 Task: Open Card Product Launch Planning in Board Brand Personality Development and Branding Strategy to Workspace Financial Management Software and add a team member Softage.3@softage.net, a label Purple, a checklist Commodities Investing, an attachment from your onedrive, a color Purple and finally, add a card description 'Plan and execute company team-building retreat with a focus on personal development' and a comment 'Given the potential impact of this task, let us ensure that we have a clear understanding of the consequences of our actions.'. Add a start date 'Jan 03, 1900' with a due date 'Jan 10, 1900'
Action: Mouse moved to (76, 342)
Screenshot: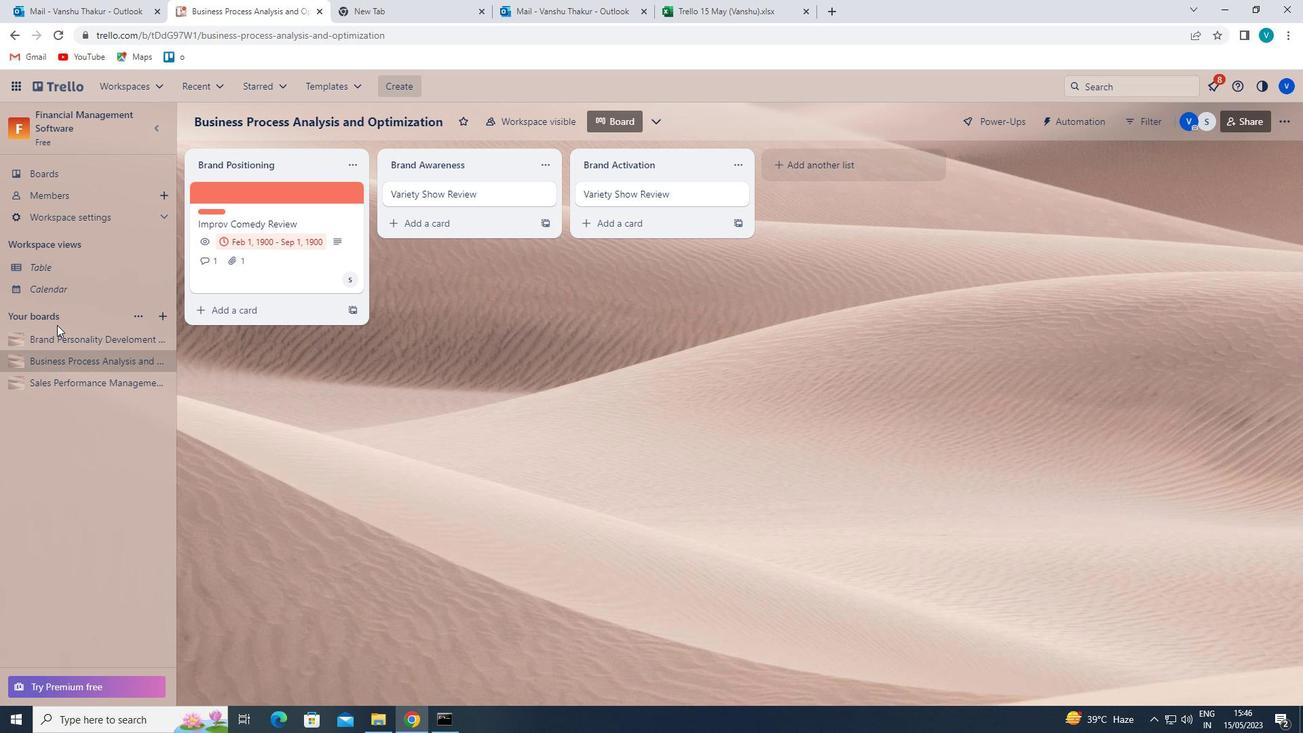 
Action: Mouse pressed left at (76, 342)
Screenshot: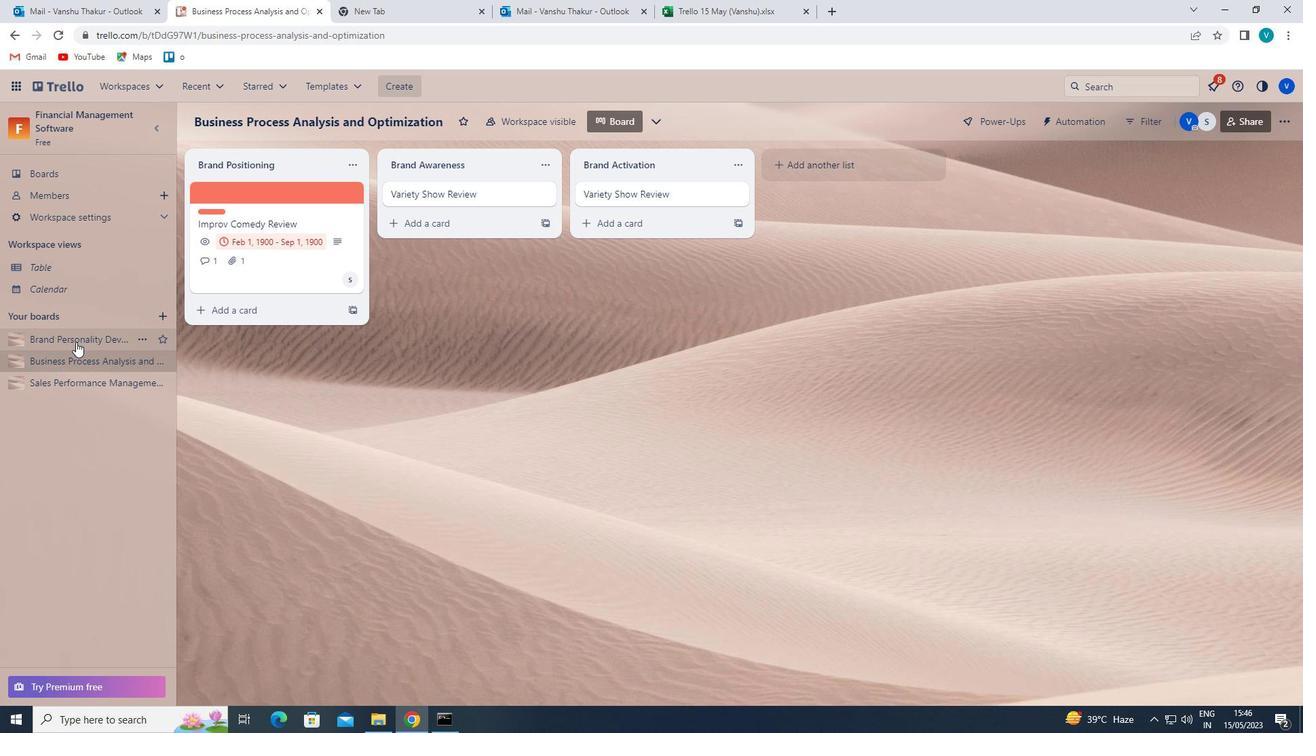
Action: Mouse moved to (237, 196)
Screenshot: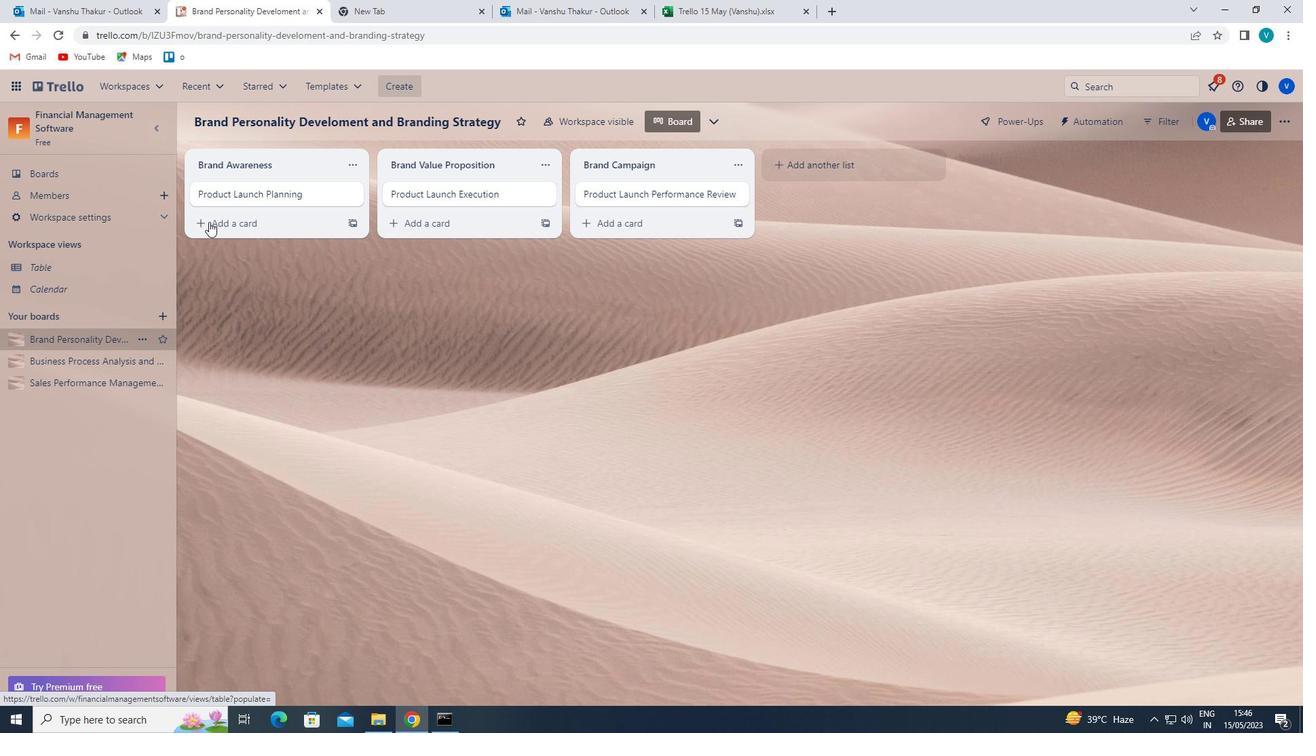 
Action: Mouse pressed left at (237, 196)
Screenshot: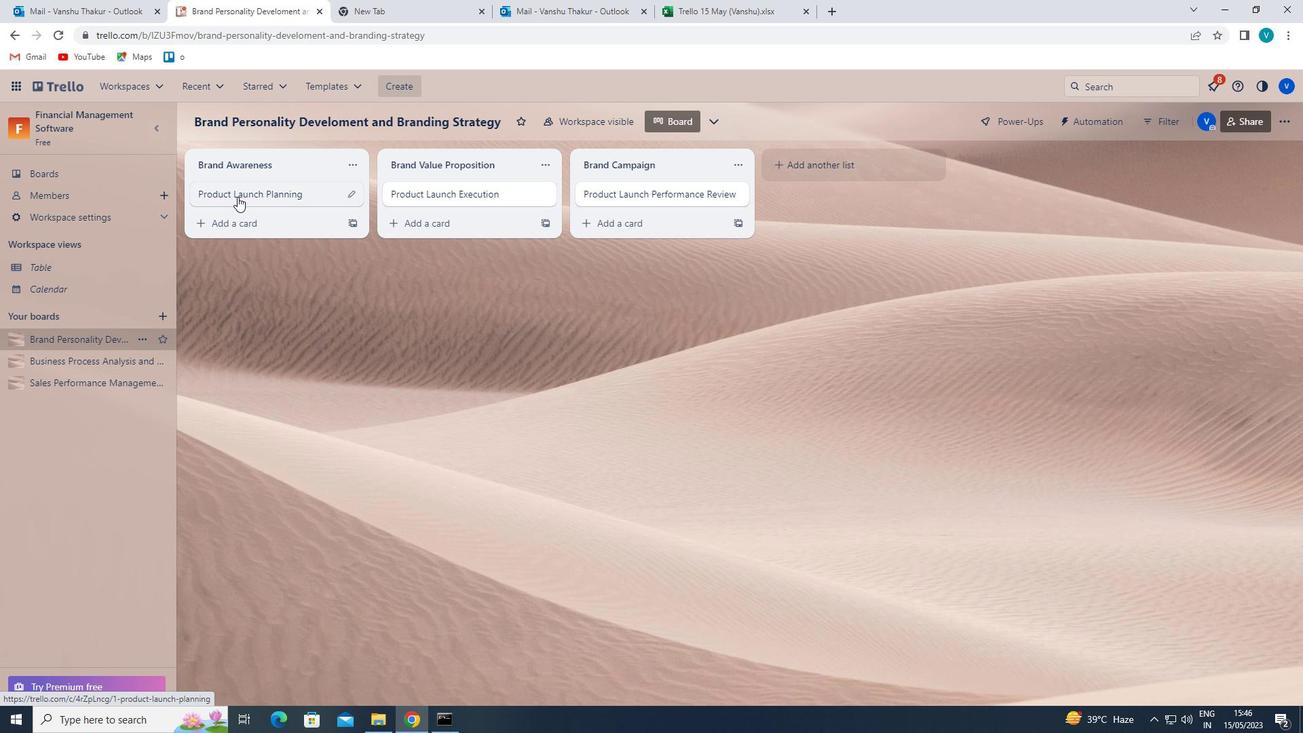 
Action: Mouse moved to (811, 193)
Screenshot: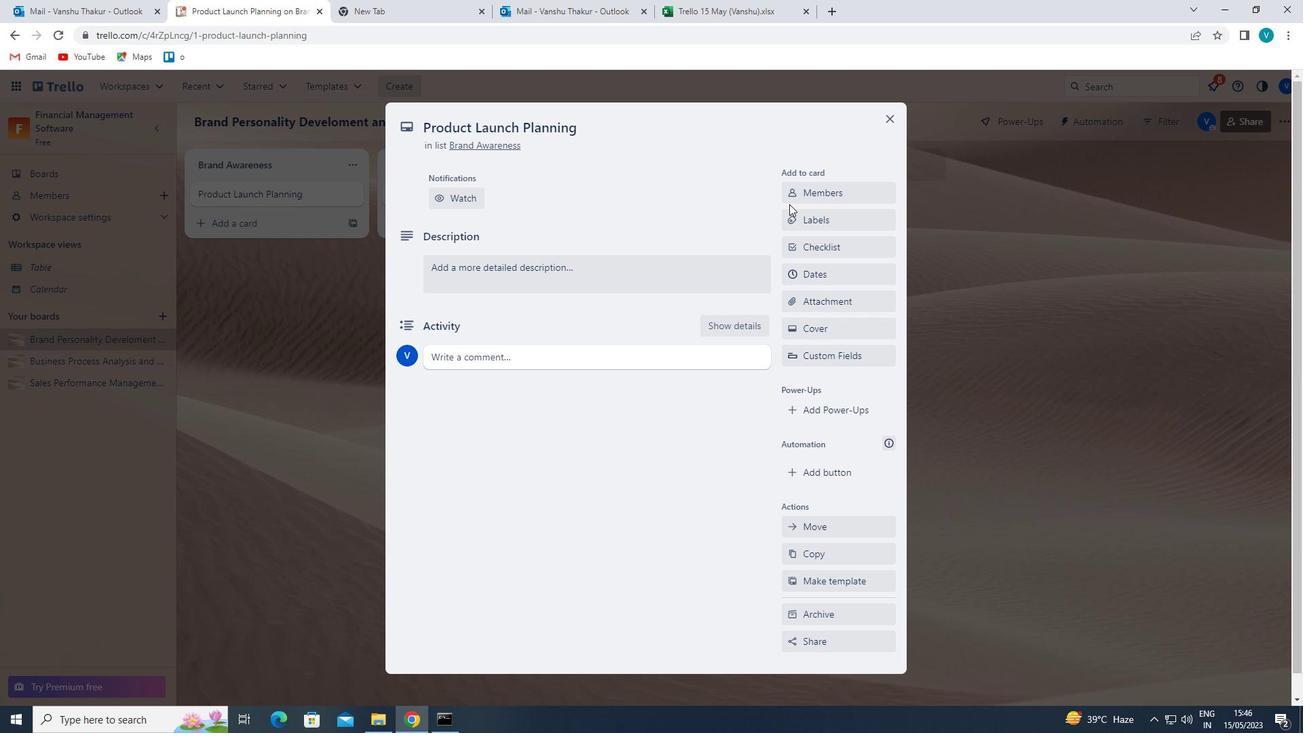
Action: Mouse pressed left at (811, 193)
Screenshot: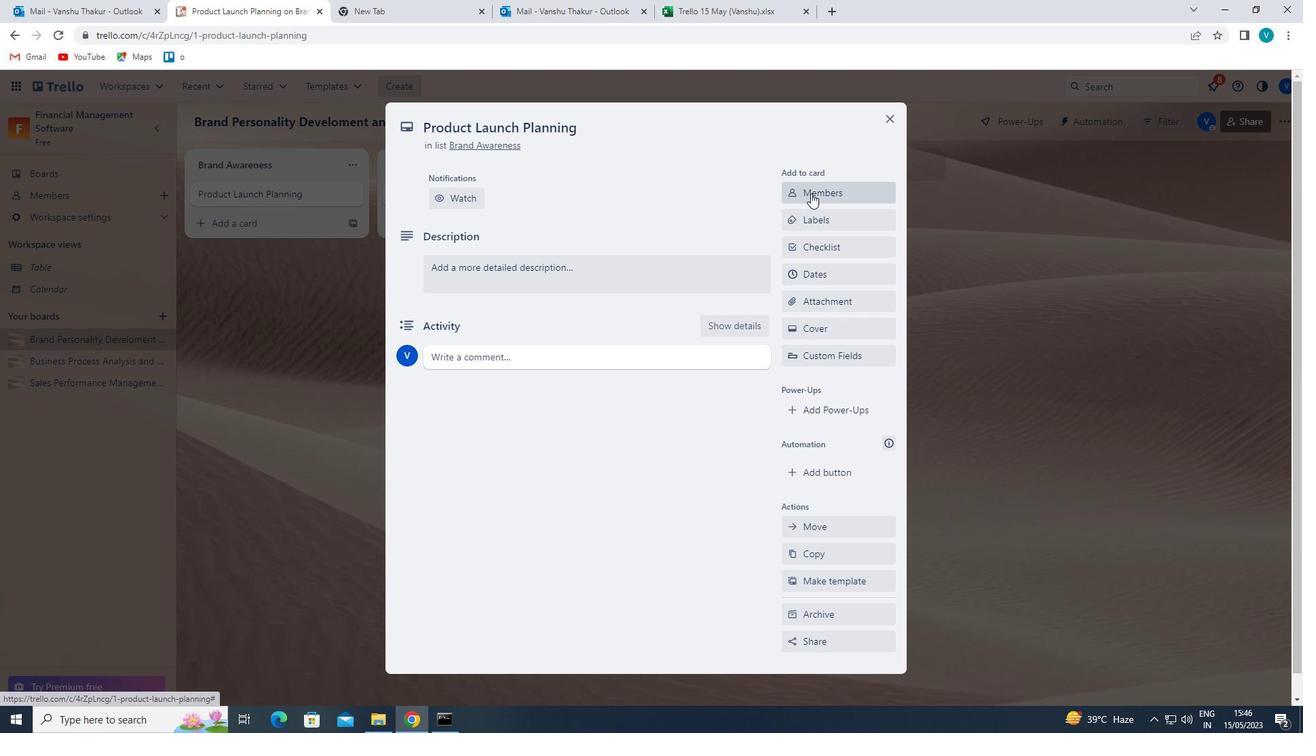 
Action: Mouse moved to (822, 249)
Screenshot: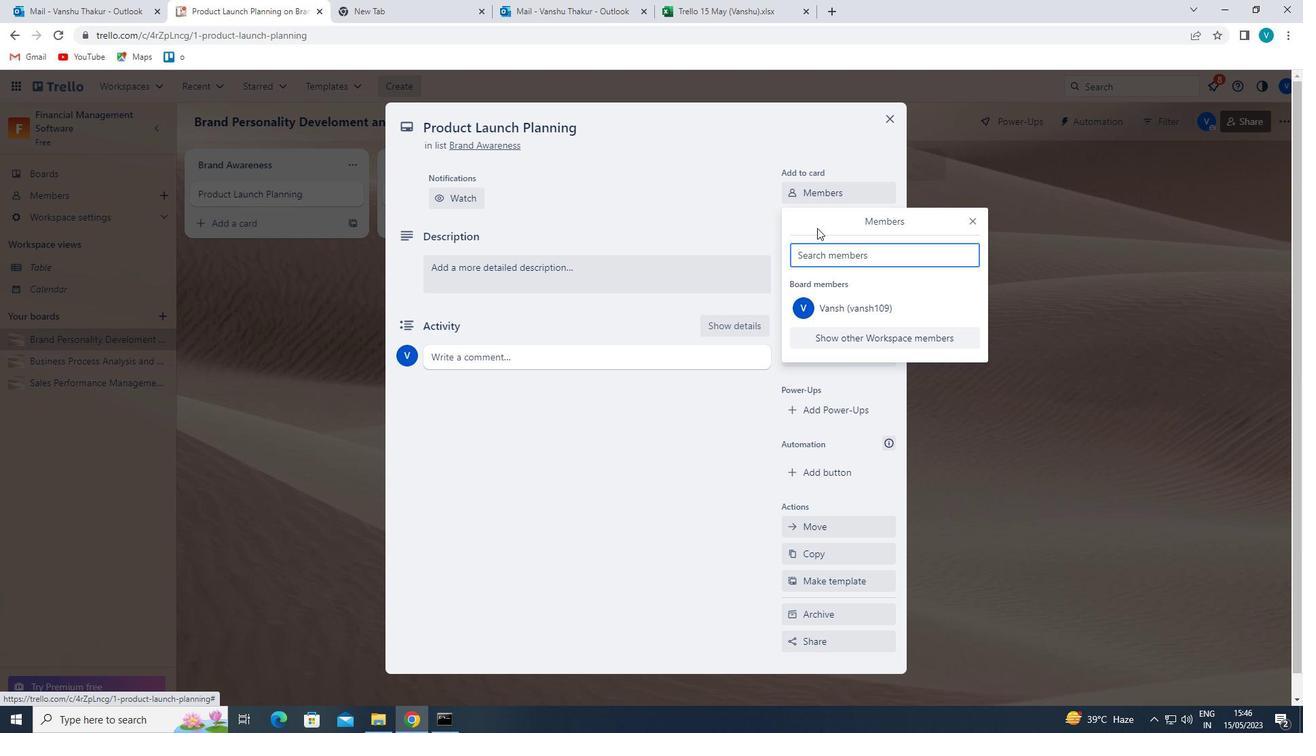 
Action: Mouse pressed left at (822, 249)
Screenshot: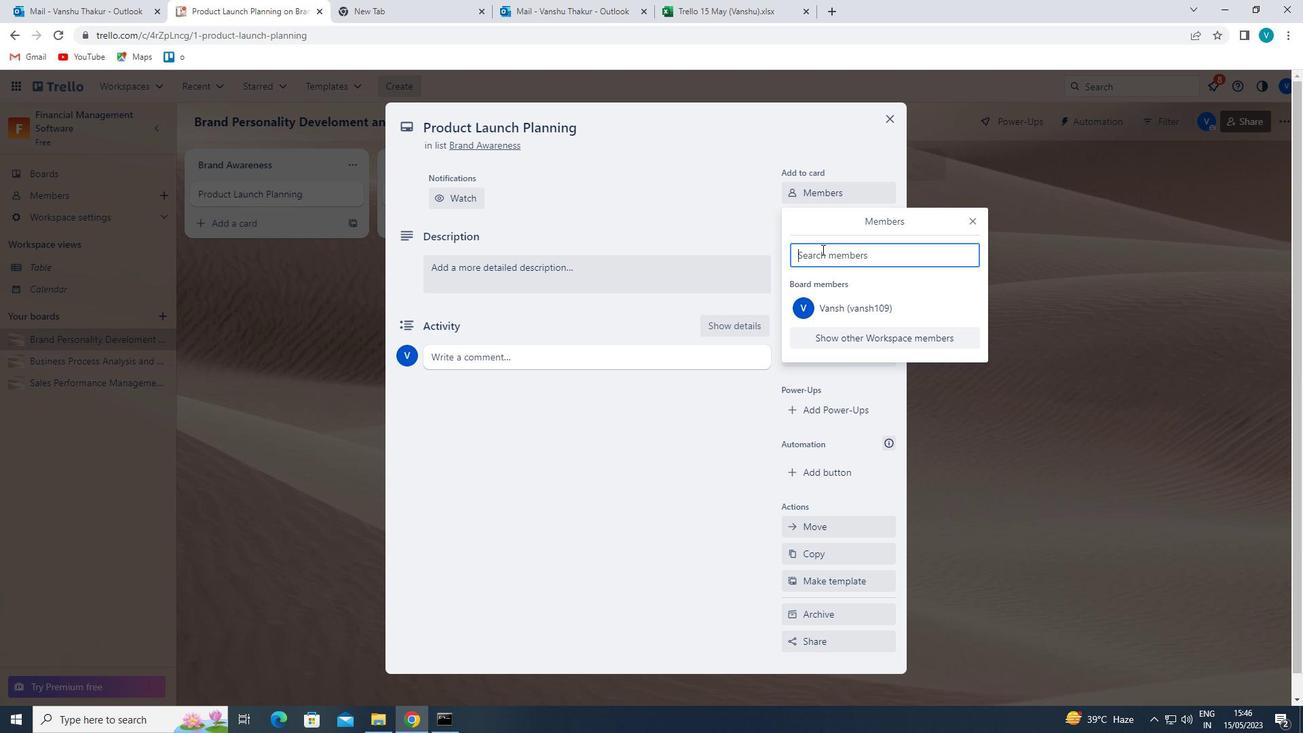
Action: Key pressed <Key.shift>SOFT
Screenshot: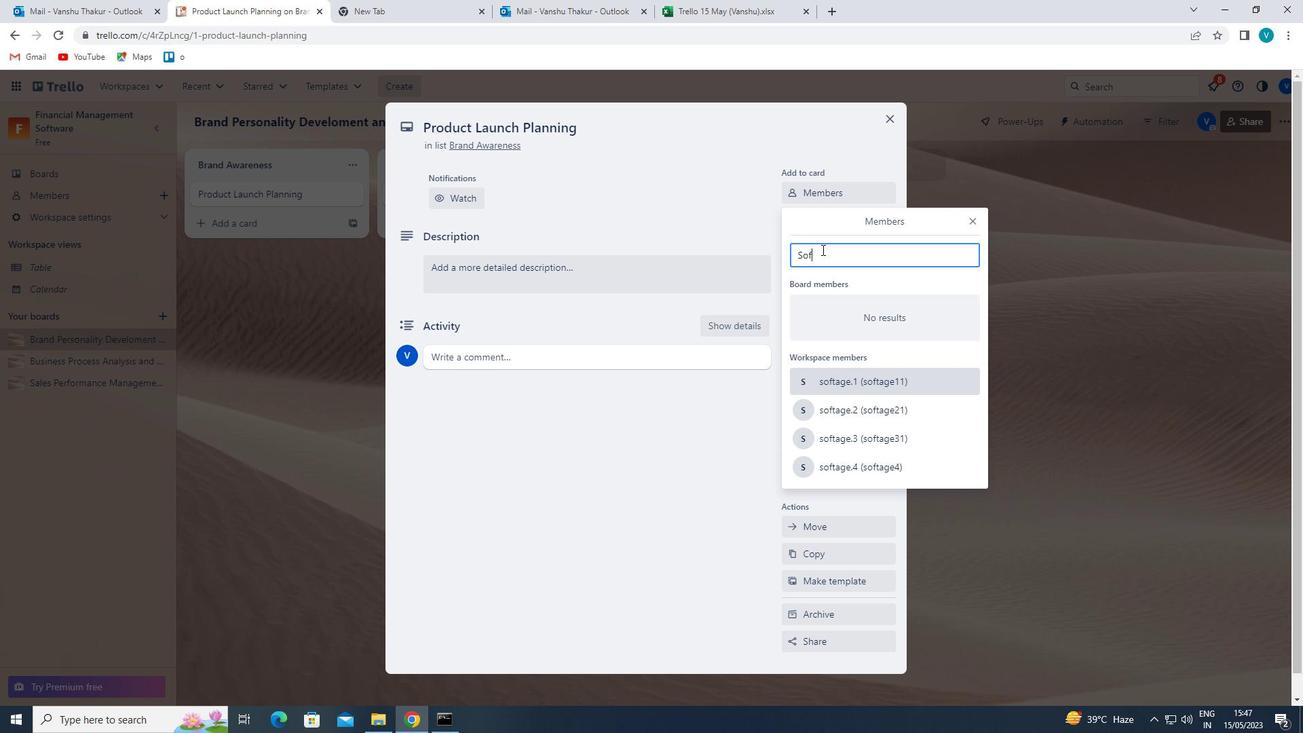 
Action: Mouse moved to (842, 442)
Screenshot: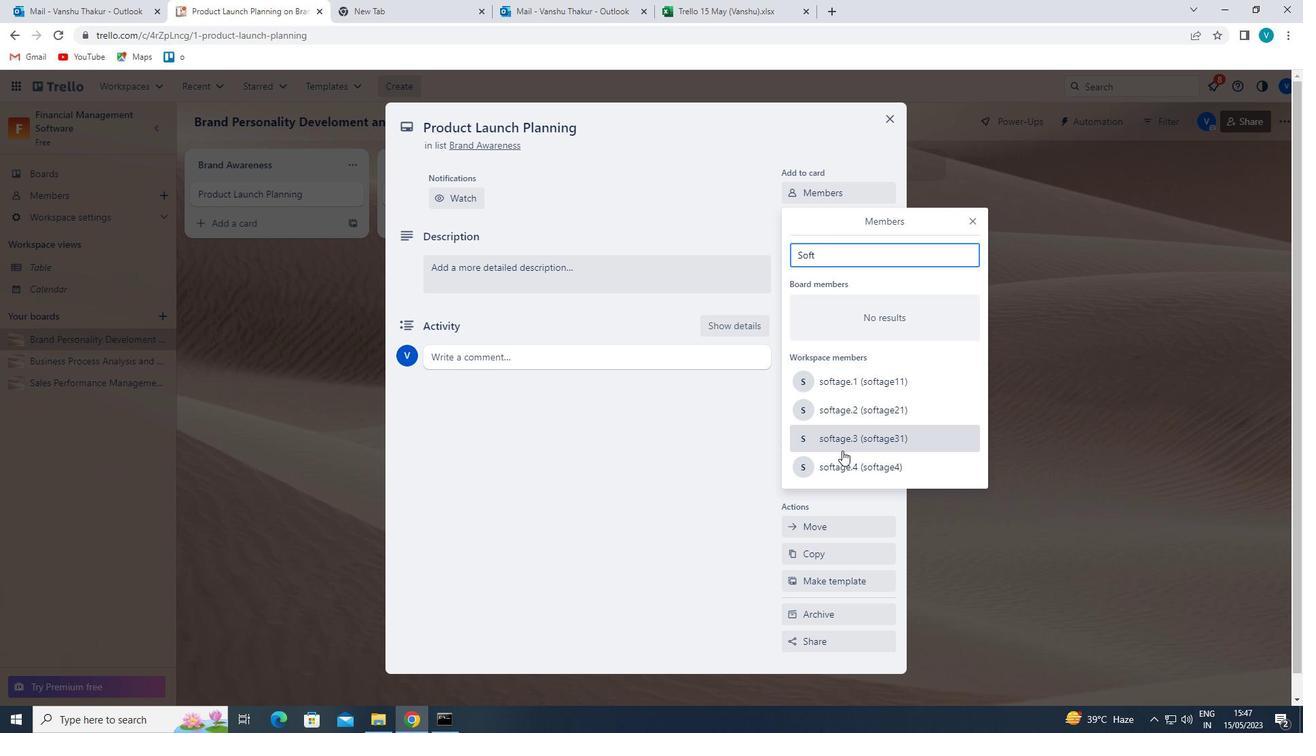 
Action: Mouse pressed left at (842, 442)
Screenshot: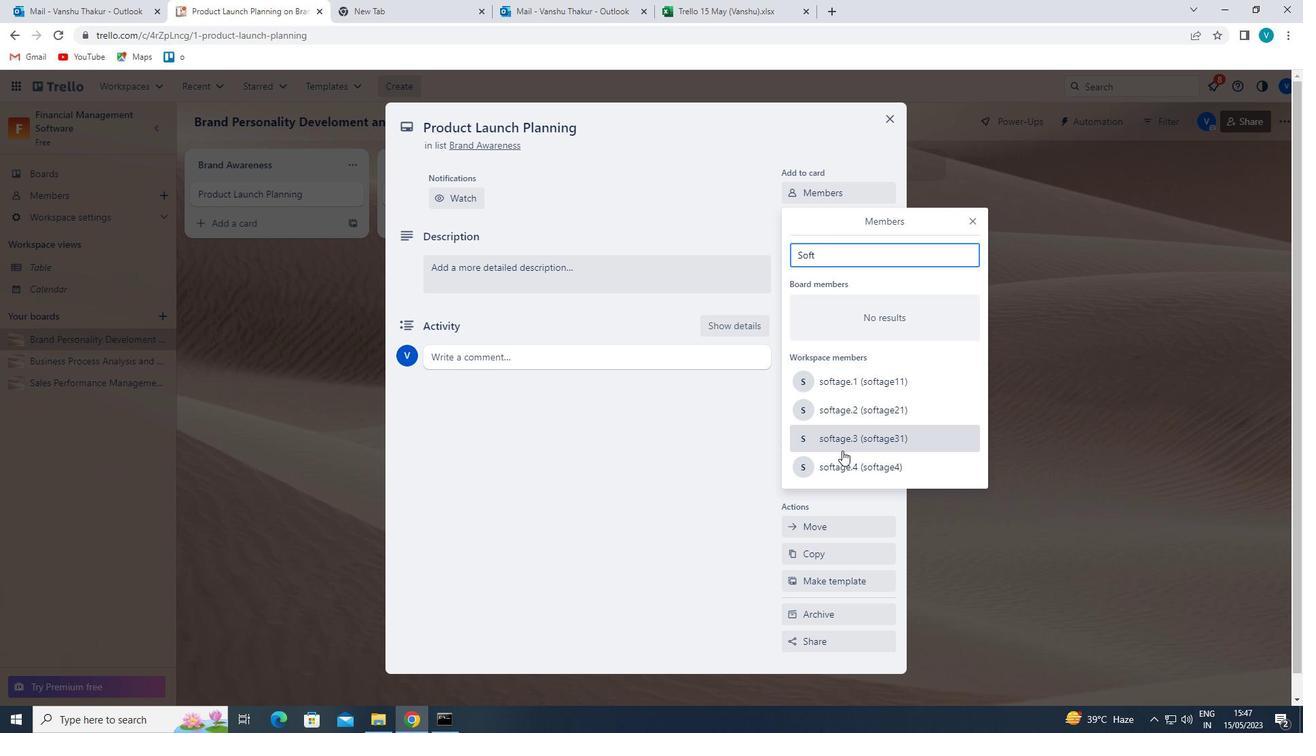 
Action: Mouse moved to (969, 219)
Screenshot: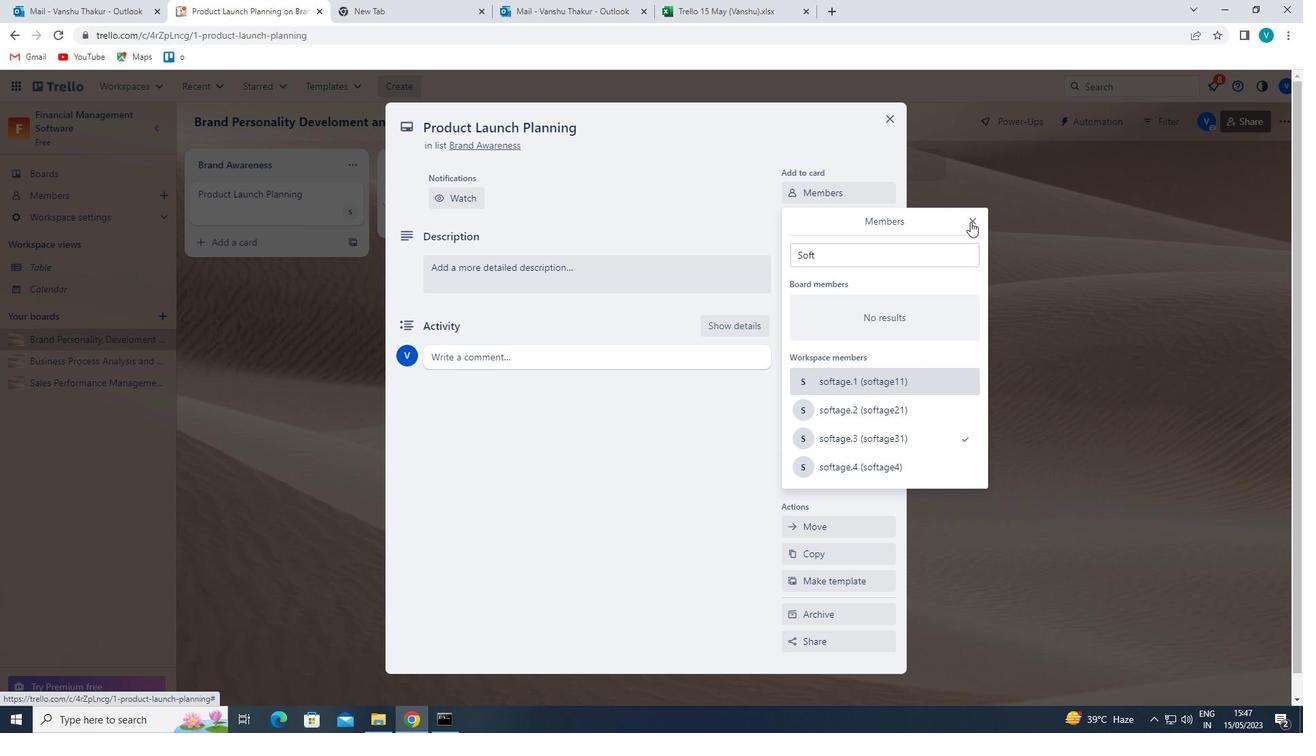 
Action: Mouse pressed left at (969, 219)
Screenshot: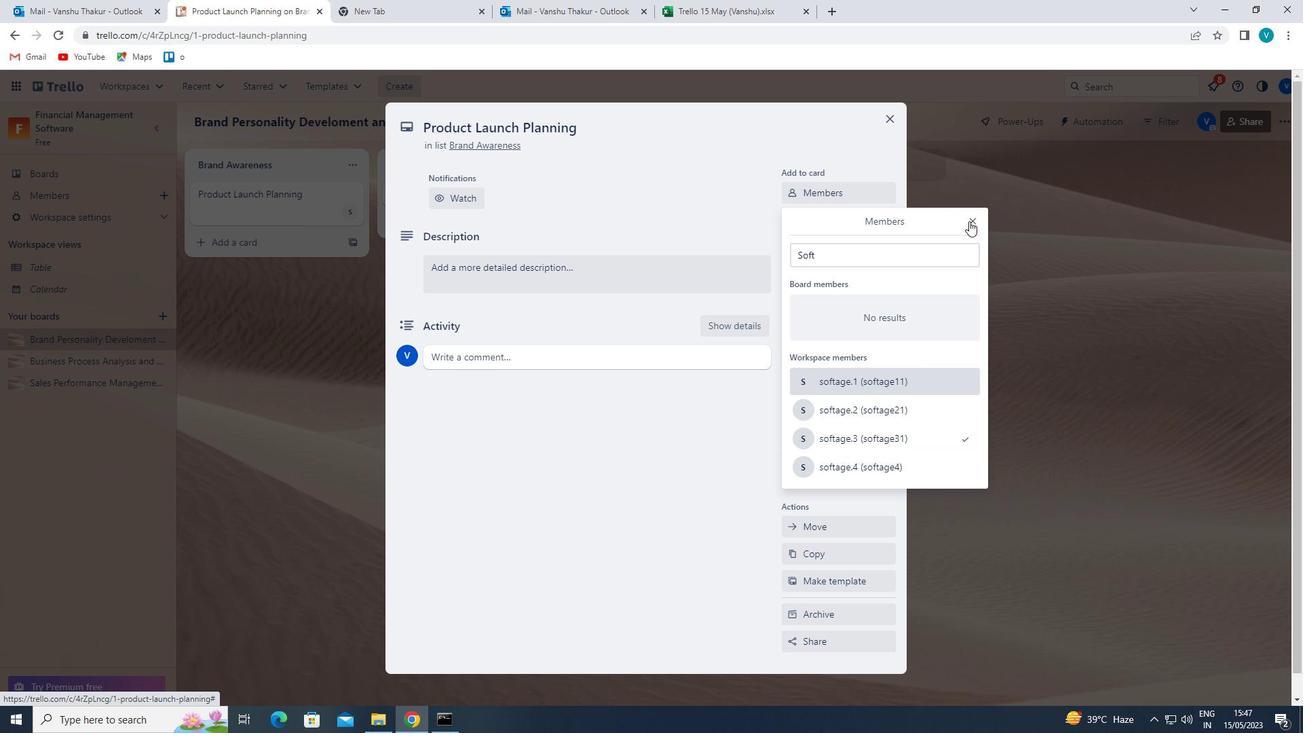 
Action: Mouse moved to (842, 279)
Screenshot: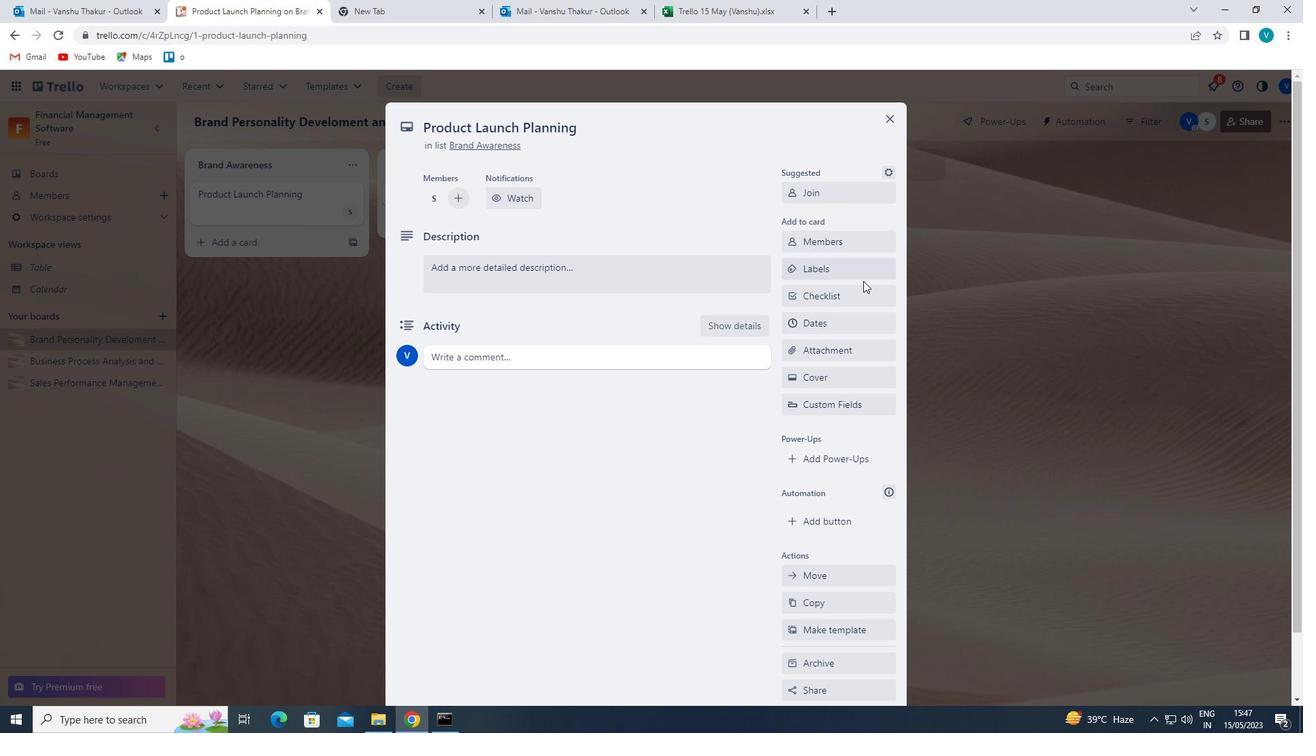 
Action: Mouse pressed left at (842, 279)
Screenshot: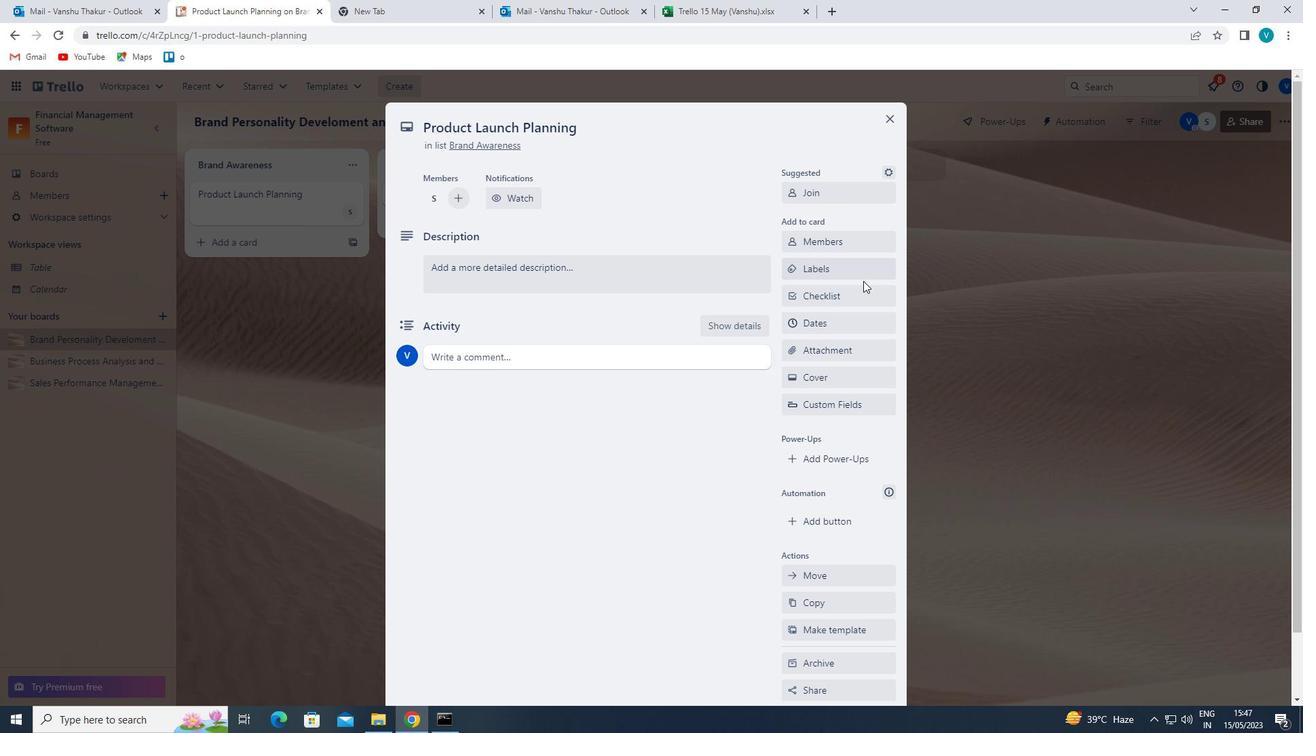 
Action: Mouse moved to (849, 267)
Screenshot: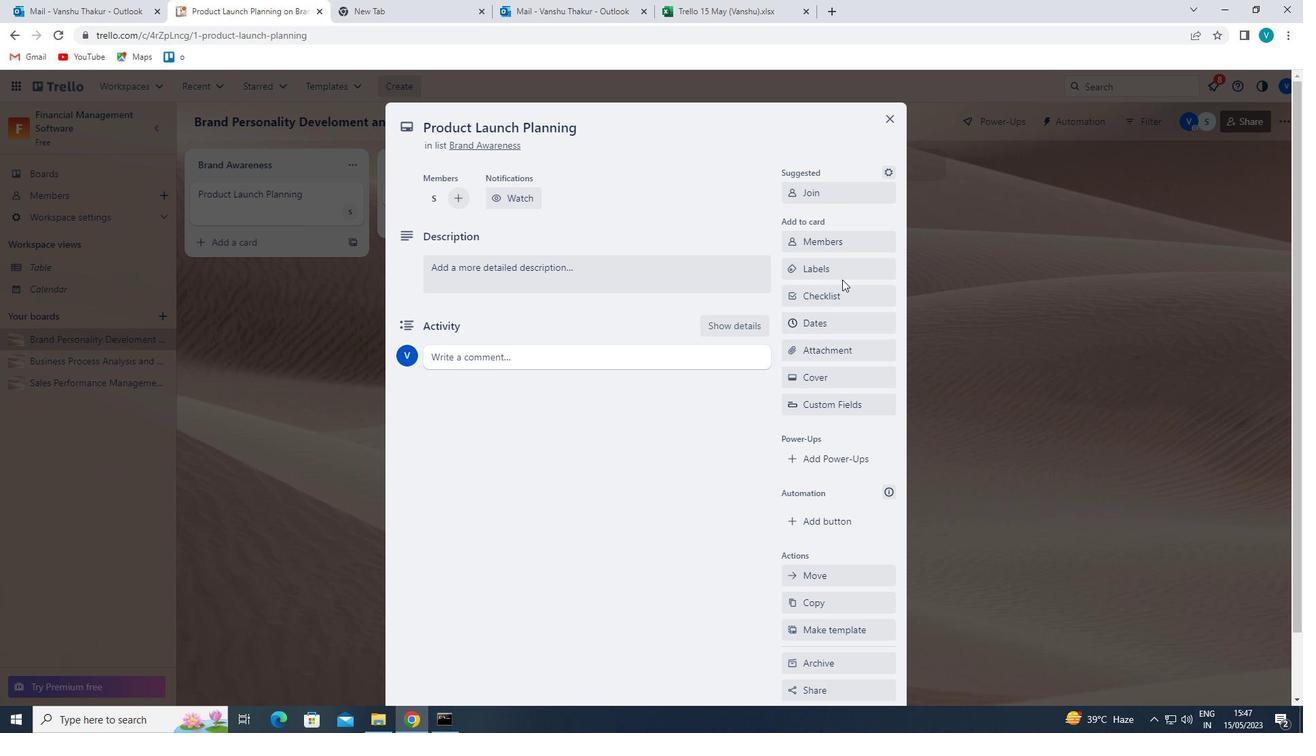 
Action: Mouse pressed left at (849, 267)
Screenshot: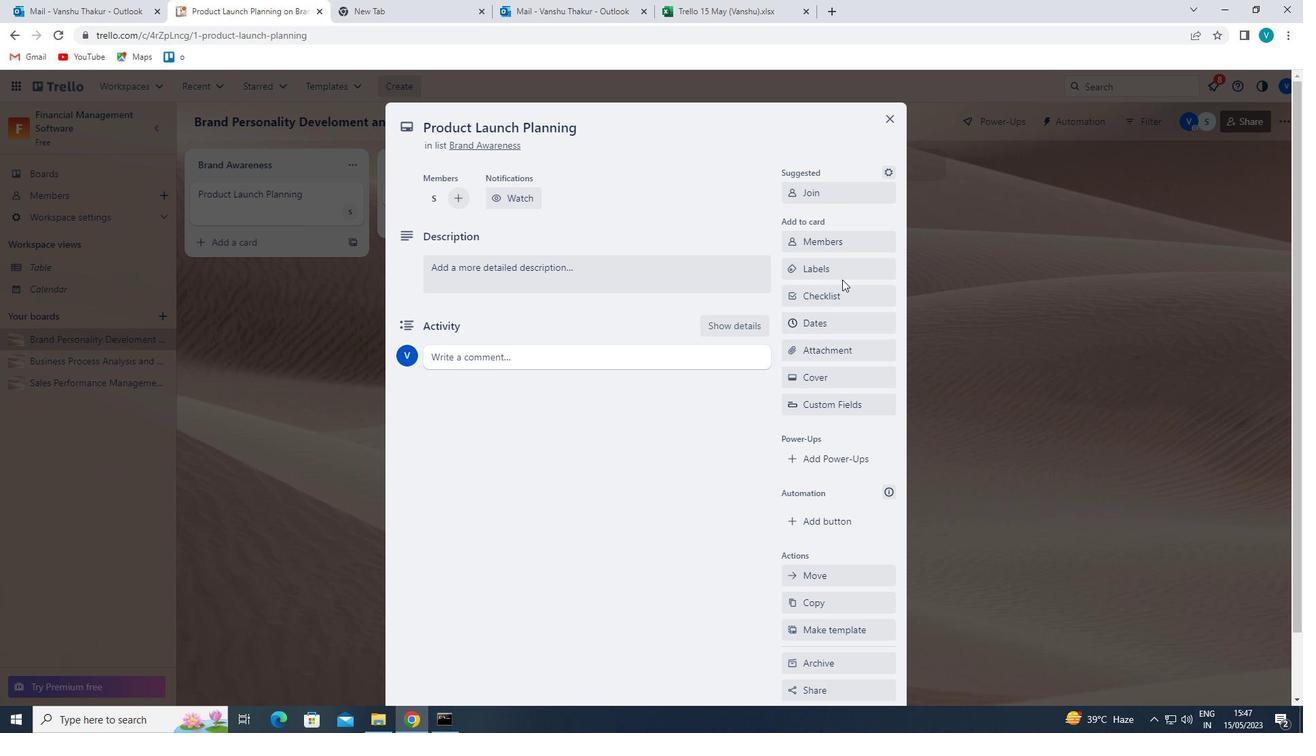 
Action: Mouse moved to (858, 475)
Screenshot: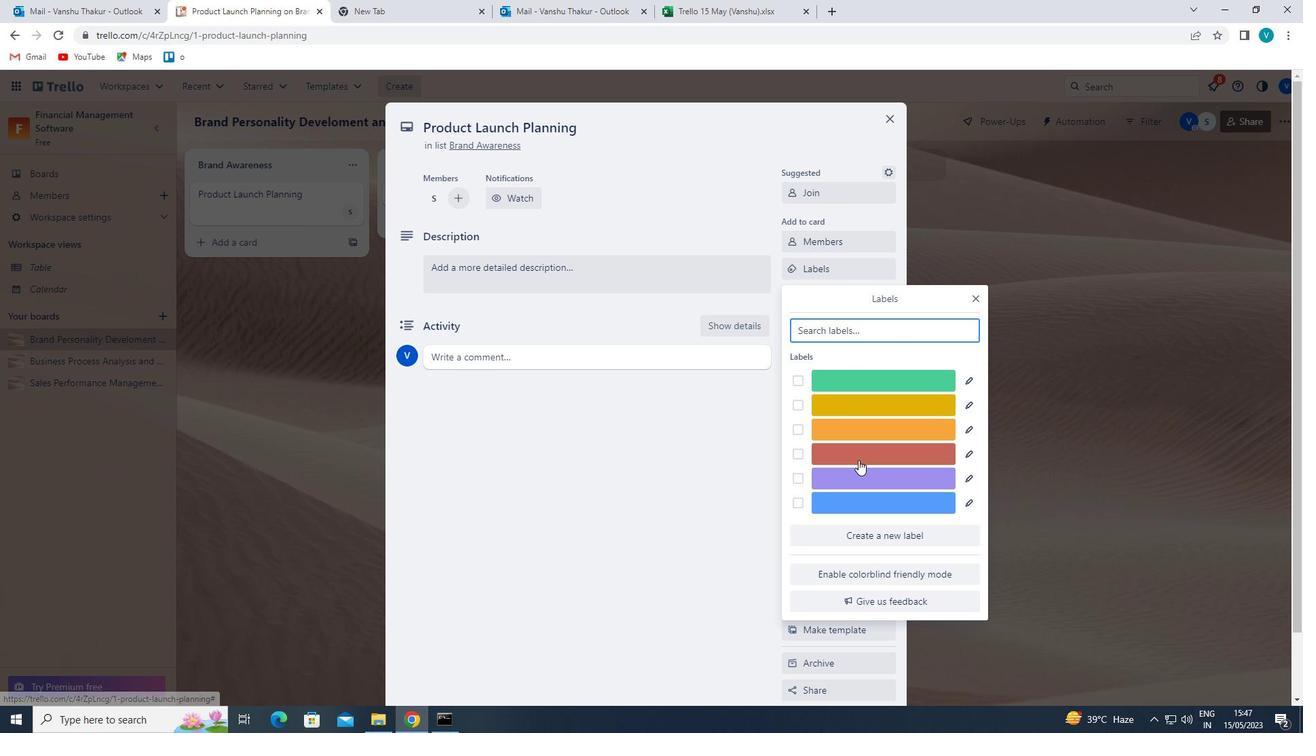 
Action: Mouse pressed left at (858, 475)
Screenshot: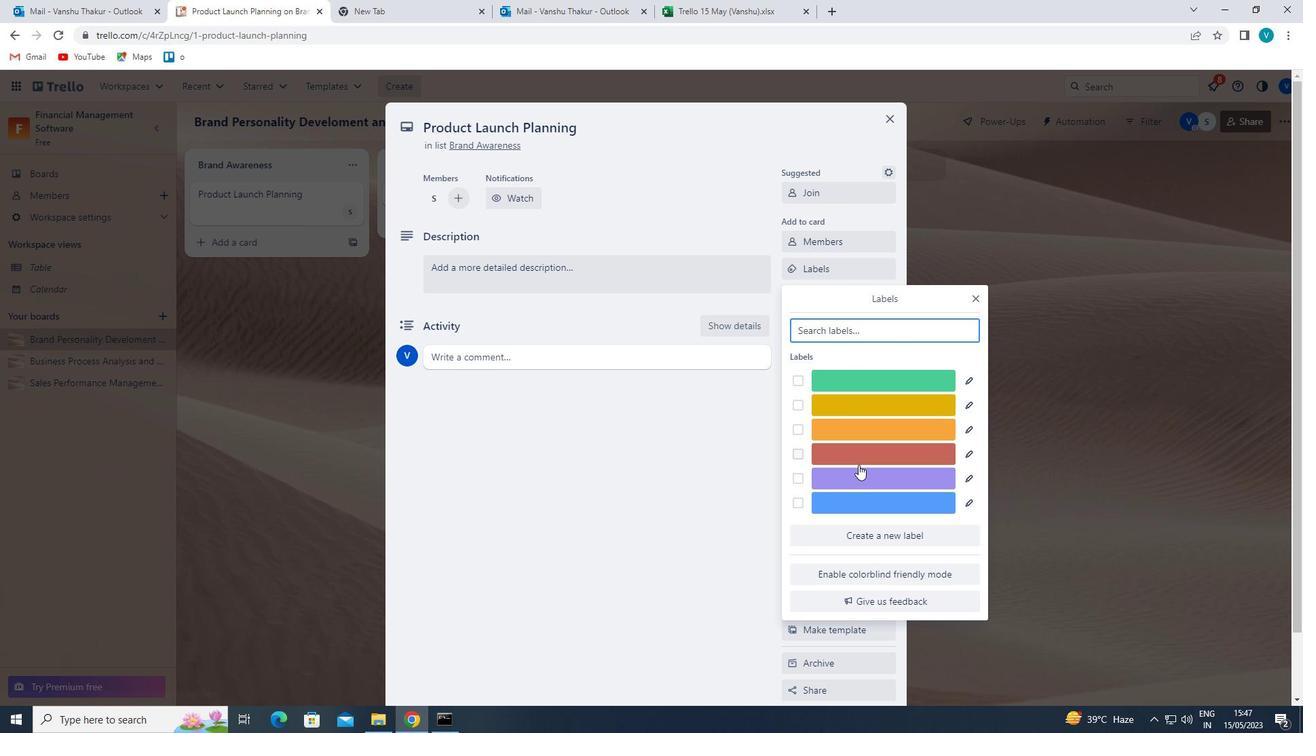 
Action: Mouse moved to (977, 294)
Screenshot: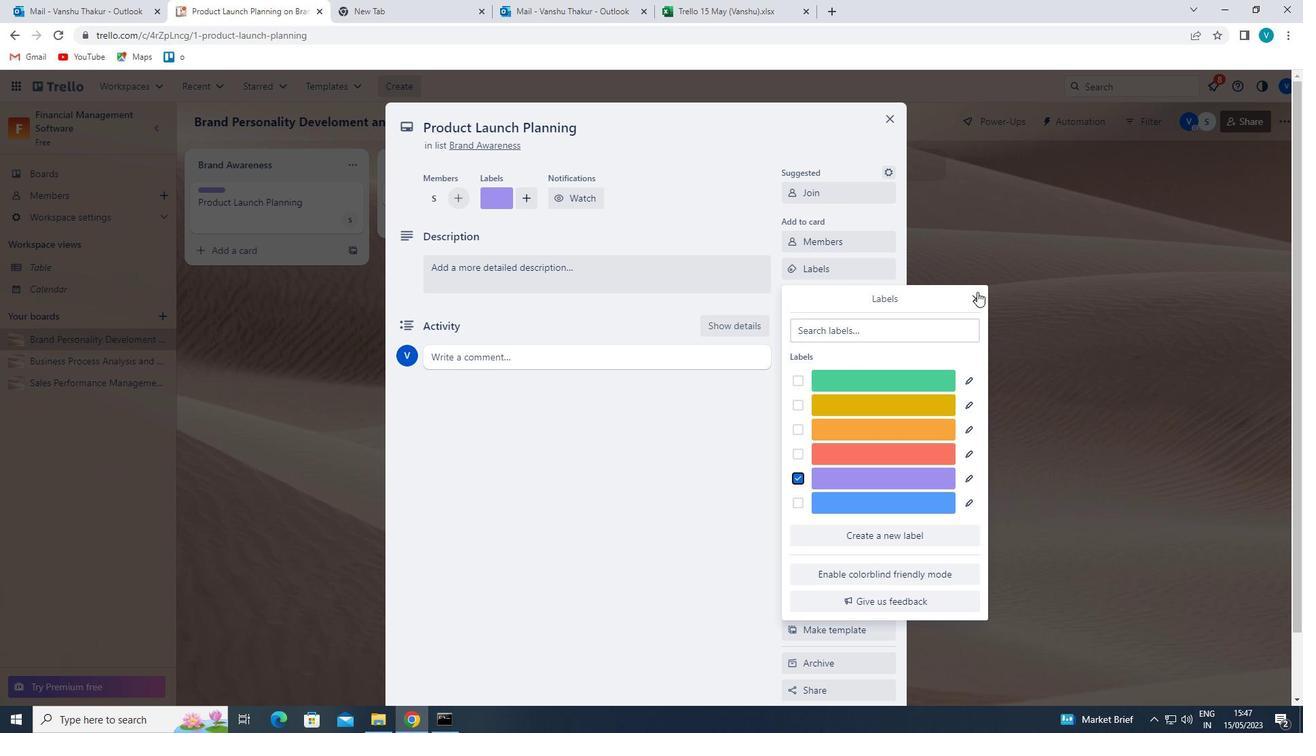 
Action: Mouse pressed left at (977, 294)
Screenshot: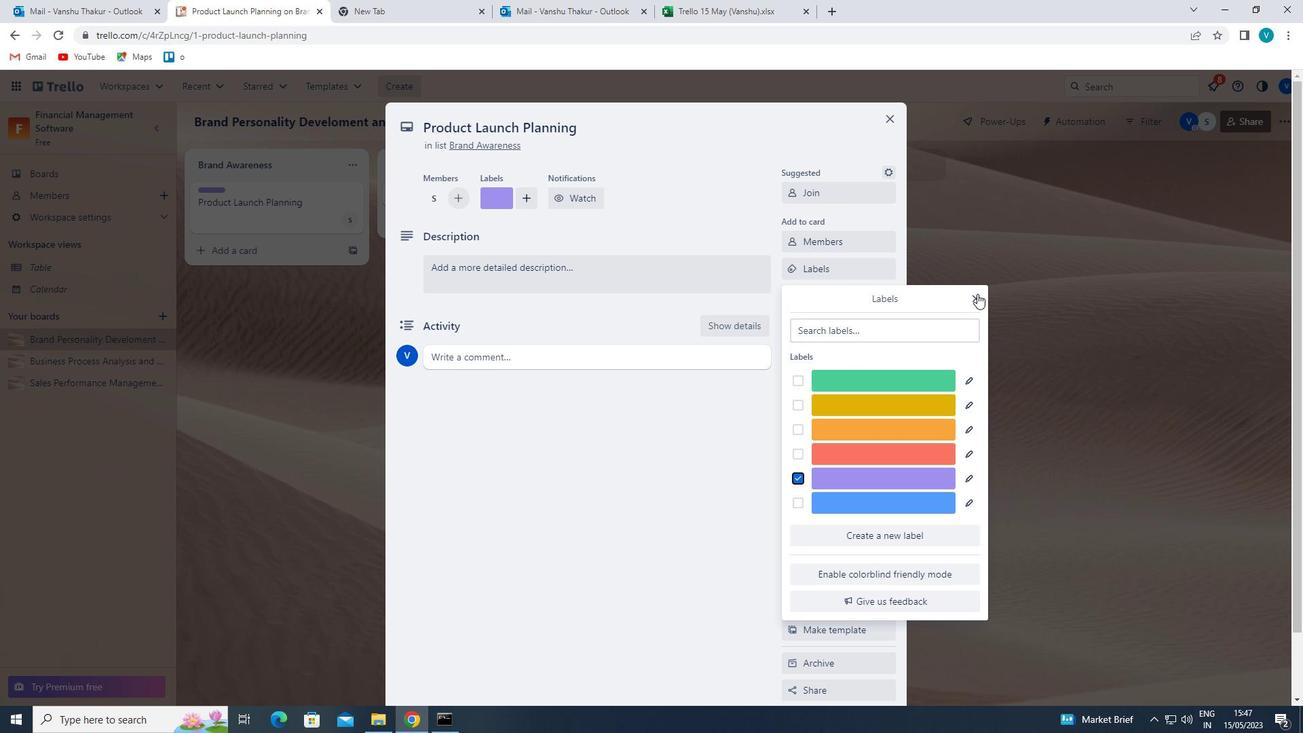 
Action: Mouse moved to (819, 289)
Screenshot: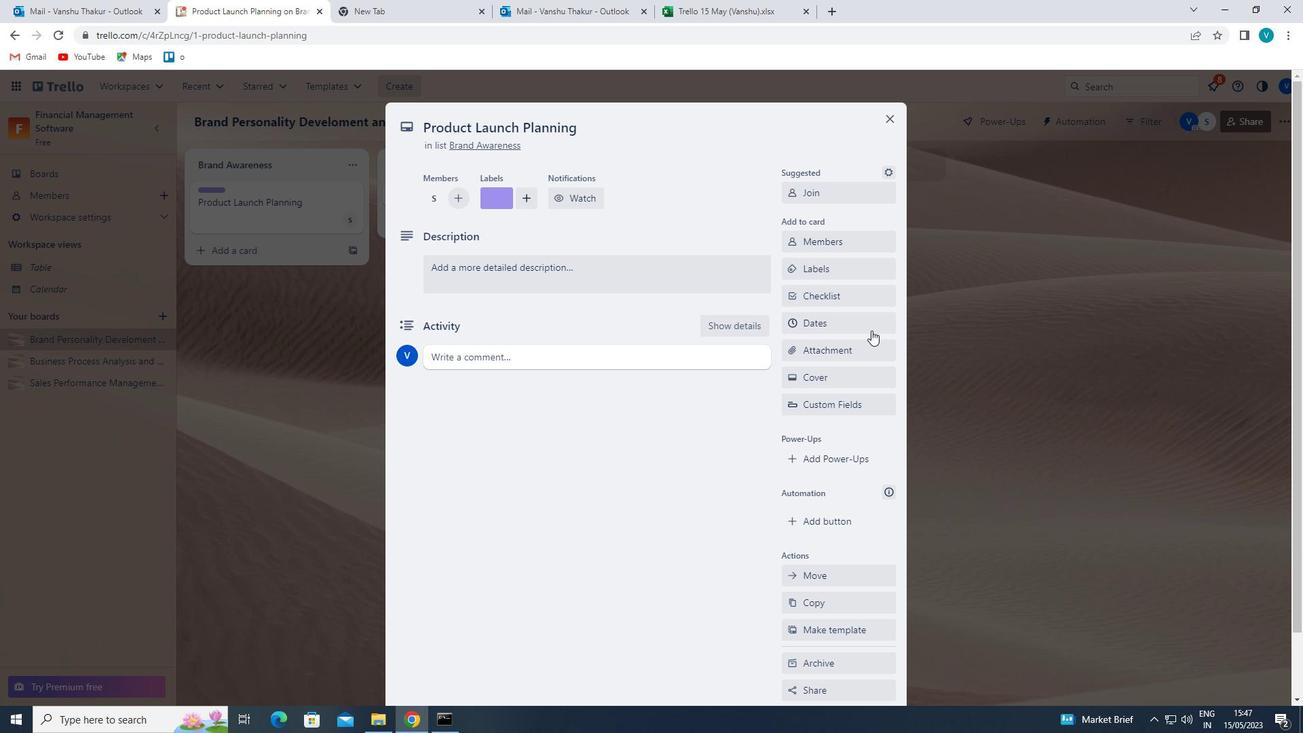 
Action: Mouse pressed left at (819, 289)
Screenshot: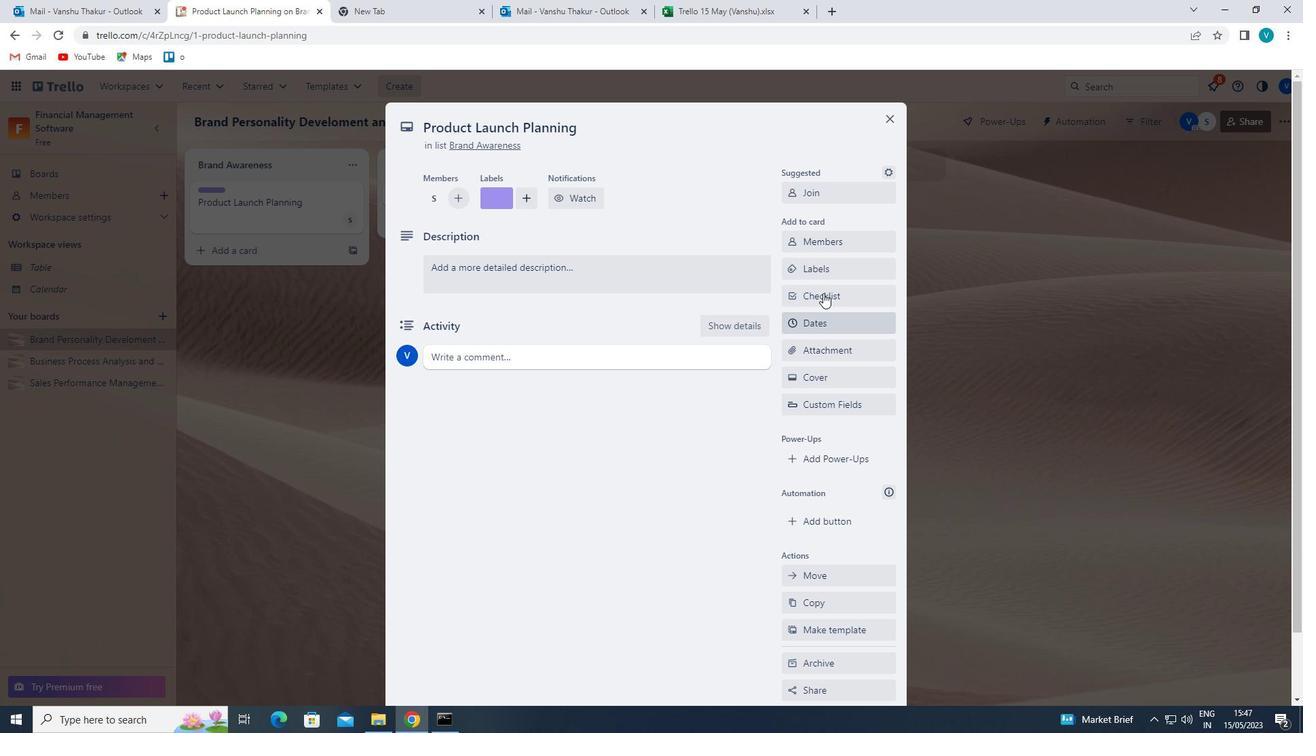 
Action: Key pressed <Key.shift>COMMODITIES
Screenshot: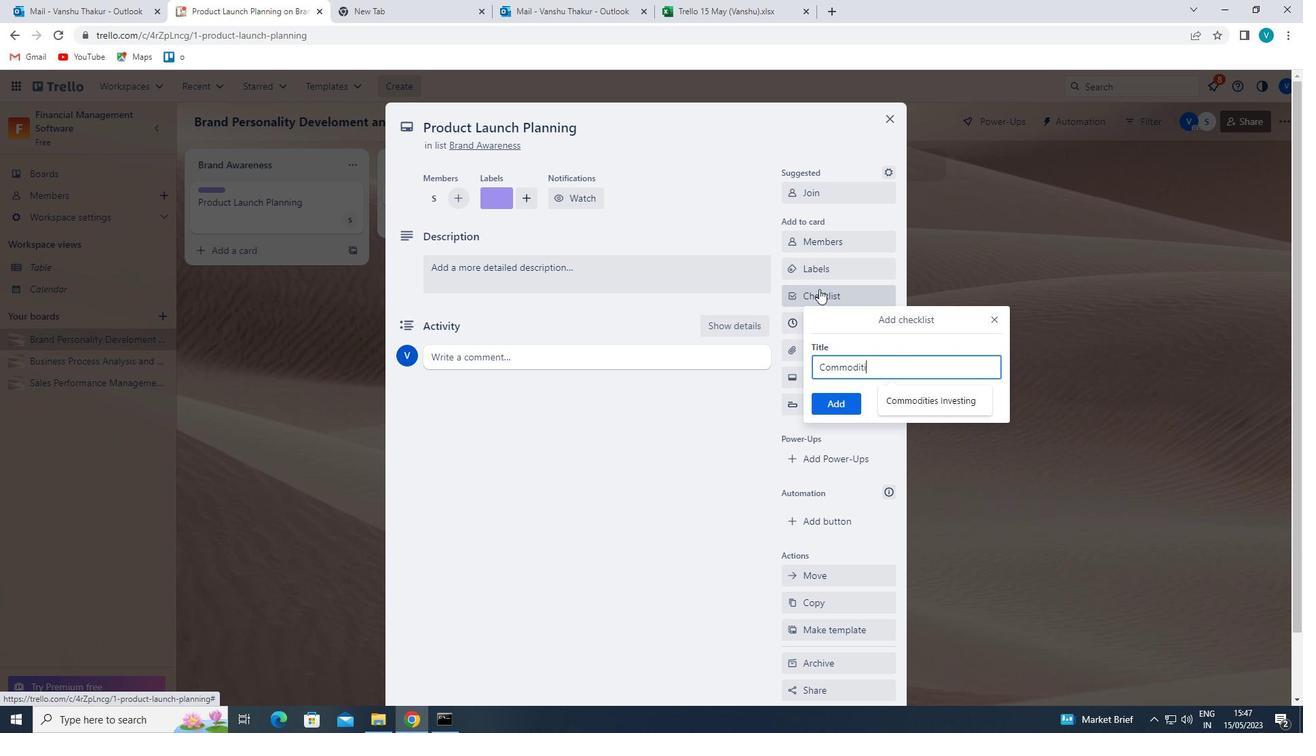 
Action: Mouse moved to (913, 408)
Screenshot: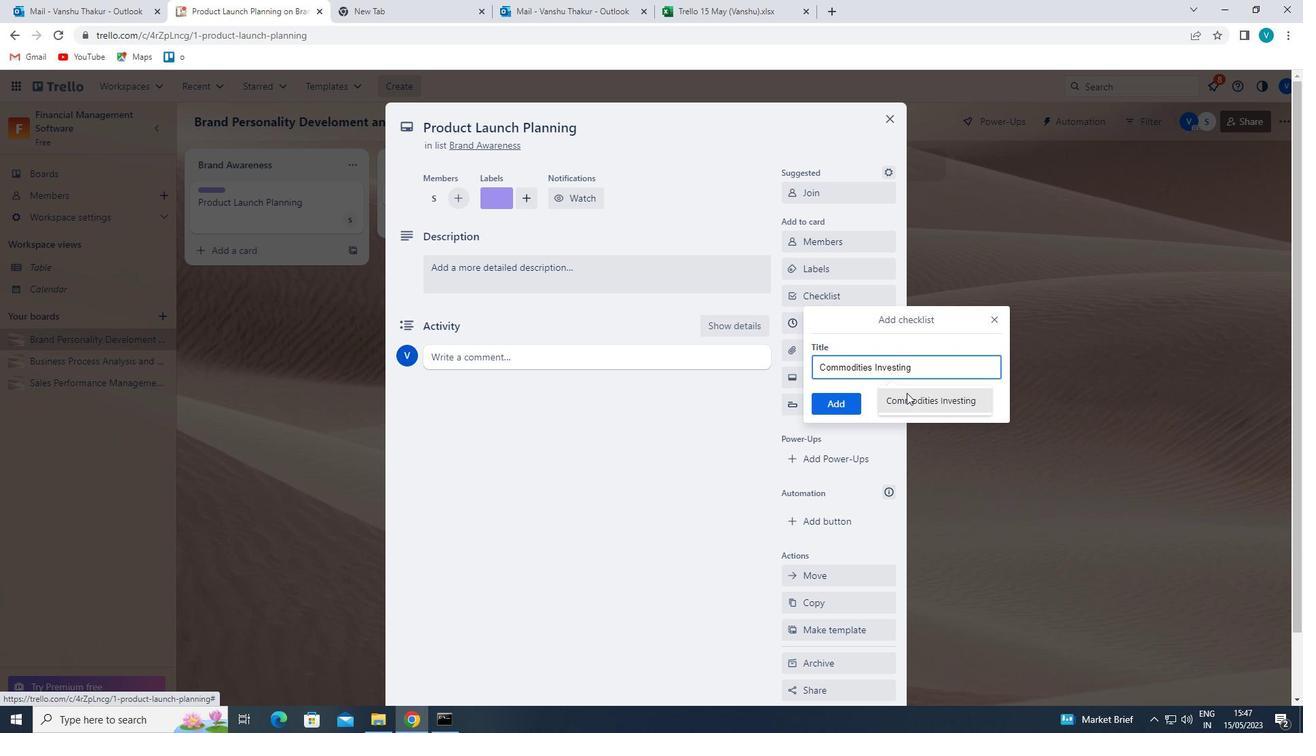 
Action: Mouse pressed left at (913, 408)
Screenshot: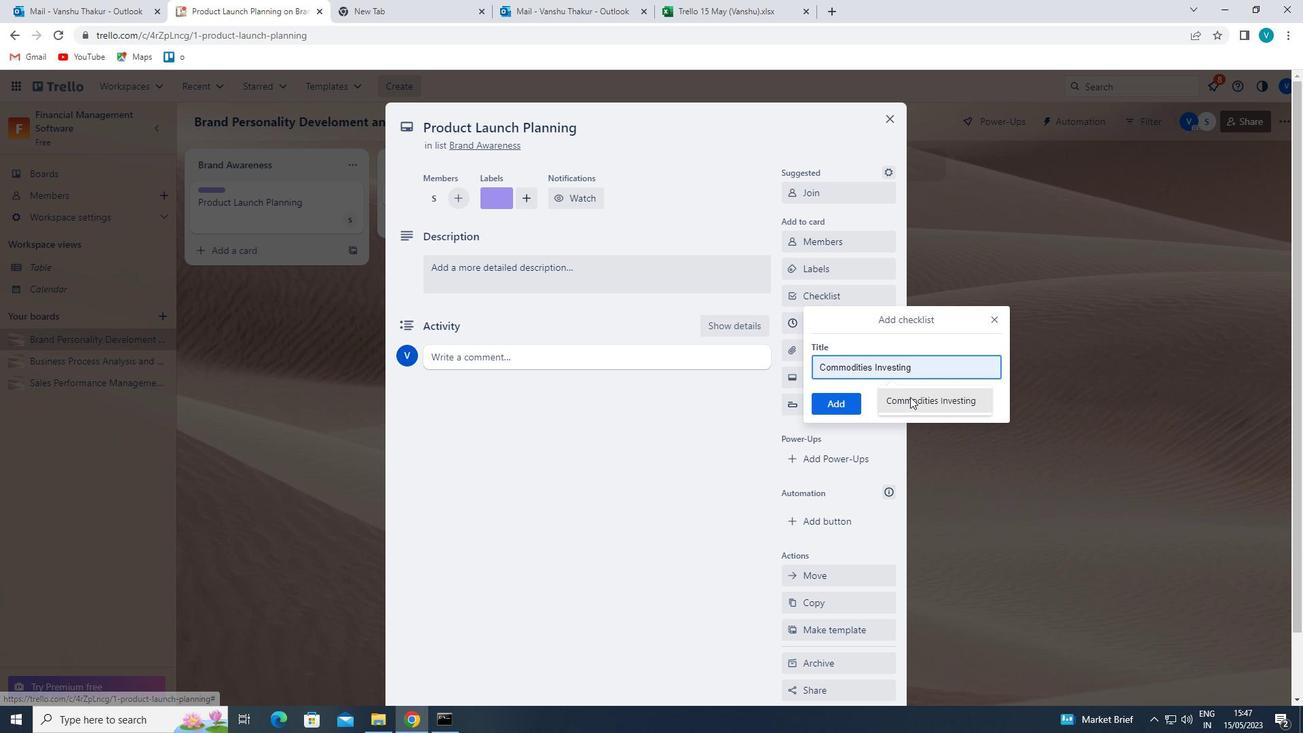 
Action: Mouse moved to (835, 407)
Screenshot: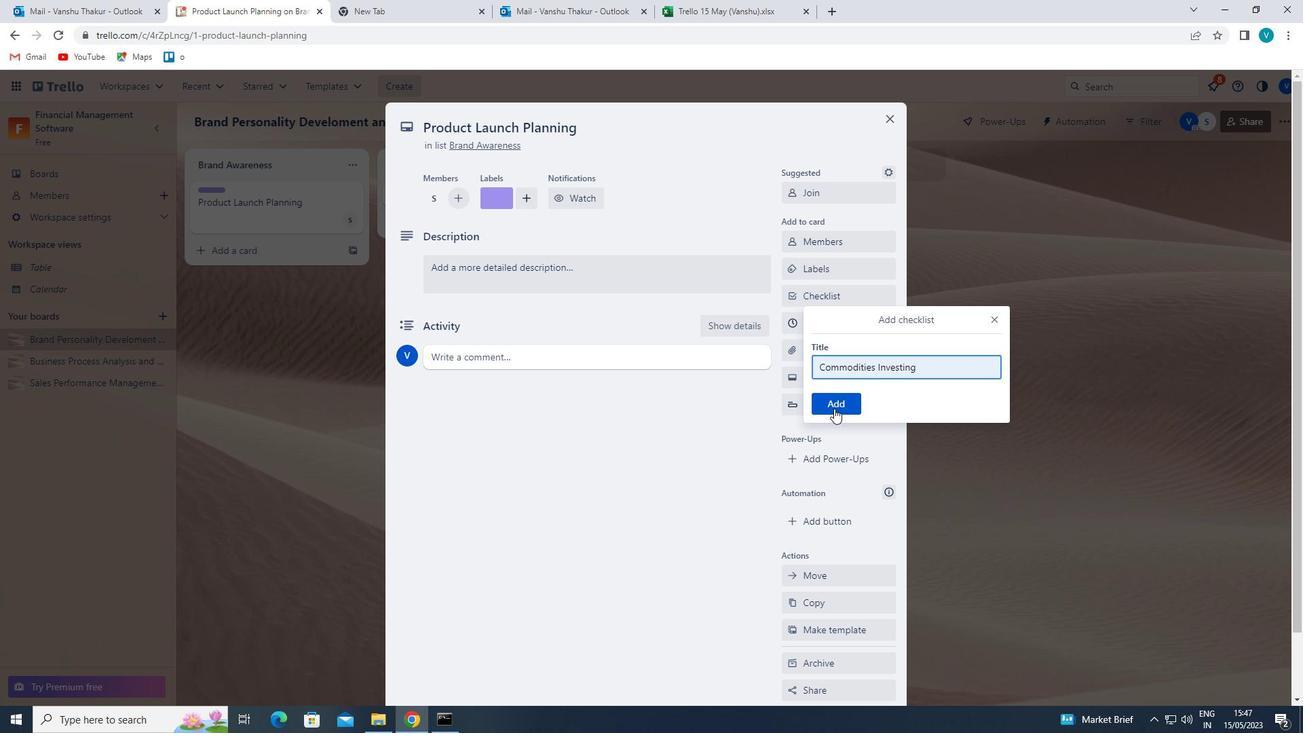 
Action: Mouse pressed left at (835, 407)
Screenshot: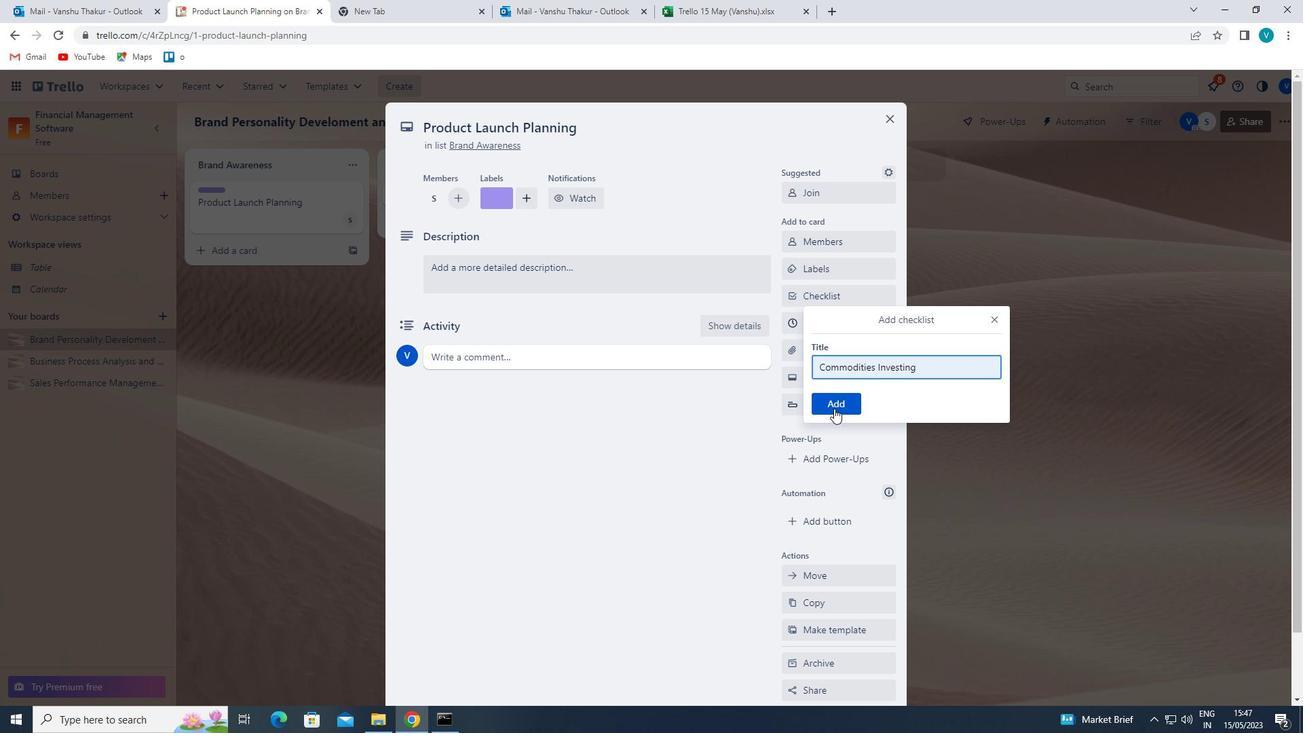 
Action: Mouse moved to (844, 358)
Screenshot: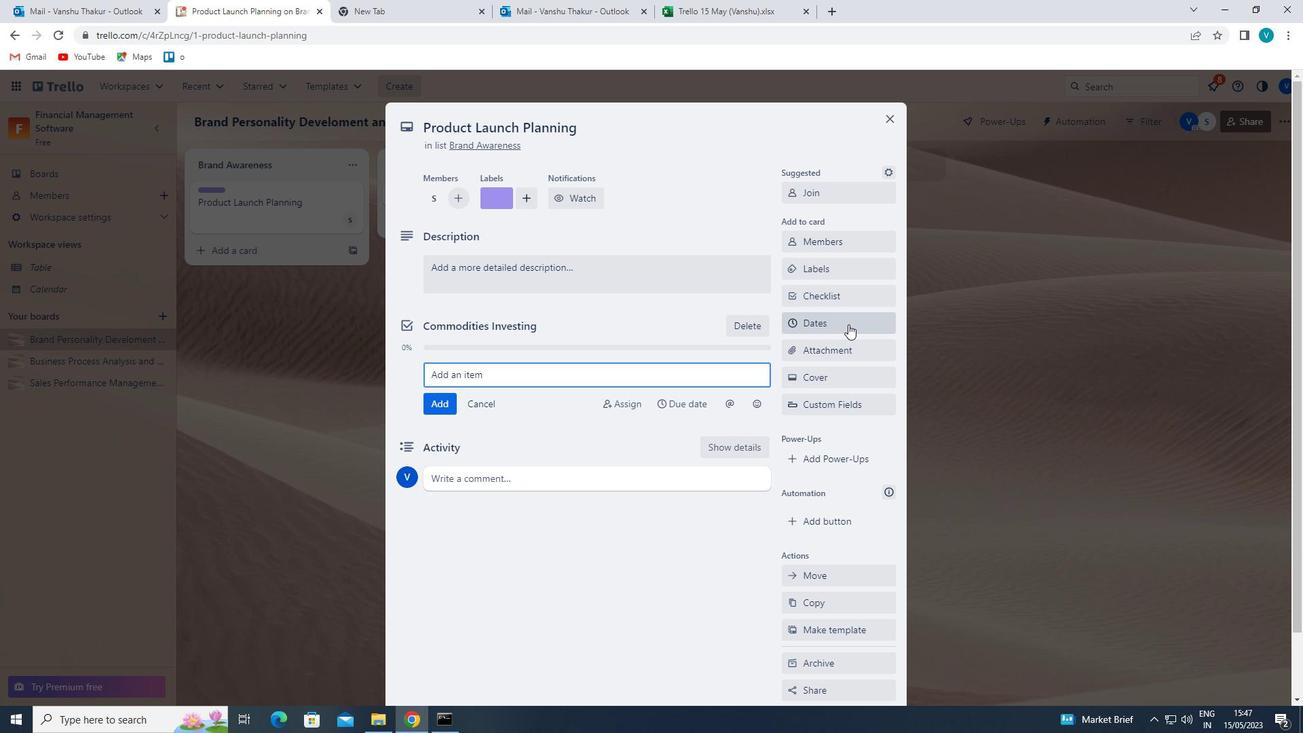 
Action: Mouse pressed left at (844, 358)
Screenshot: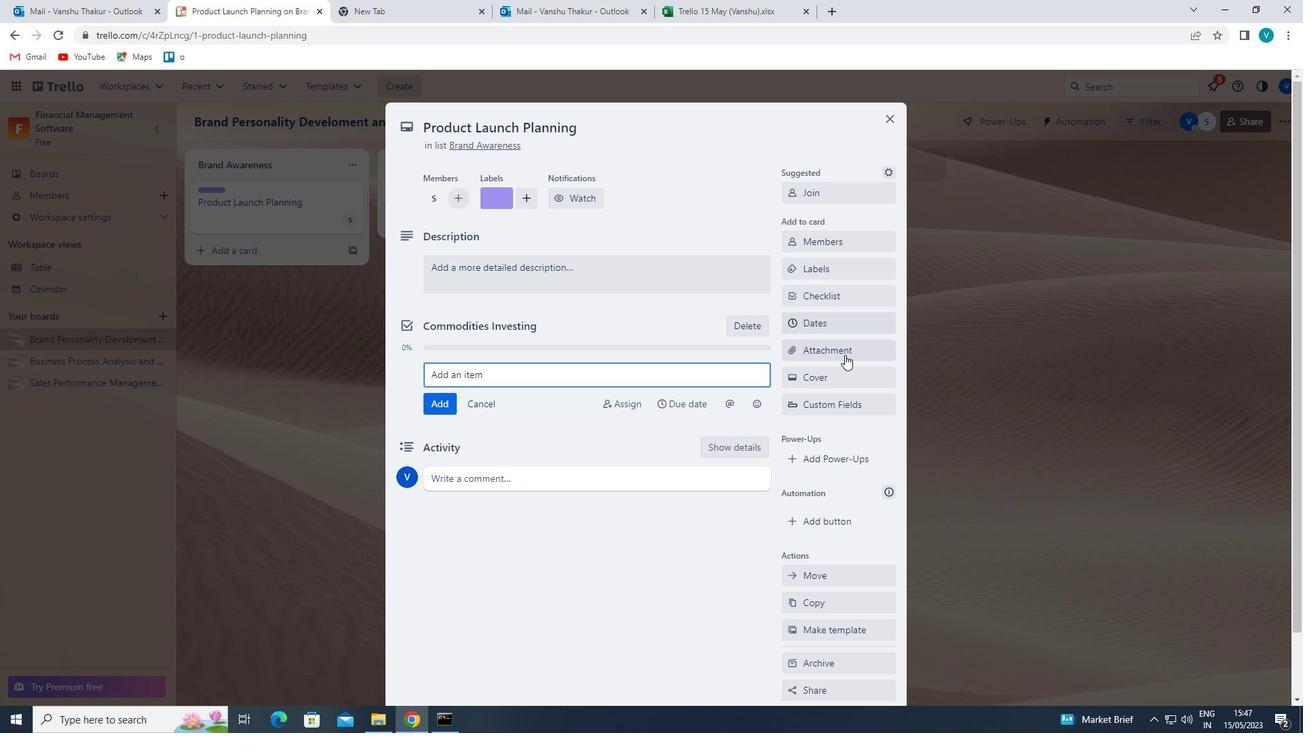 
Action: Mouse moved to (811, 518)
Screenshot: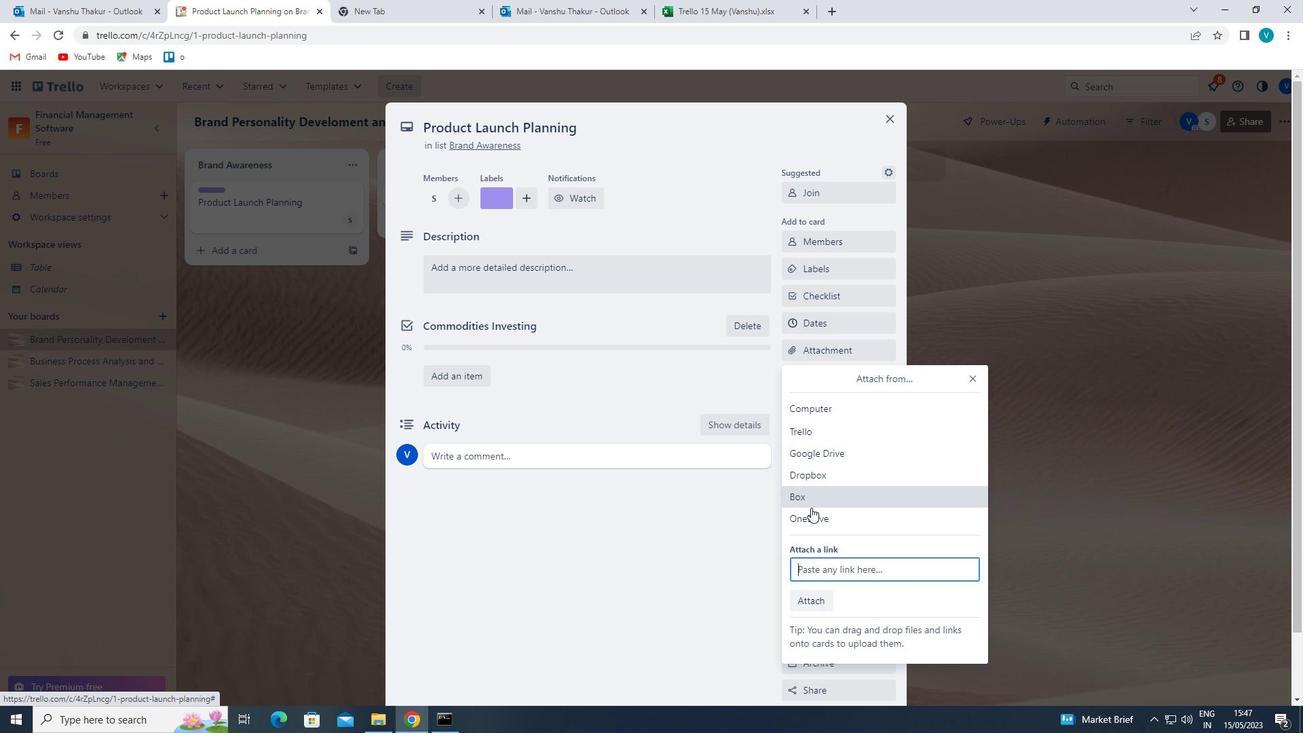 
Action: Mouse pressed left at (811, 518)
Screenshot: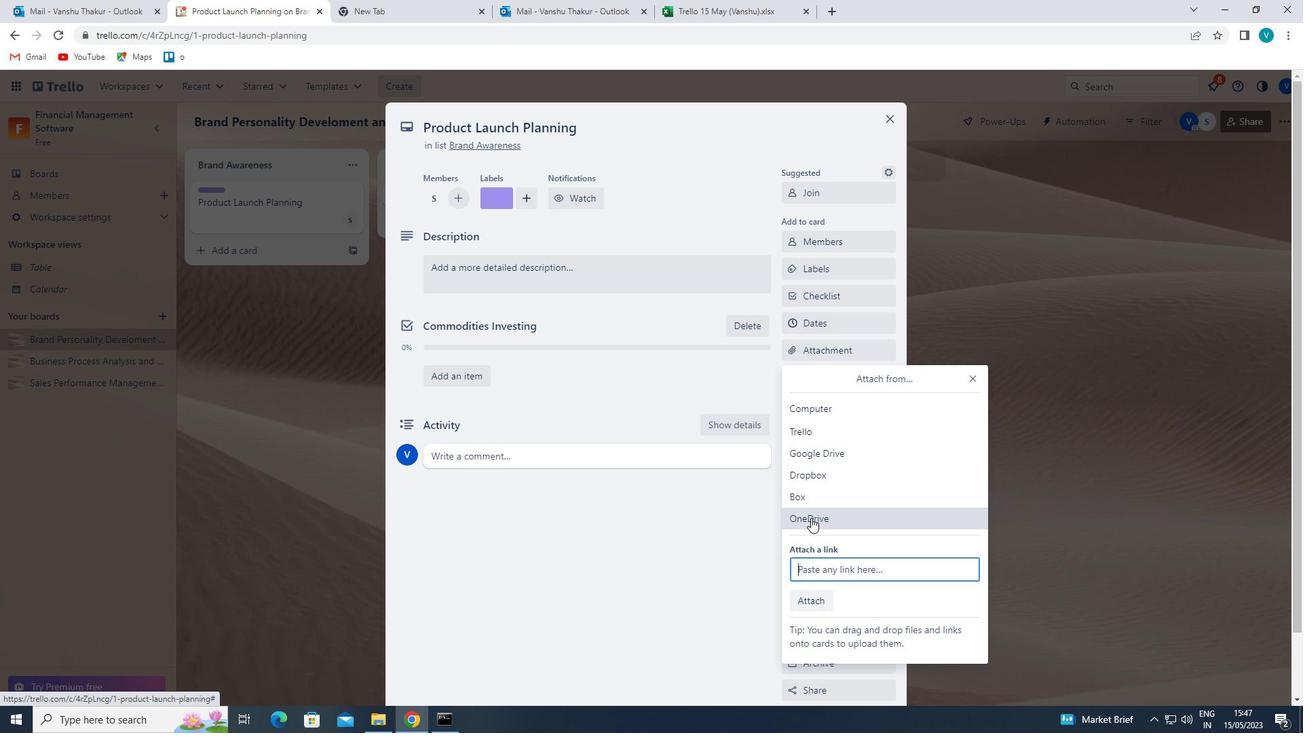 
Action: Mouse moved to (475, 264)
Screenshot: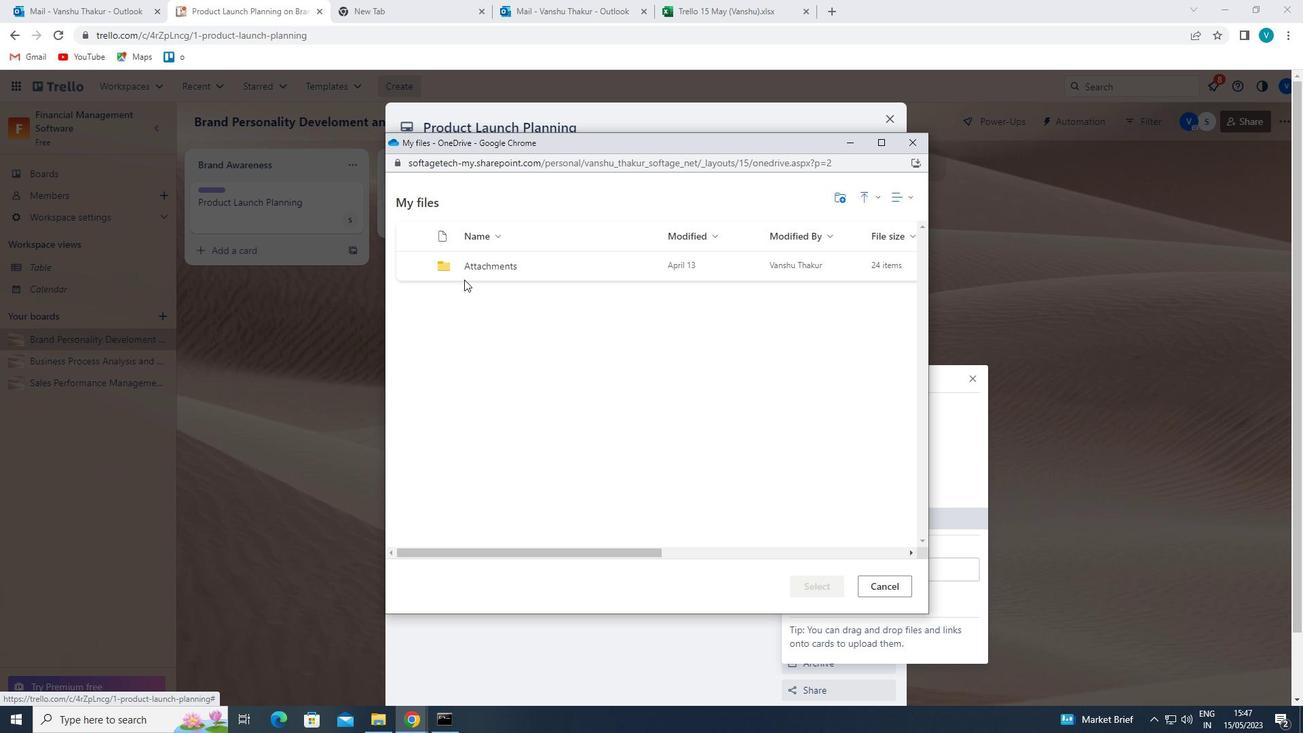 
Action: Mouse pressed left at (475, 264)
Screenshot: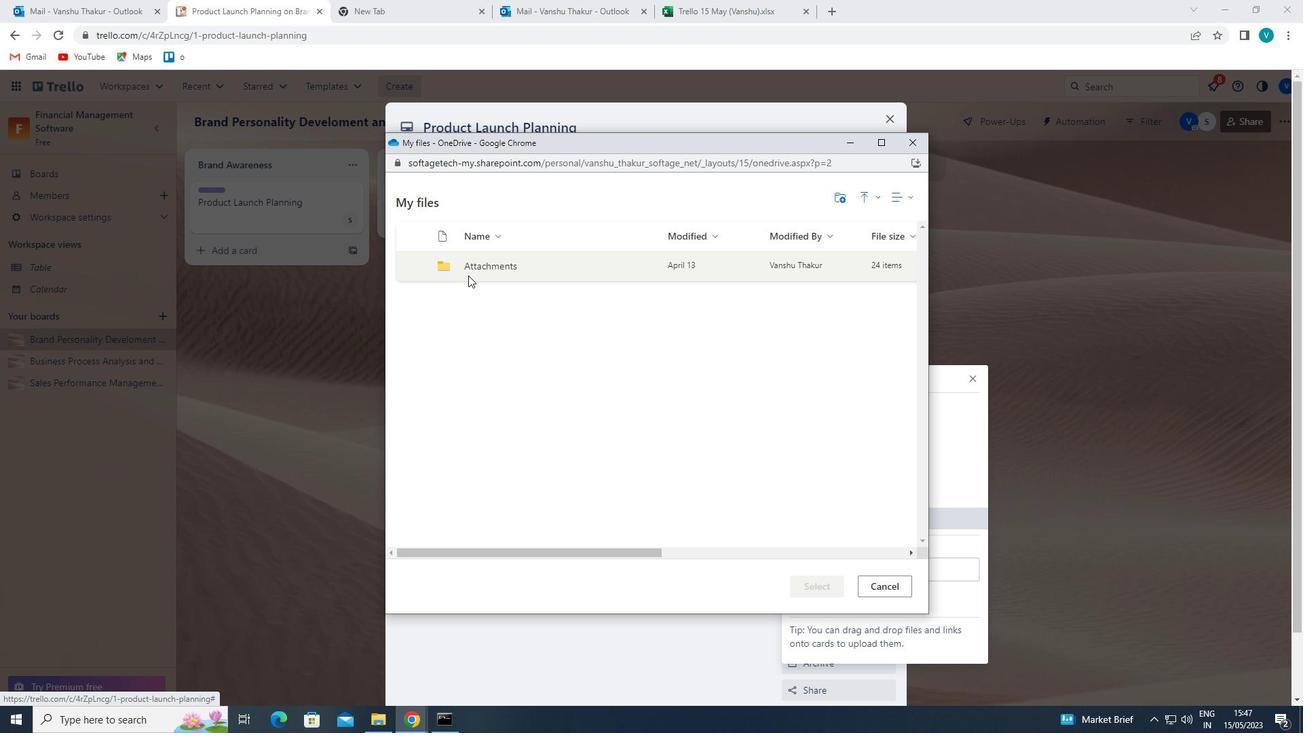 
Action: Mouse moved to (613, 365)
Screenshot: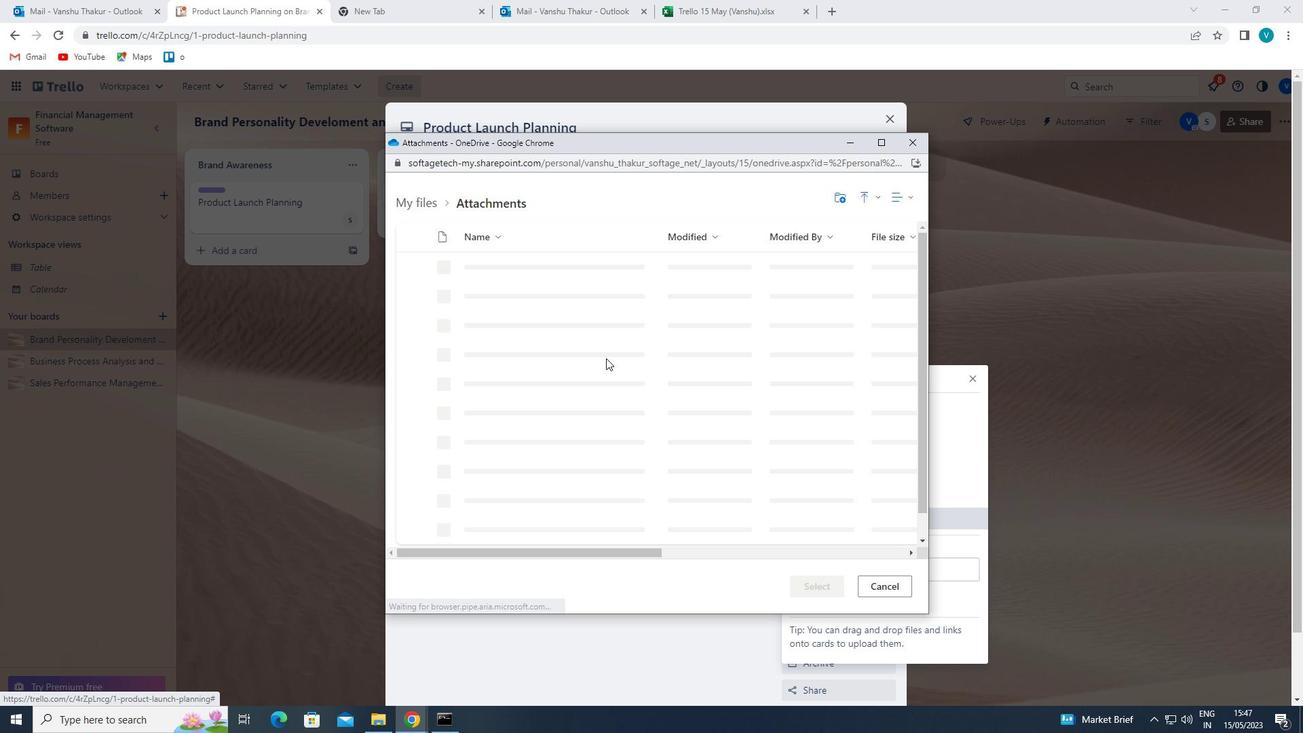 
Action: Mouse pressed left at (613, 365)
Screenshot: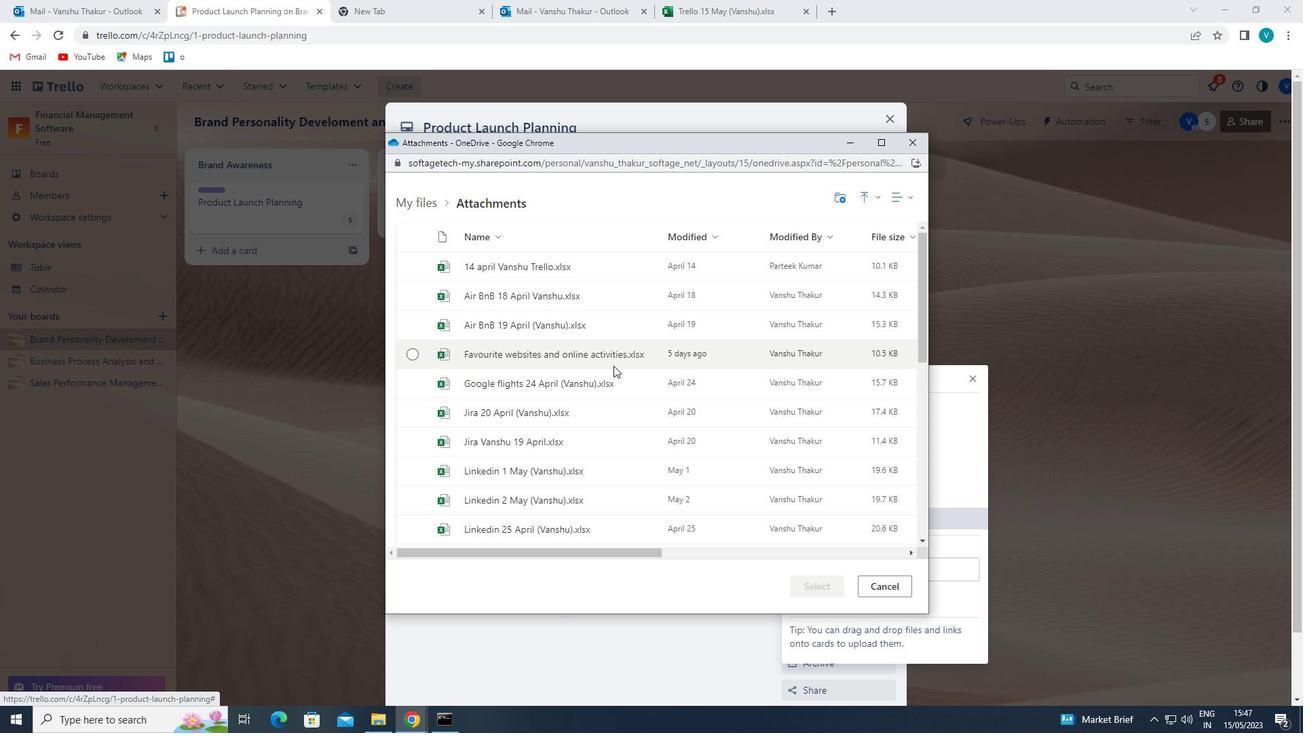 
Action: Mouse moved to (797, 577)
Screenshot: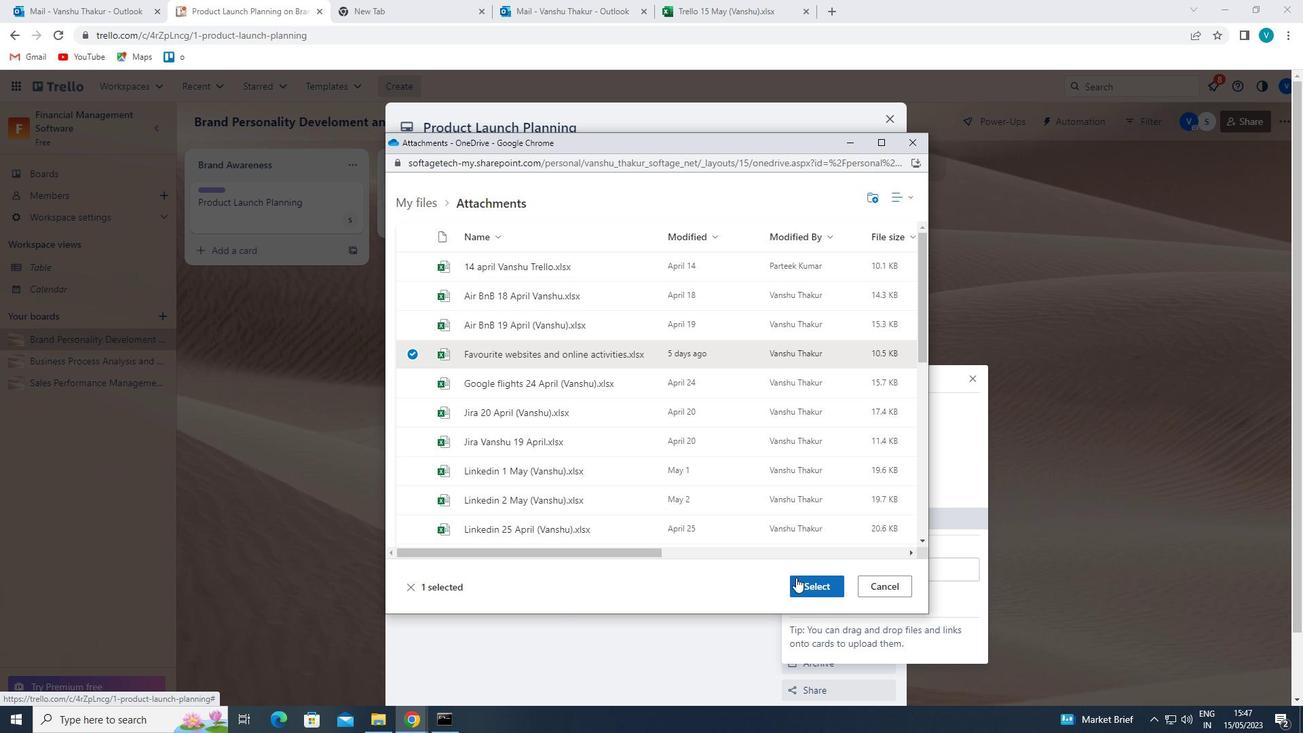 
Action: Mouse pressed left at (797, 577)
Screenshot: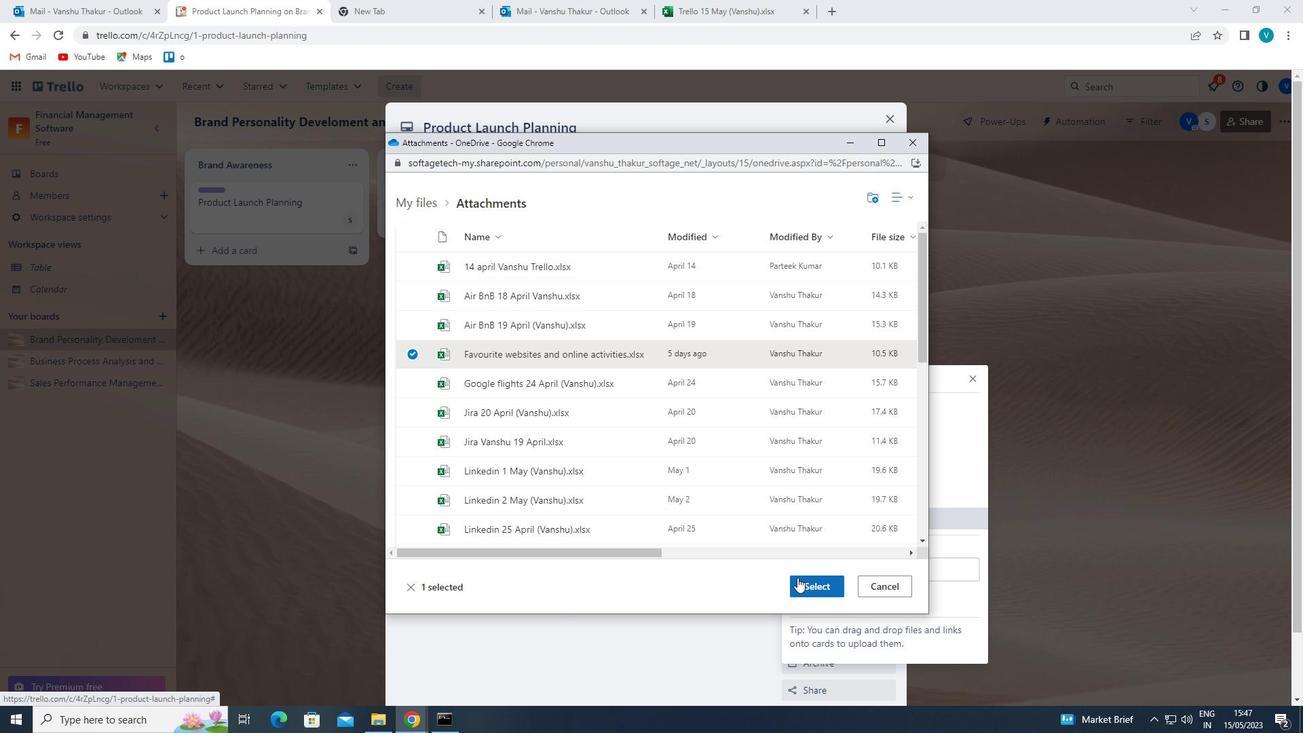 
Action: Mouse moved to (821, 383)
Screenshot: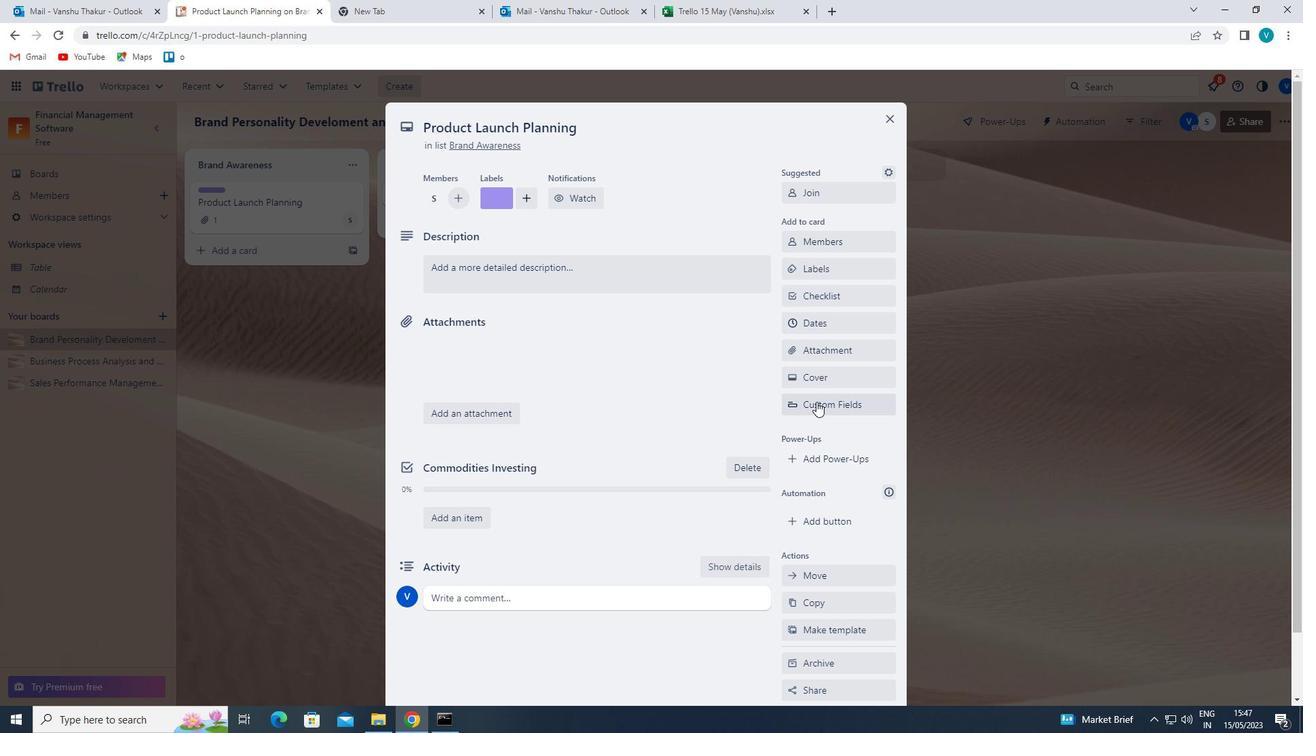 
Action: Mouse pressed left at (821, 383)
Screenshot: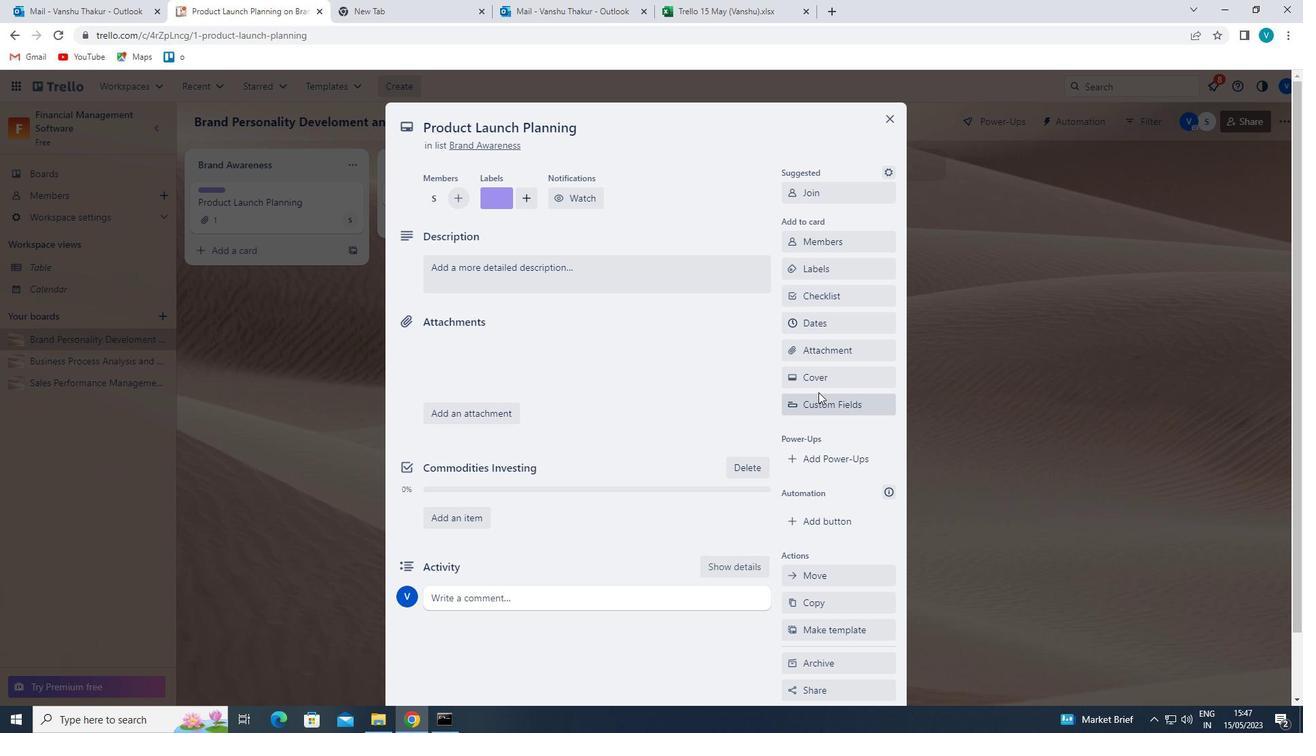 
Action: Mouse moved to (963, 429)
Screenshot: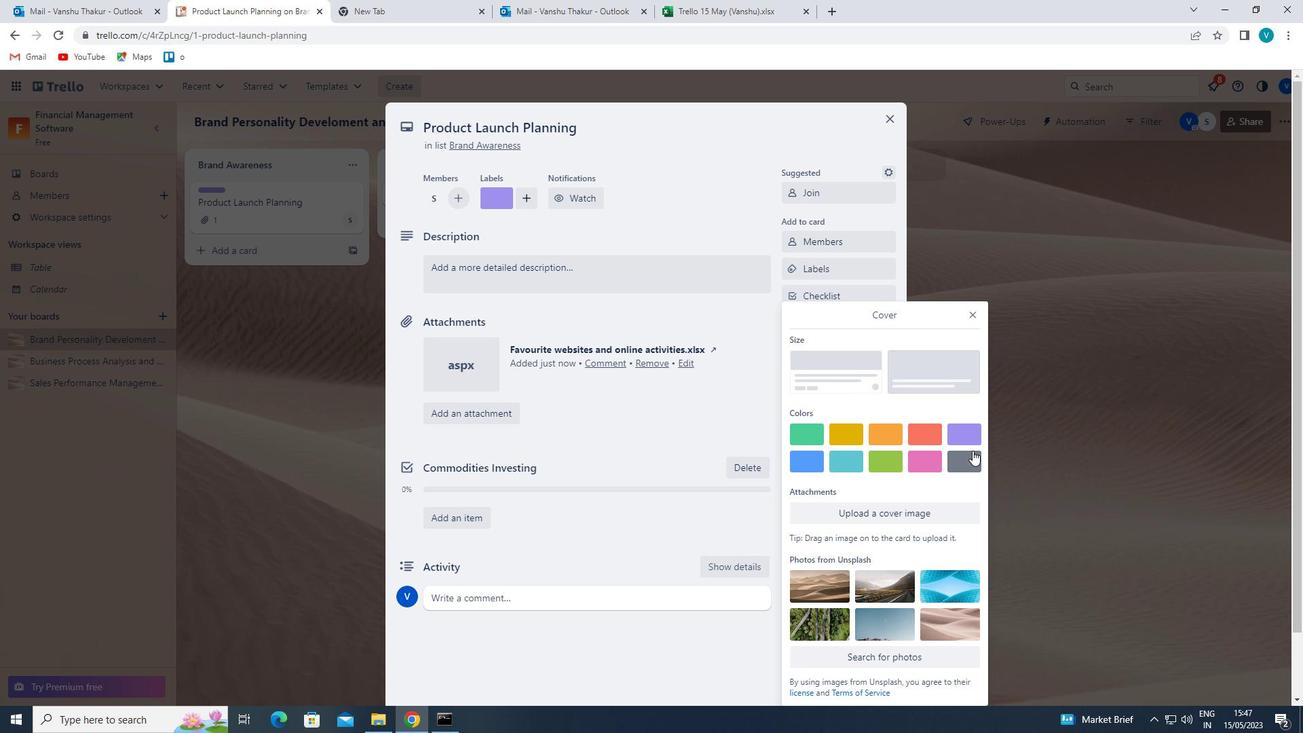 
Action: Mouse pressed left at (963, 429)
Screenshot: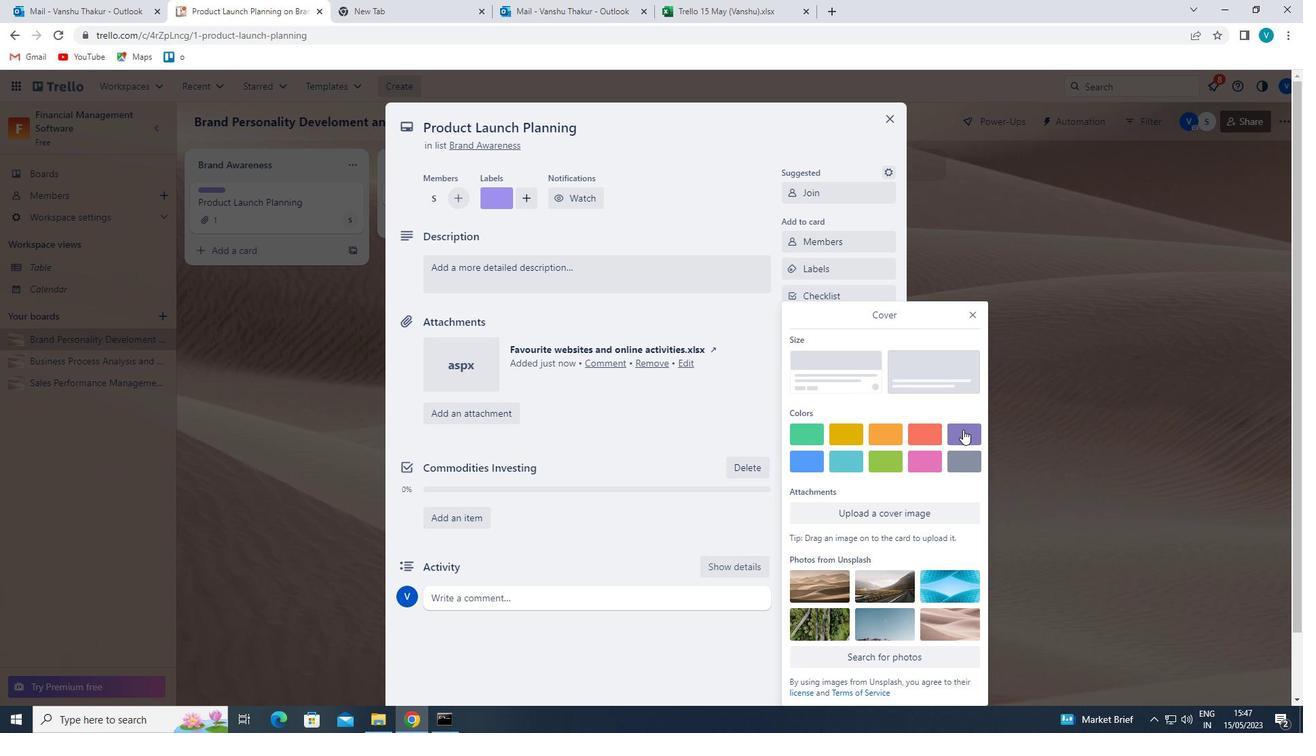 
Action: Mouse moved to (975, 288)
Screenshot: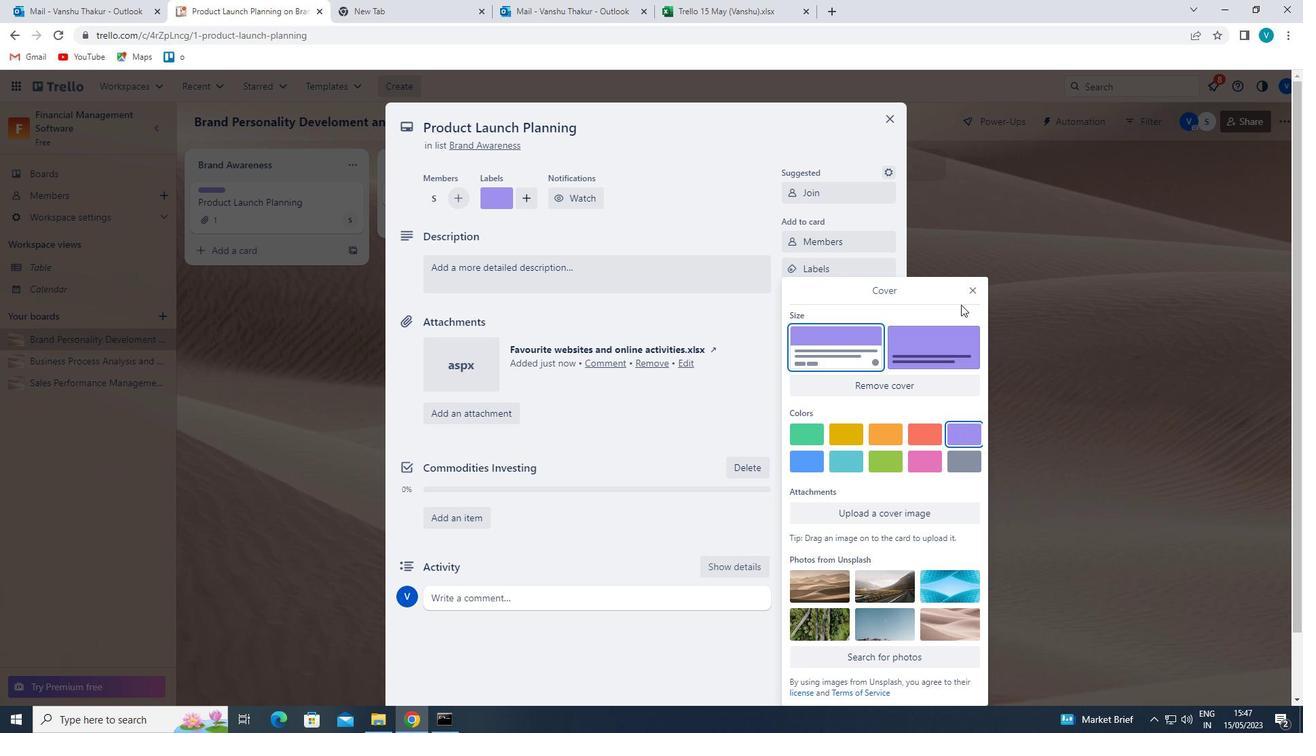 
Action: Mouse pressed left at (975, 288)
Screenshot: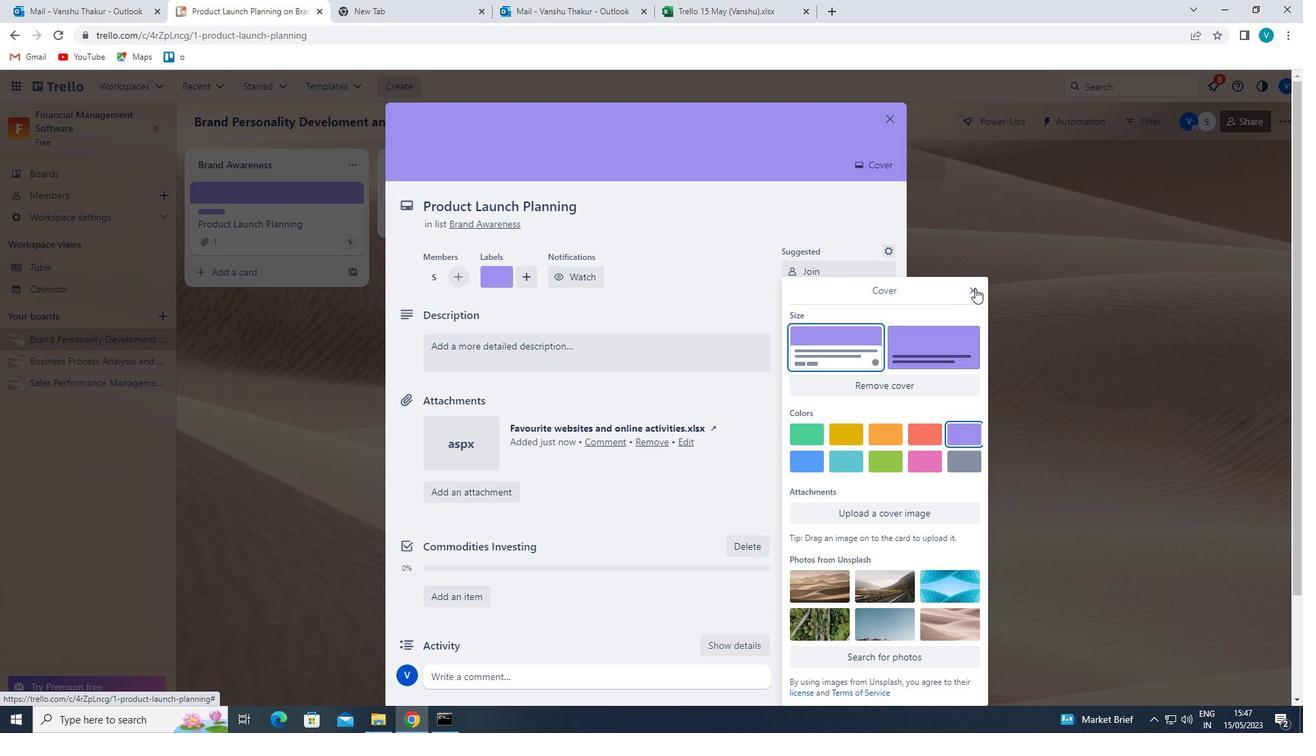
Action: Mouse moved to (618, 353)
Screenshot: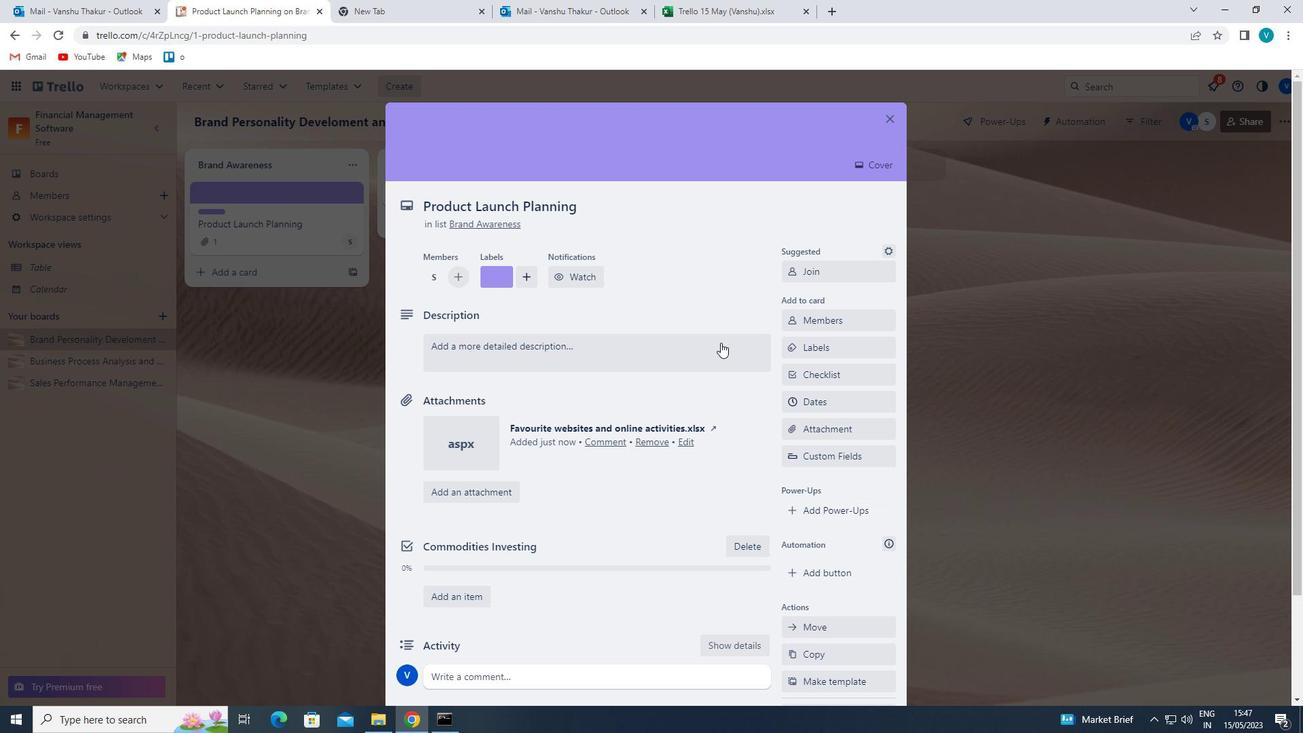 
Action: Mouse pressed left at (618, 353)
Screenshot: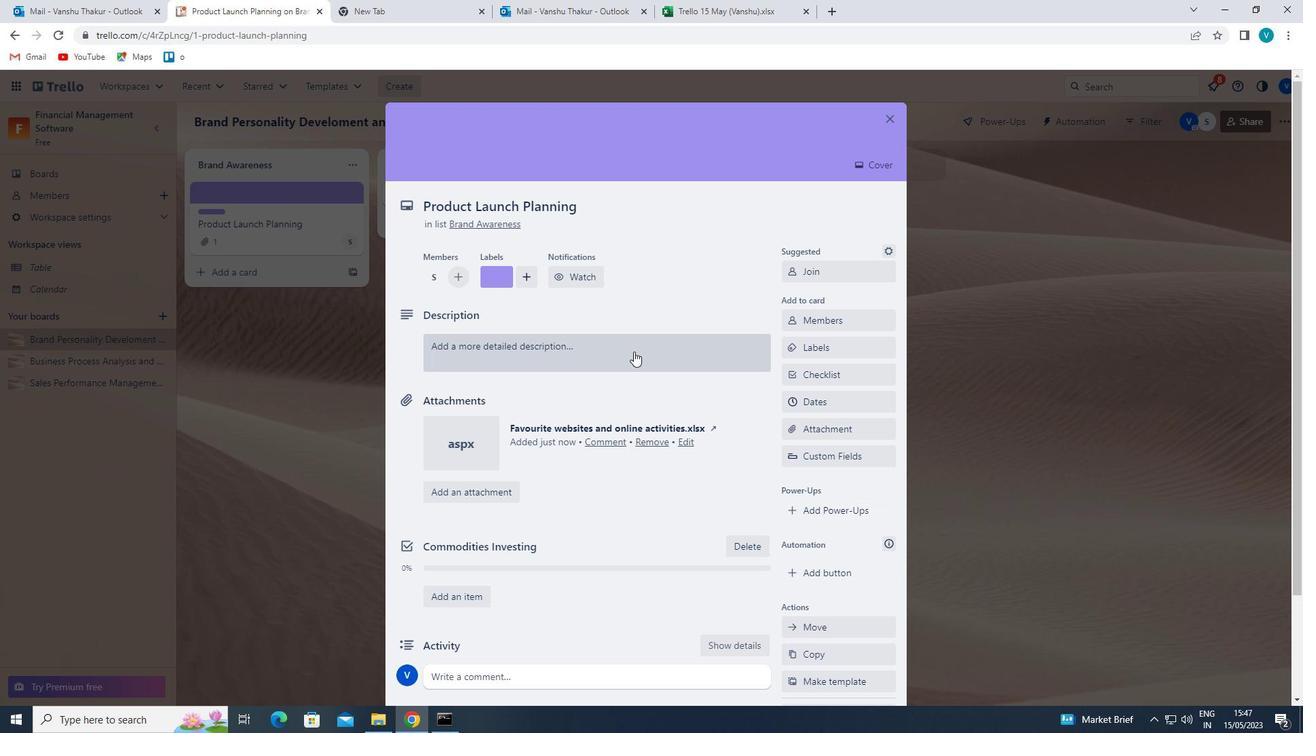 
Action: Mouse moved to (621, 351)
Screenshot: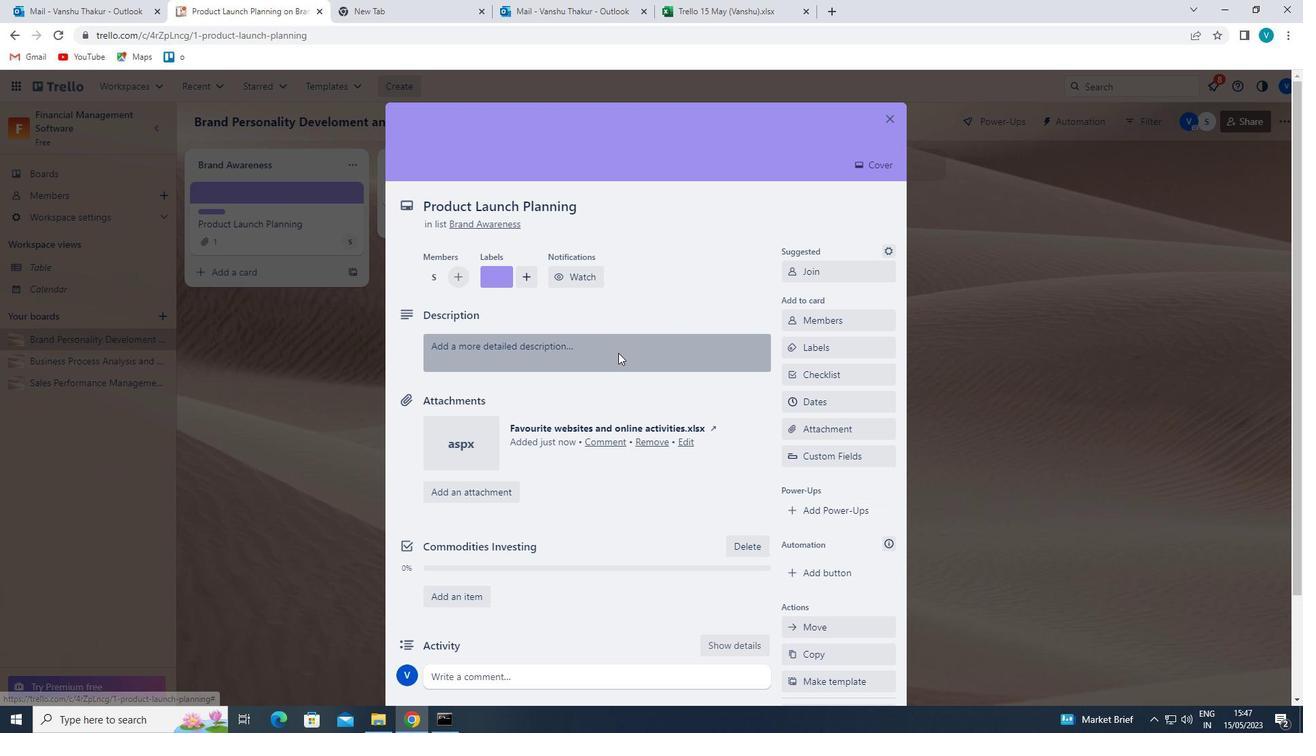 
Action: Key pressed '<Key.shift>PLAN<Key.space>AND<Key.space>EXECUTE<Key.space>COMPANY<Key.space>TEAM-BUILDING<Key.space>RE<Key.backspace>ETREAT<Key.space>WITH<Key.space>A<Key.space>FOCUS<Key.space>ON<Key.space>PERSONAL<Key.space>DEVELOPMENT'
Screenshot: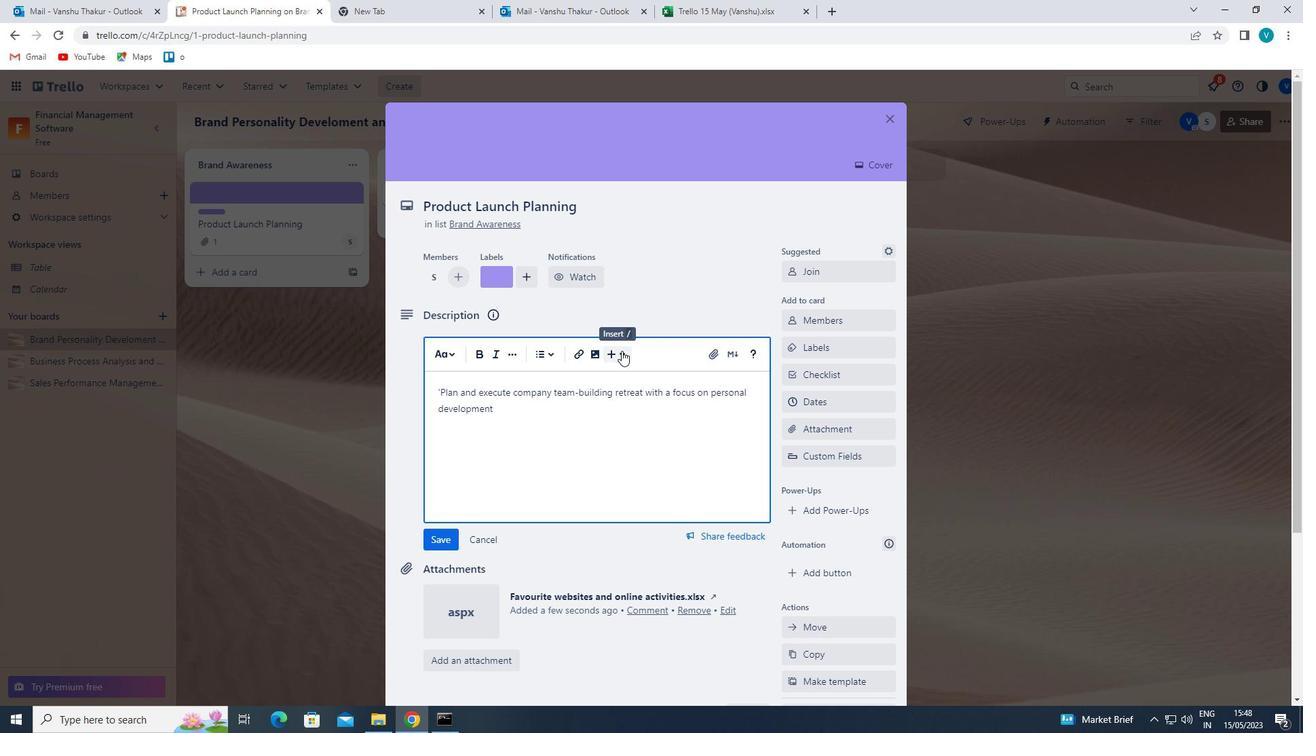 
Action: Mouse moved to (448, 532)
Screenshot: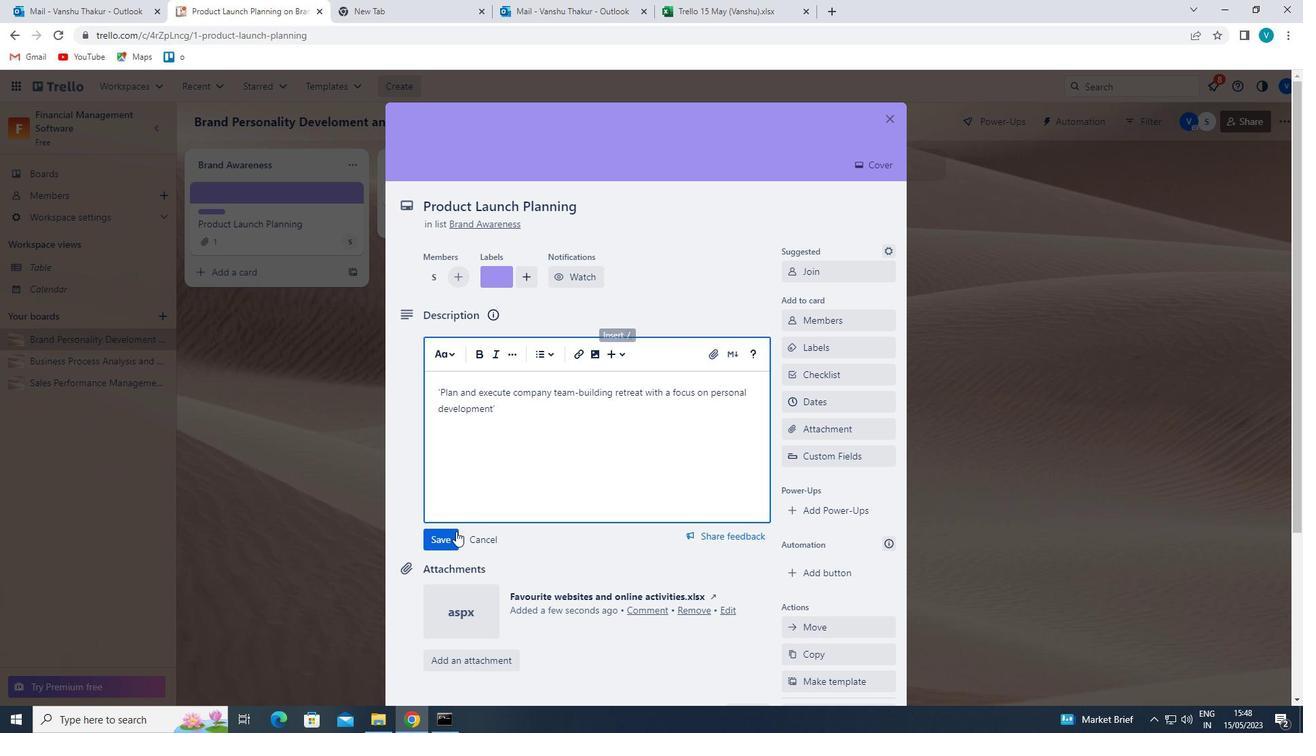
Action: Mouse pressed left at (448, 532)
Screenshot: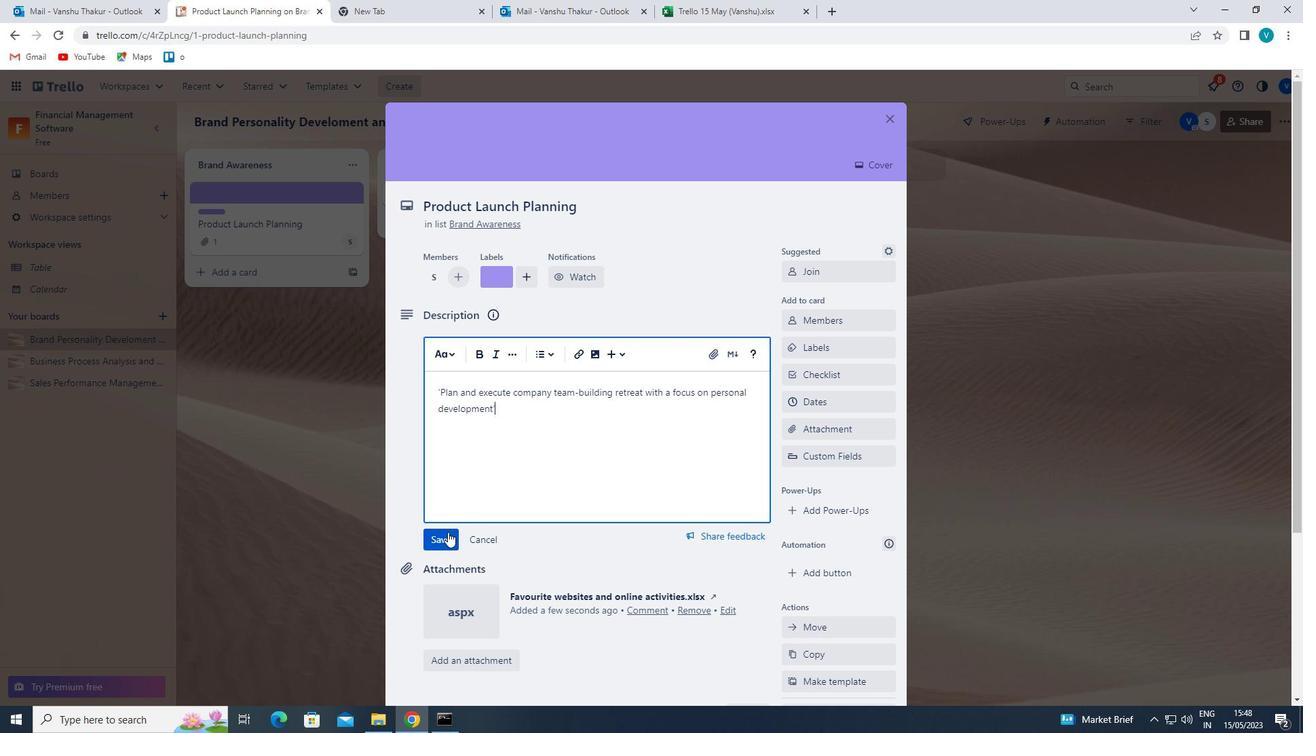 
Action: Mouse moved to (444, 526)
Screenshot: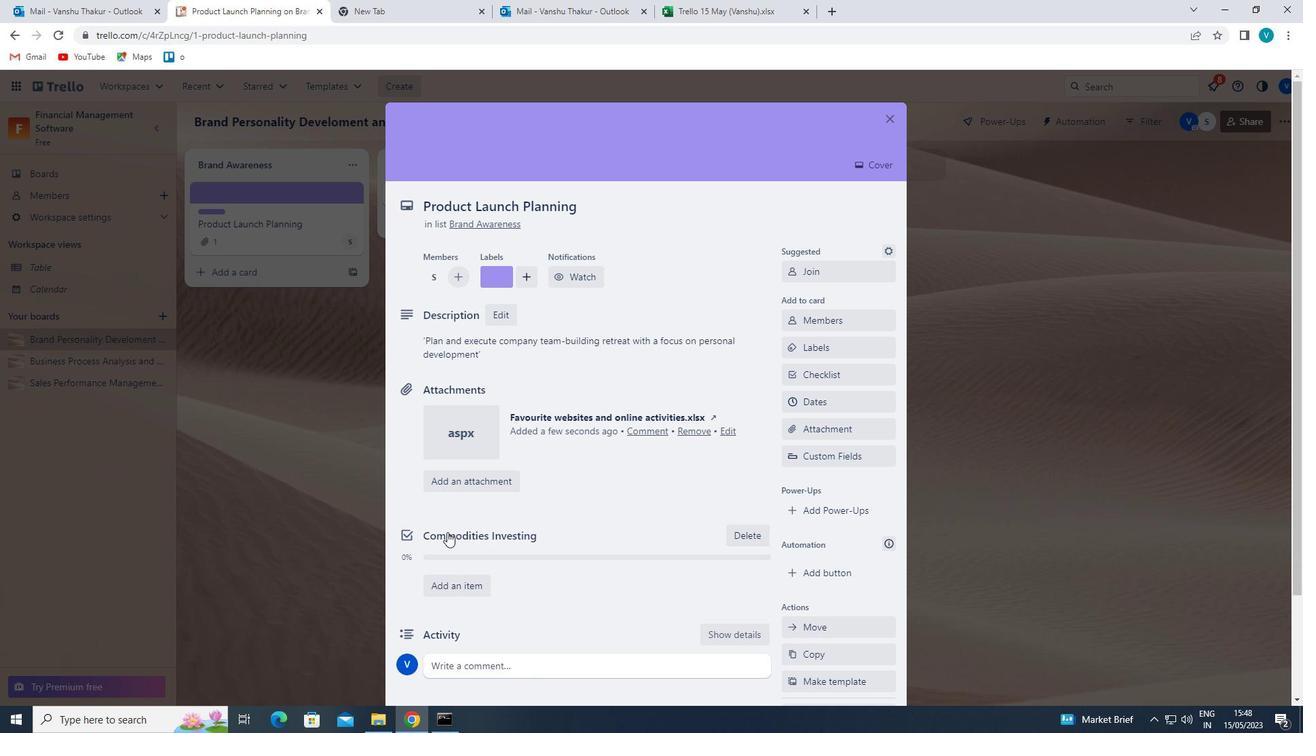 
Action: Mouse scrolled (444, 526) with delta (0, 0)
Screenshot: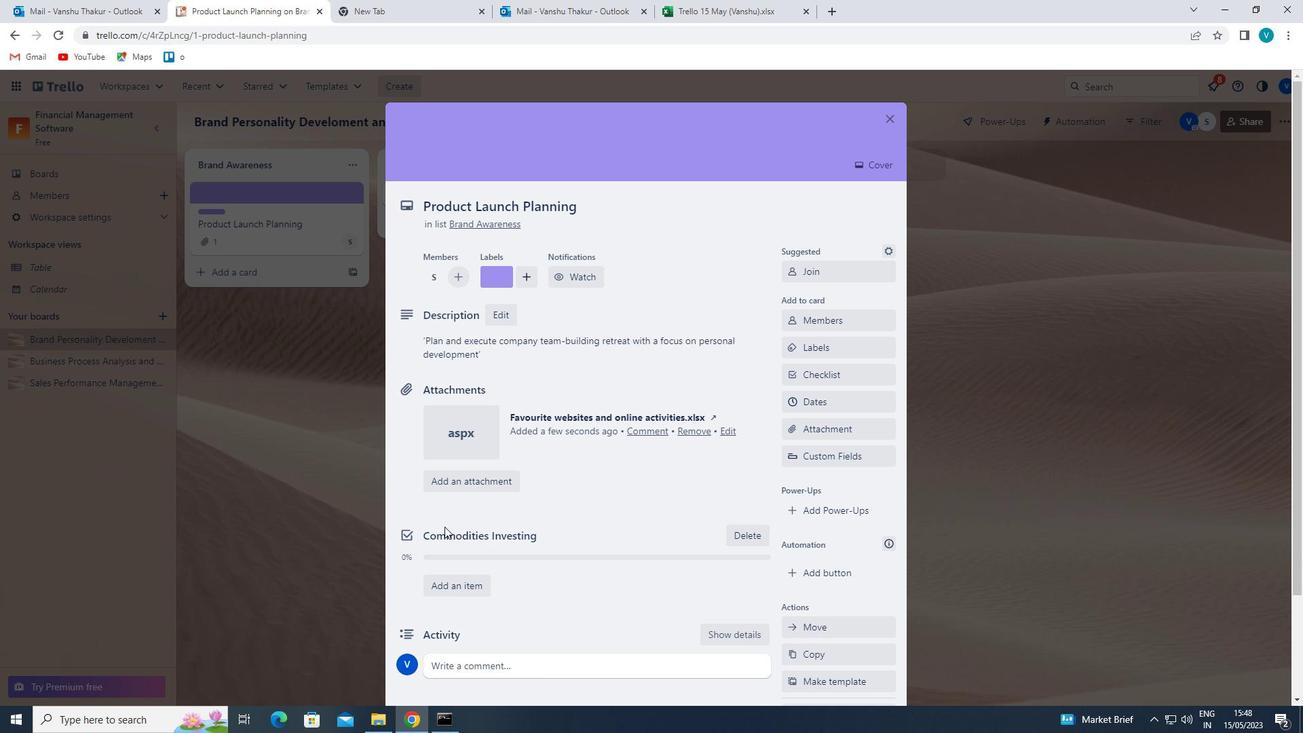 
Action: Mouse scrolled (444, 526) with delta (0, 0)
Screenshot: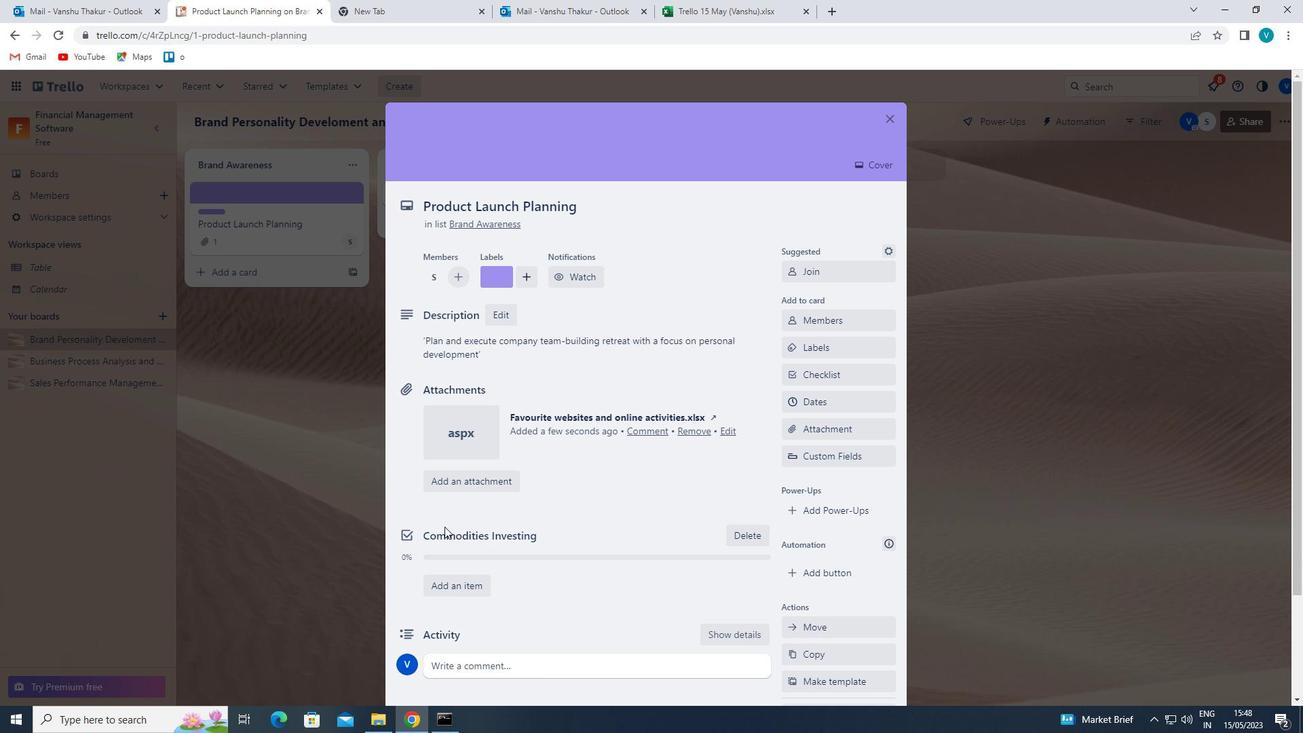 
Action: Mouse moved to (461, 544)
Screenshot: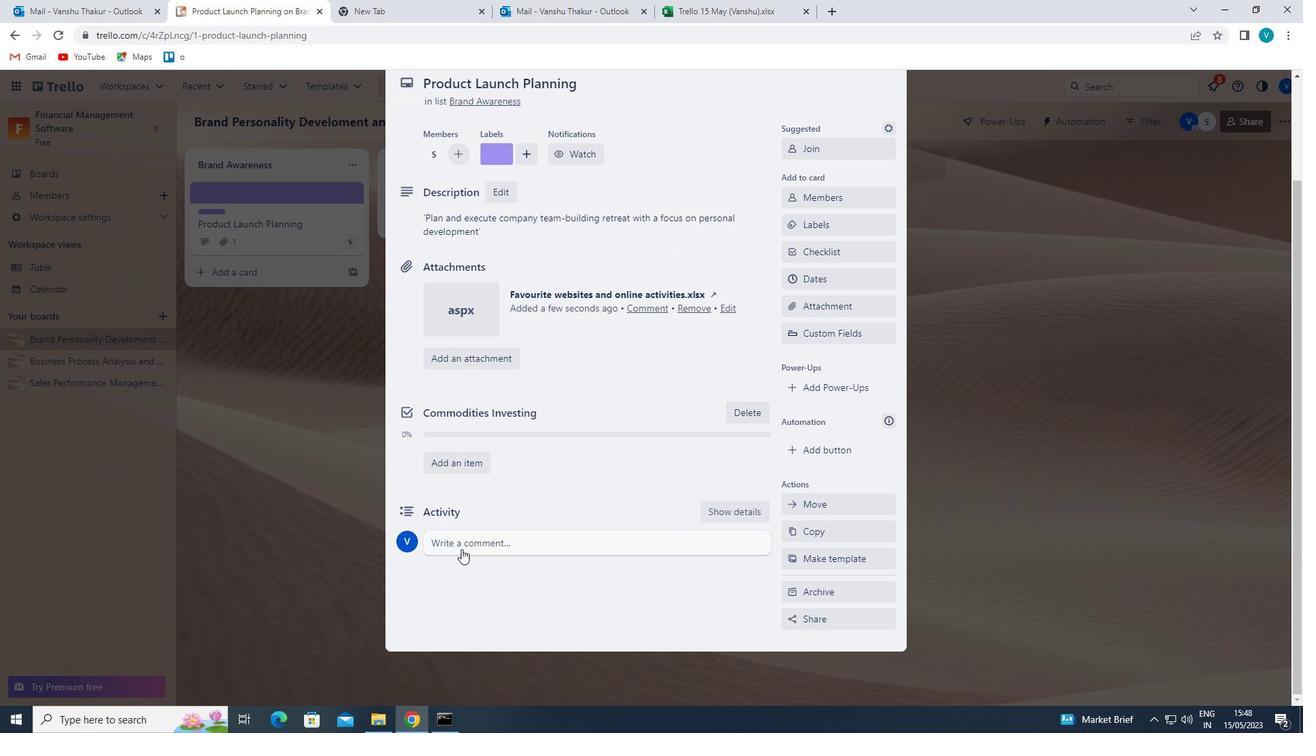 
Action: Mouse pressed left at (461, 544)
Screenshot: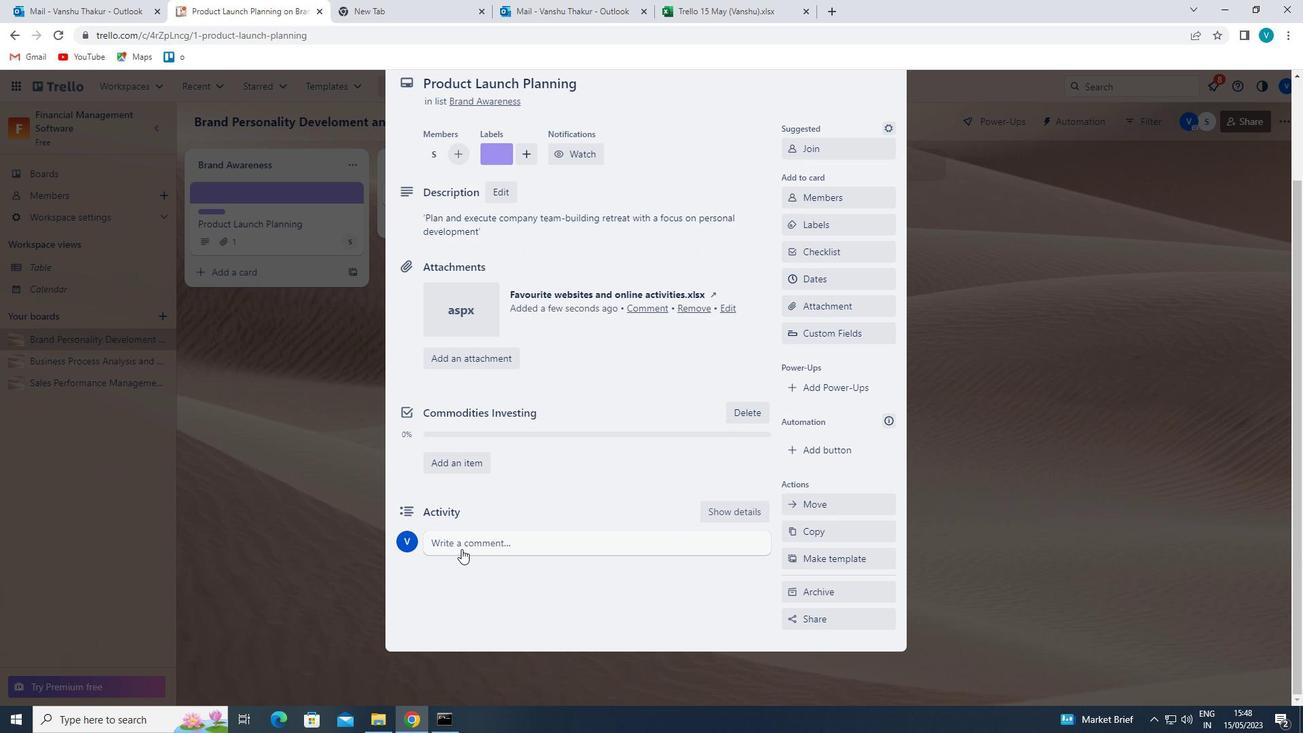 
Action: Key pressed '<Key.shift>GIVEN<Key.space>THE<Key.space>POTENTIAL<Key.space>IMPACT<Key.space>OF<Key.space>THIS<Key.space>TASK,<Key.space>LET<Key.space>U<Key.space>SENSURE<Key.space><Key.left><Key.left><Key.left><Key.left><Key.left><Key.left><Key.left><Key.left><Key.backspace><Key.right><Key.space><Key.right><Key.right><Key.right><Key.right><Key.right><Key.right><Key.right>THAT<Key.space>WE<Key.space>HAVE<Key.space>A<Key.space>CLEAR<Key.space>UNDERSTANDING<Key.space>OF<Key.space>THE<Key.space>CONSEQUENCES<Key.space>OF<Key.space>OUR<Key.space>ACTIONS.'
Screenshot: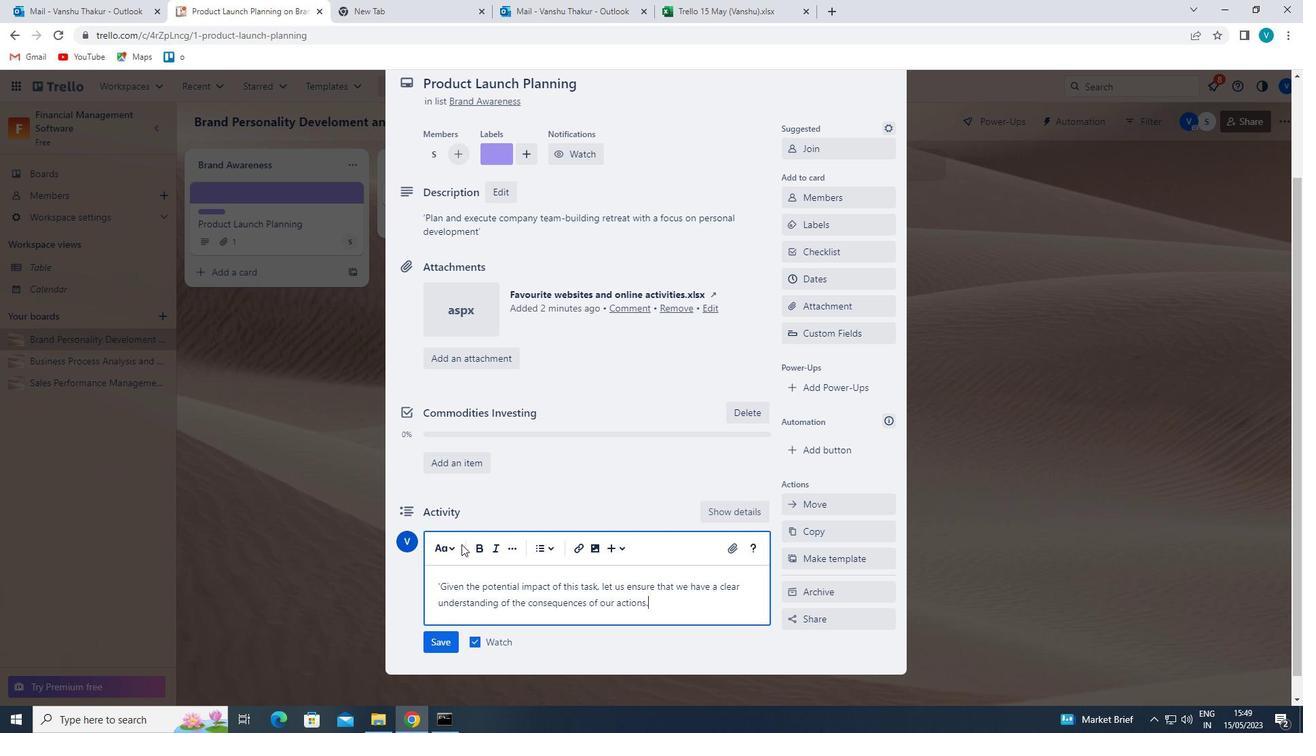 
Action: Mouse moved to (438, 645)
Screenshot: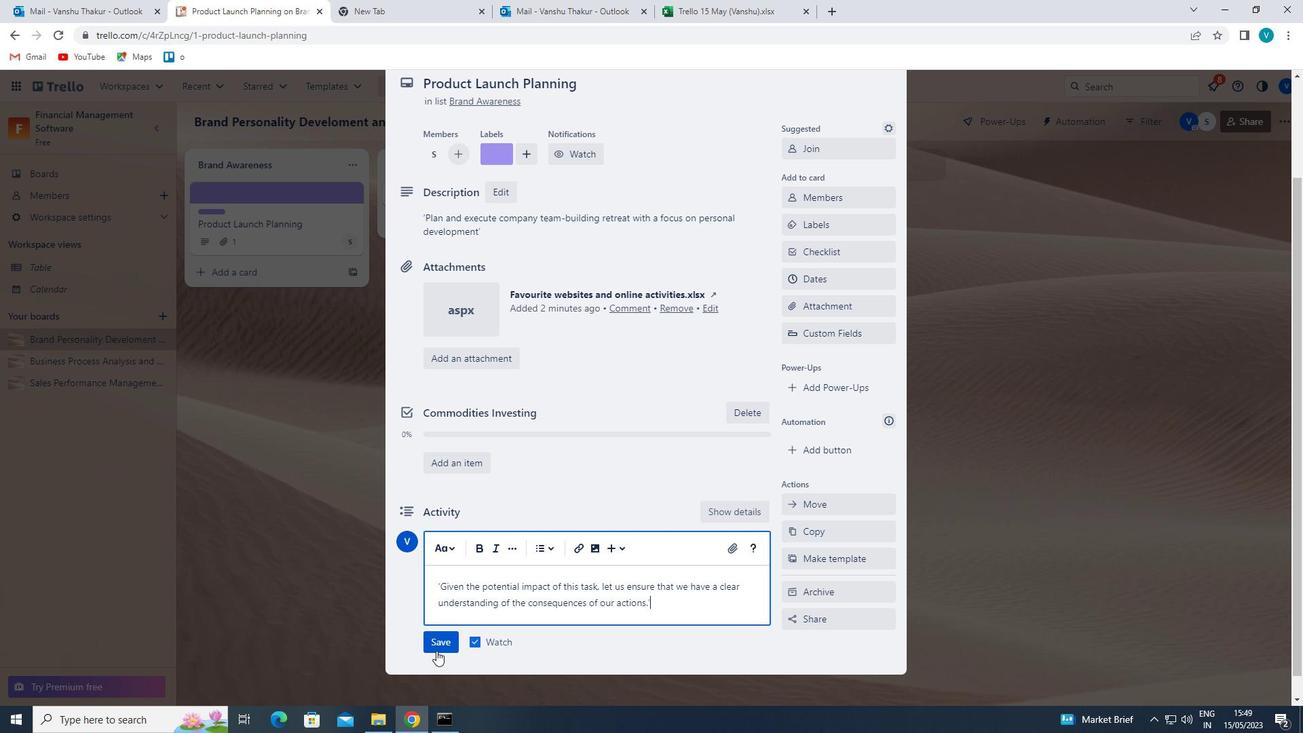 
Action: Mouse pressed left at (438, 645)
Screenshot: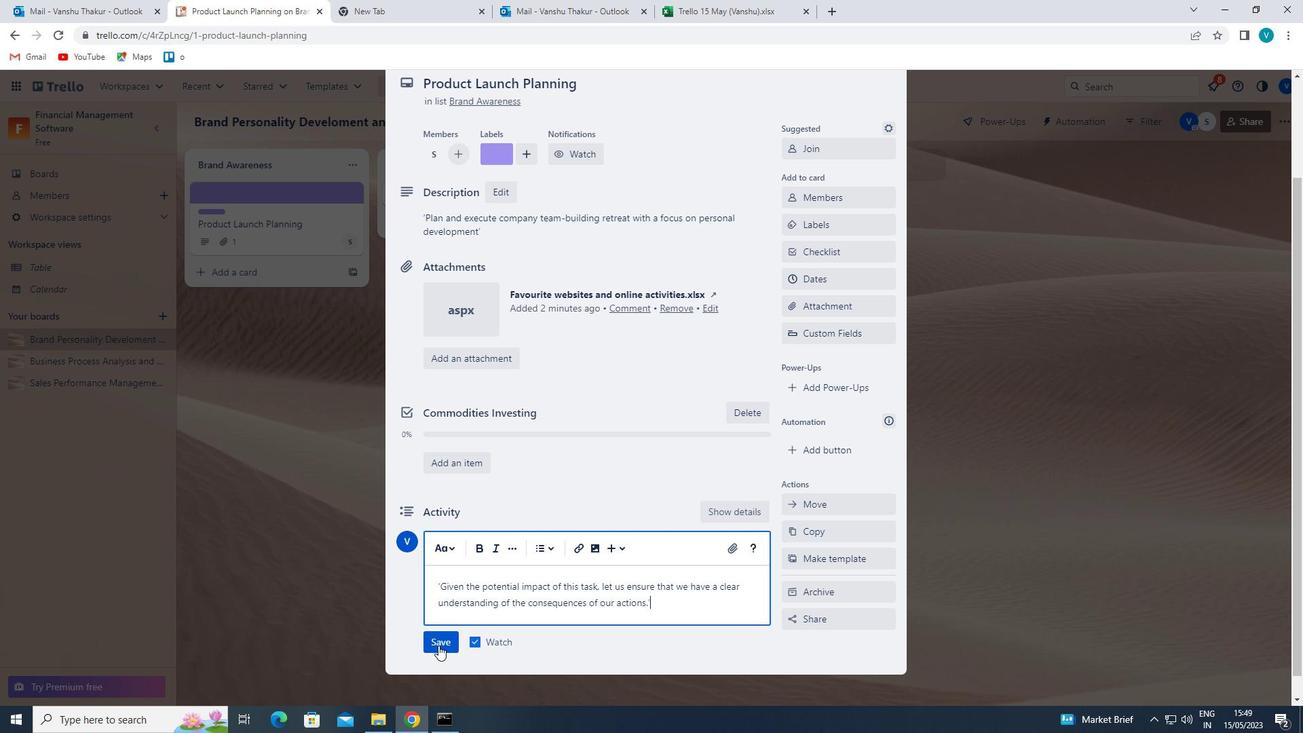
Action: Mouse moved to (836, 281)
Screenshot: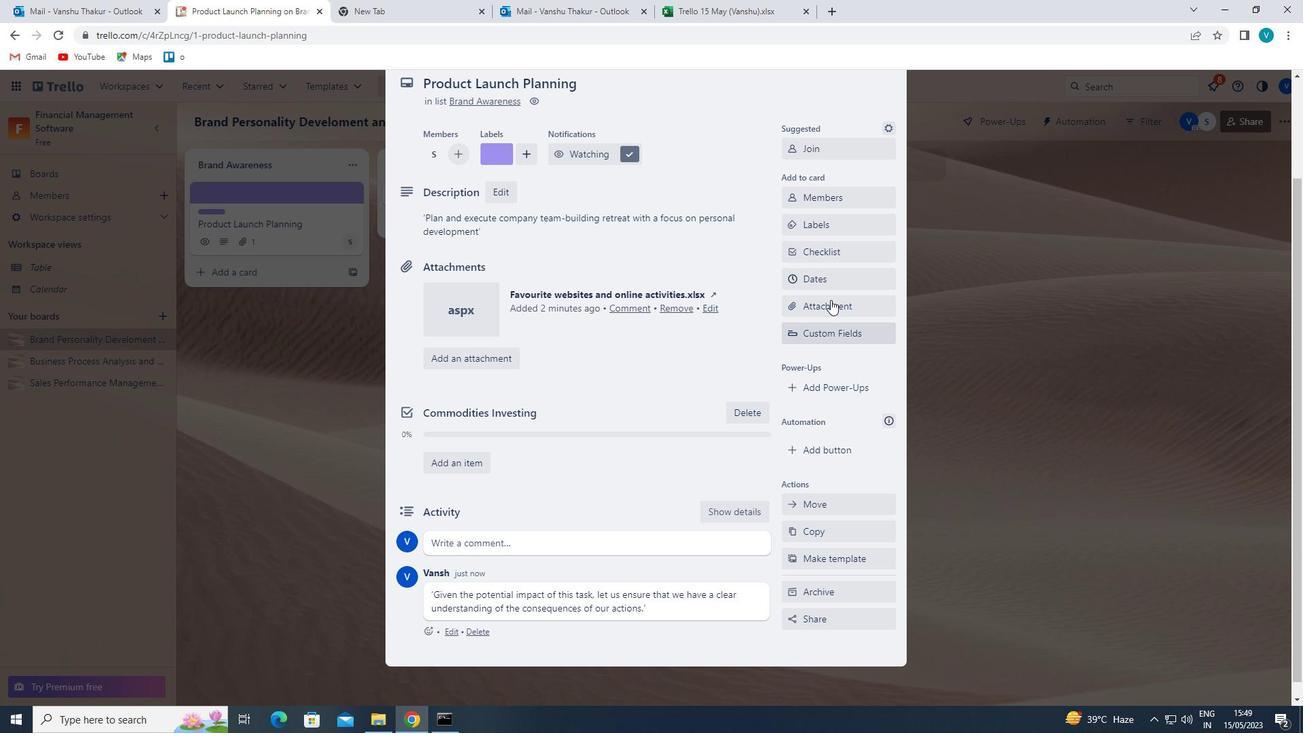 
Action: Mouse pressed left at (836, 281)
Screenshot: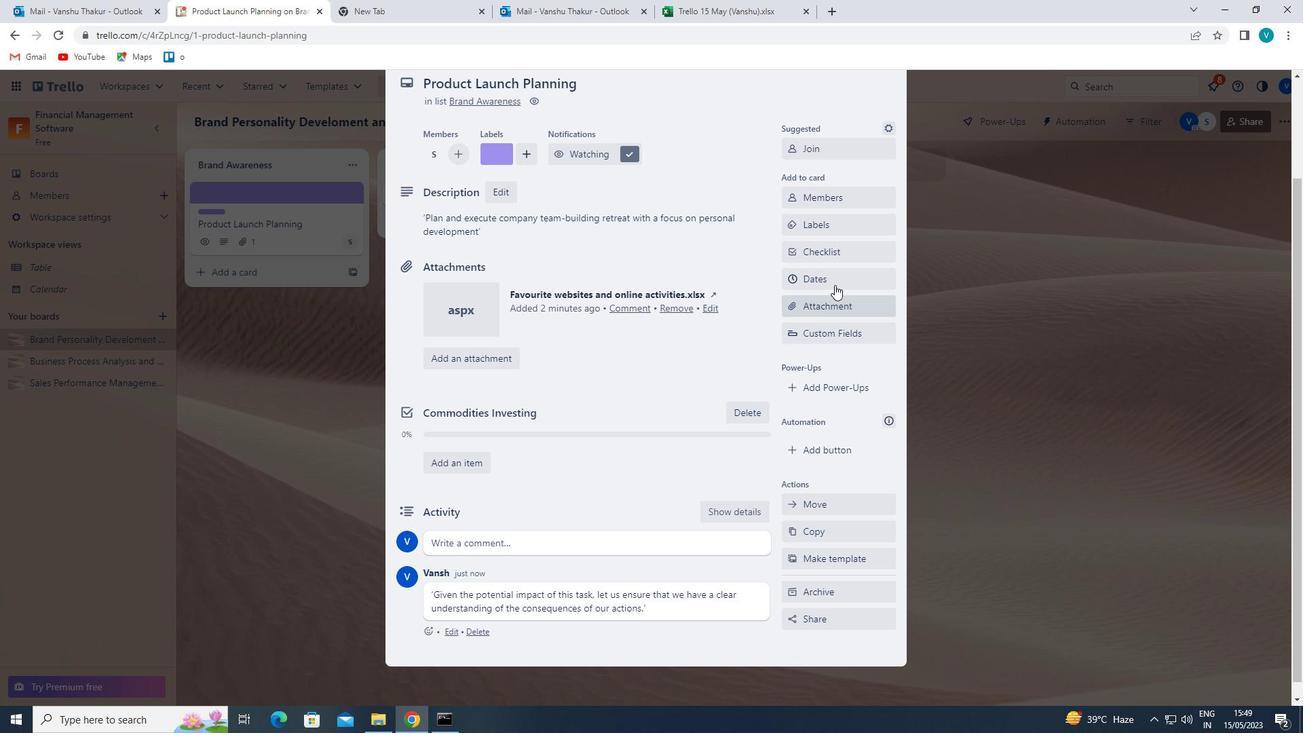 
Action: Mouse moved to (795, 373)
Screenshot: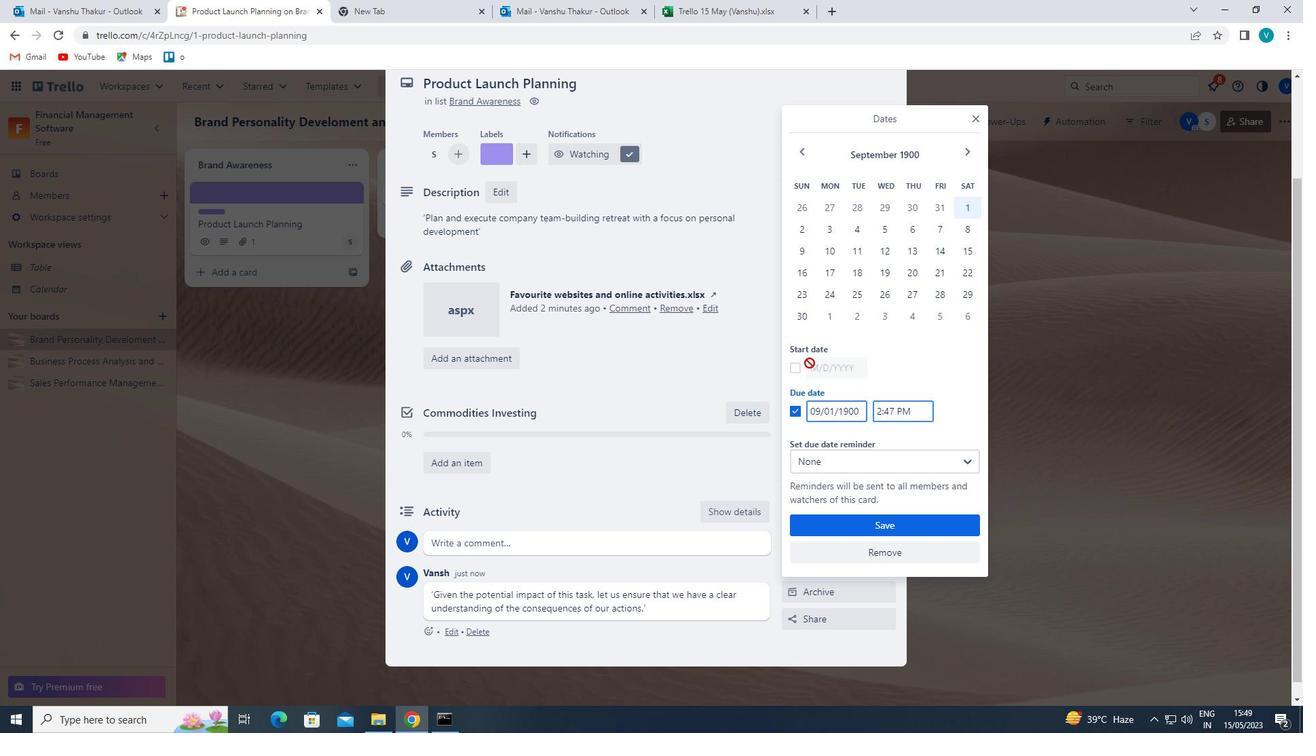 
Action: Mouse pressed left at (795, 373)
Screenshot: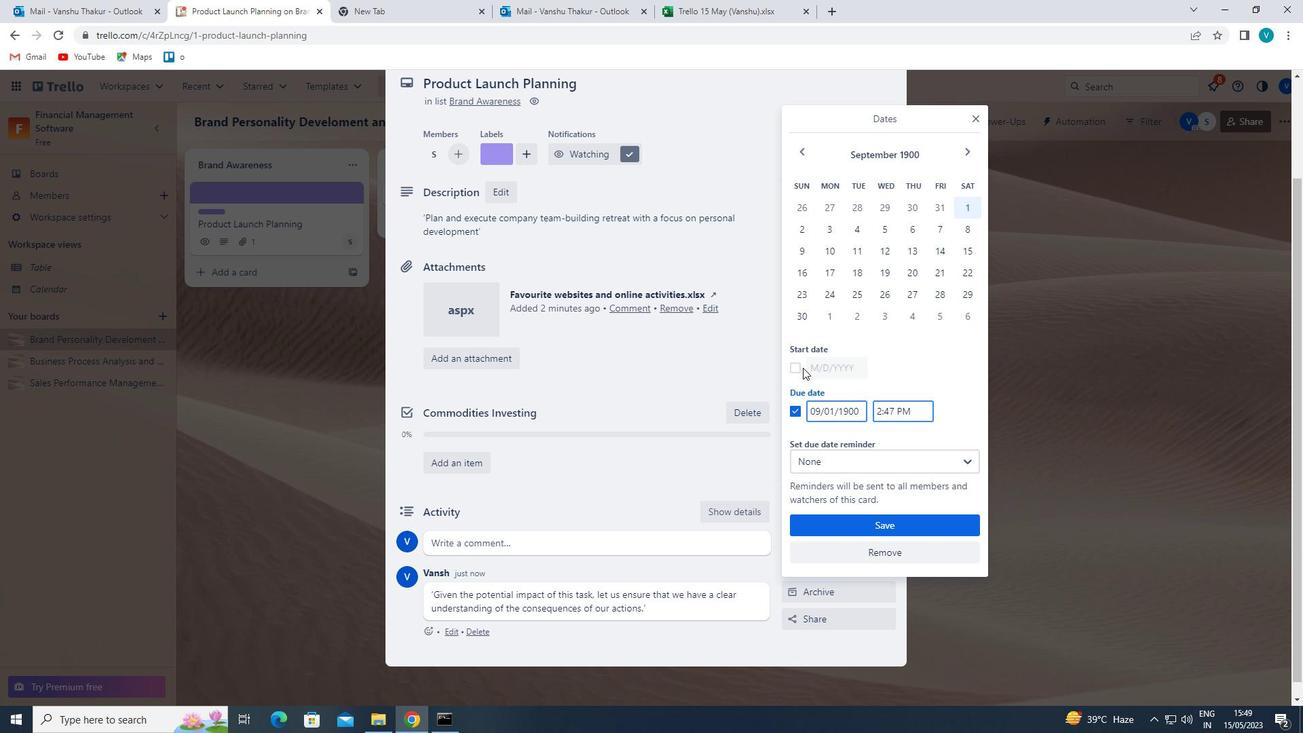 
Action: Mouse moved to (819, 367)
Screenshot: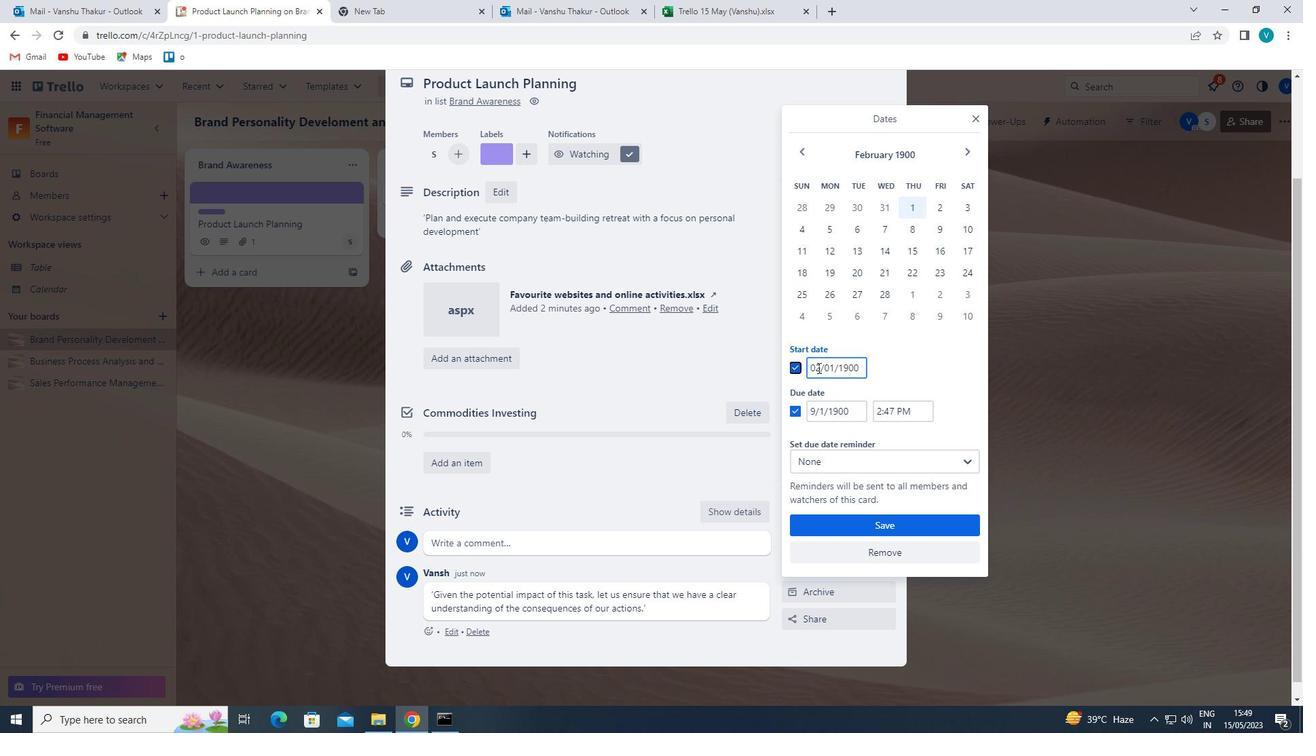 
Action: Mouse pressed left at (819, 367)
Screenshot: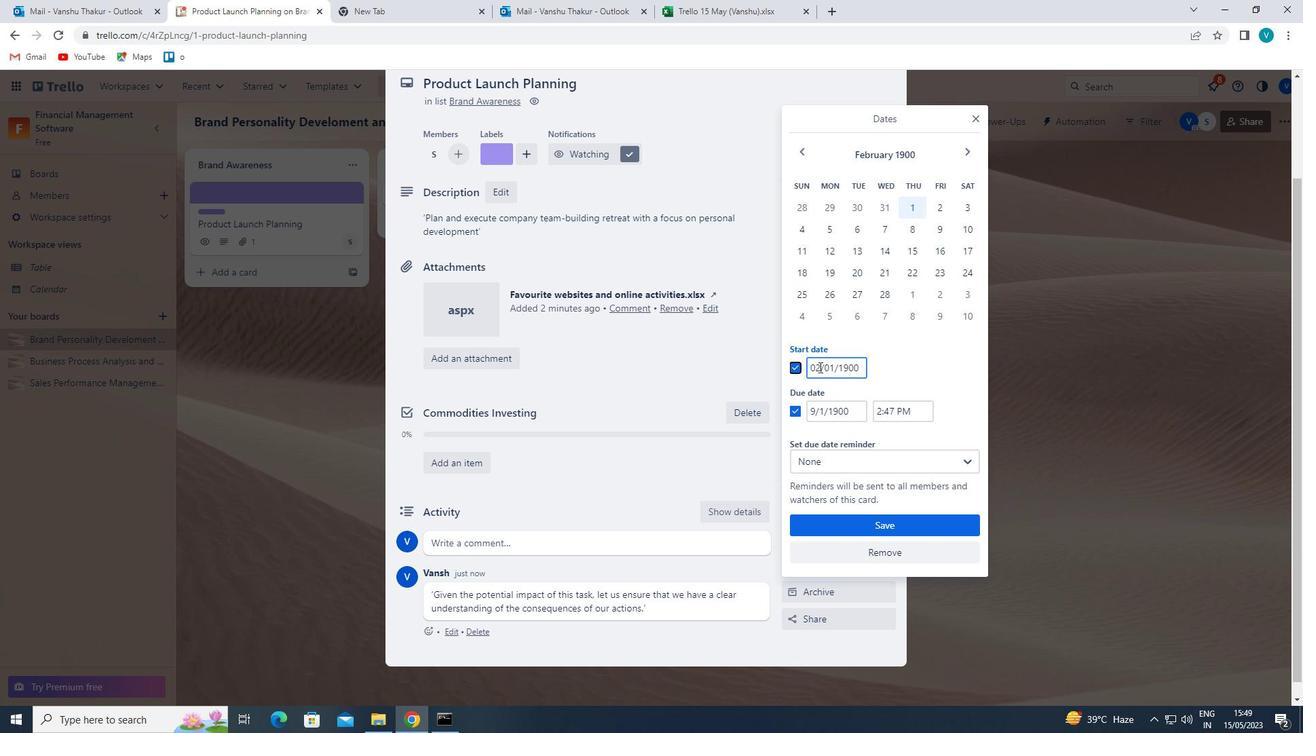 
Action: Mouse moved to (816, 366)
Screenshot: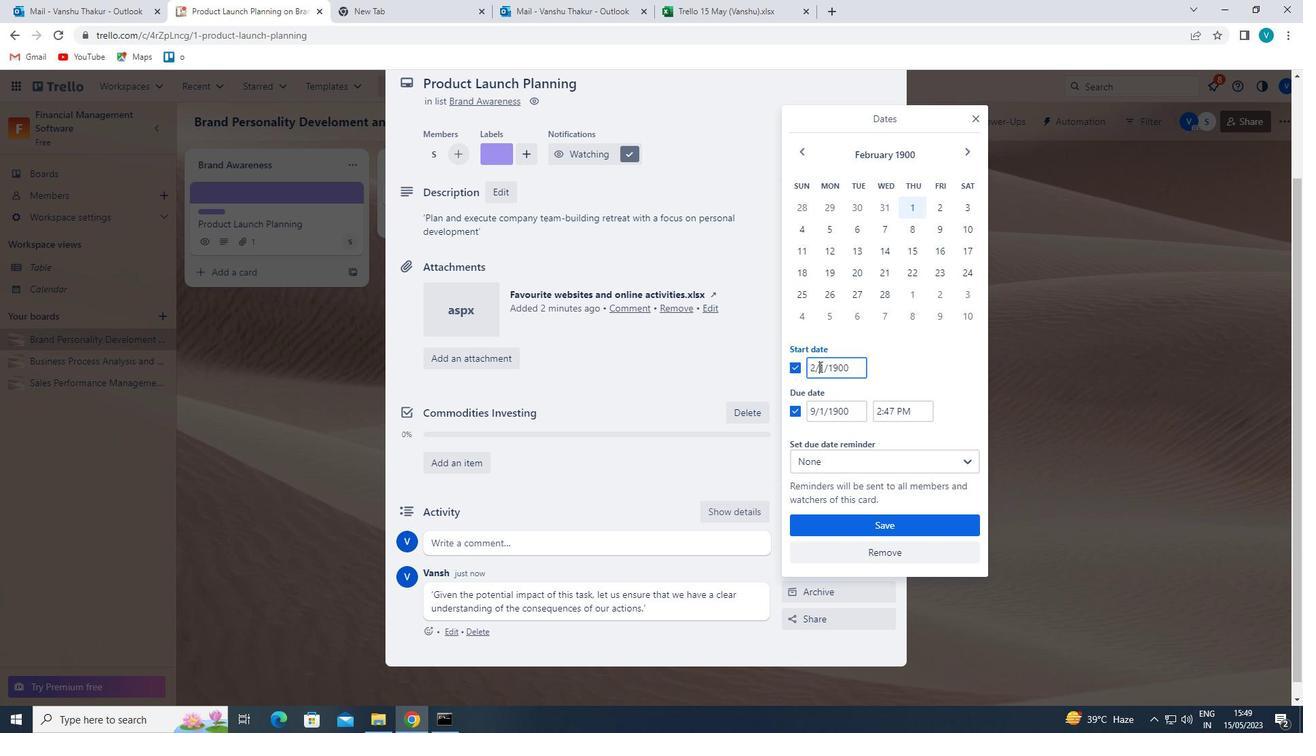 
Action: Mouse pressed left at (816, 366)
Screenshot: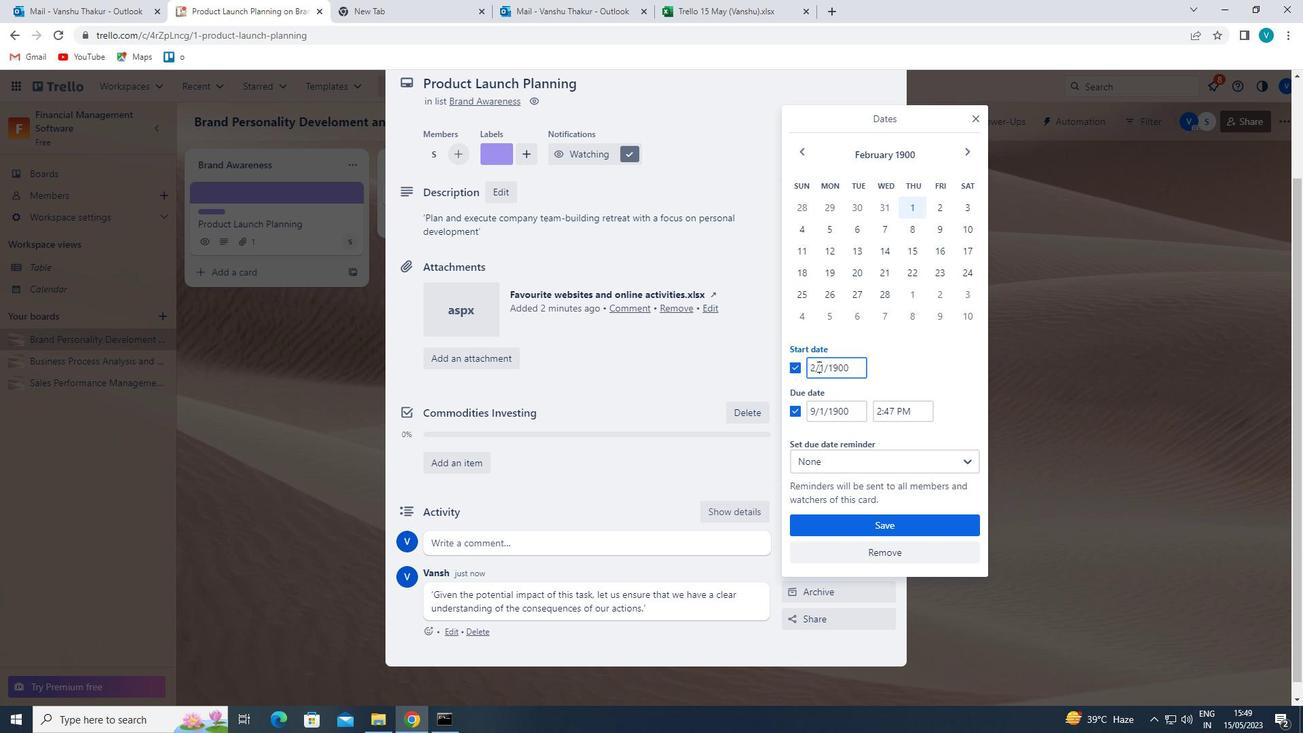 
Action: Mouse moved to (831, 378)
Screenshot: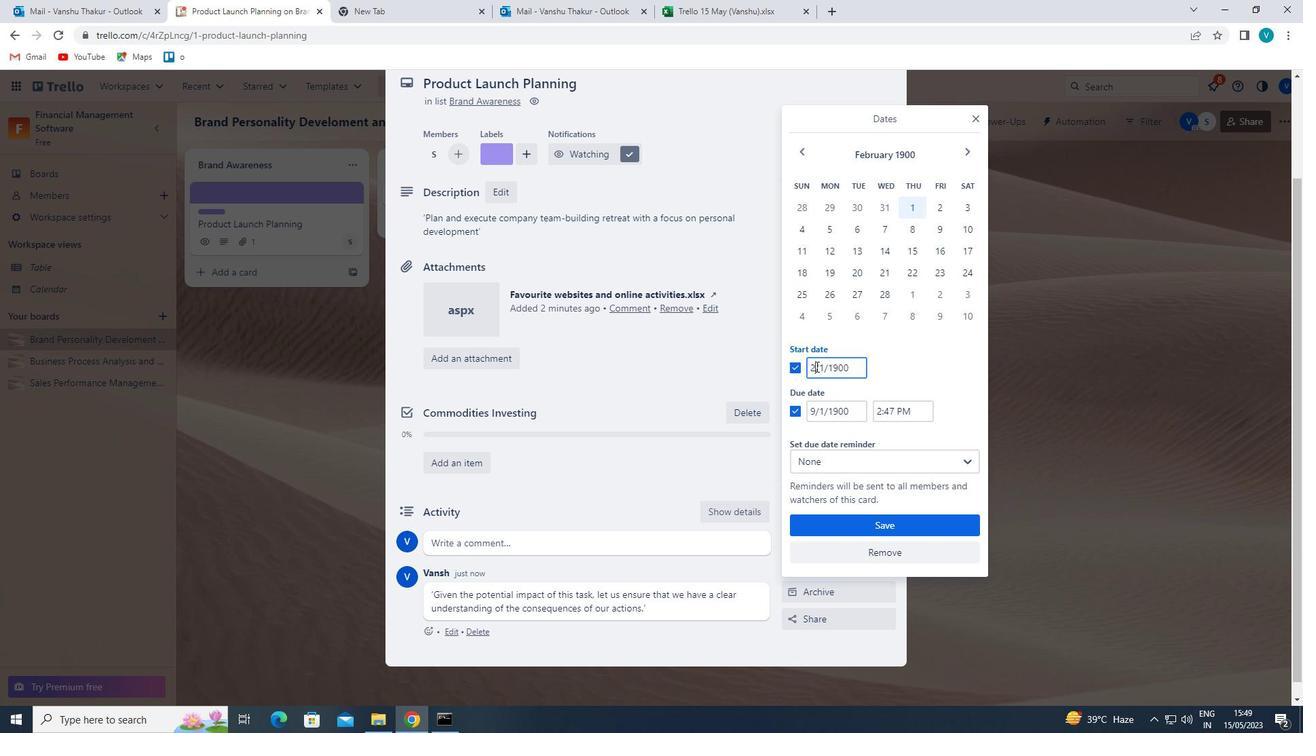 
Action: Key pressed <Key.backspace>3
Screenshot: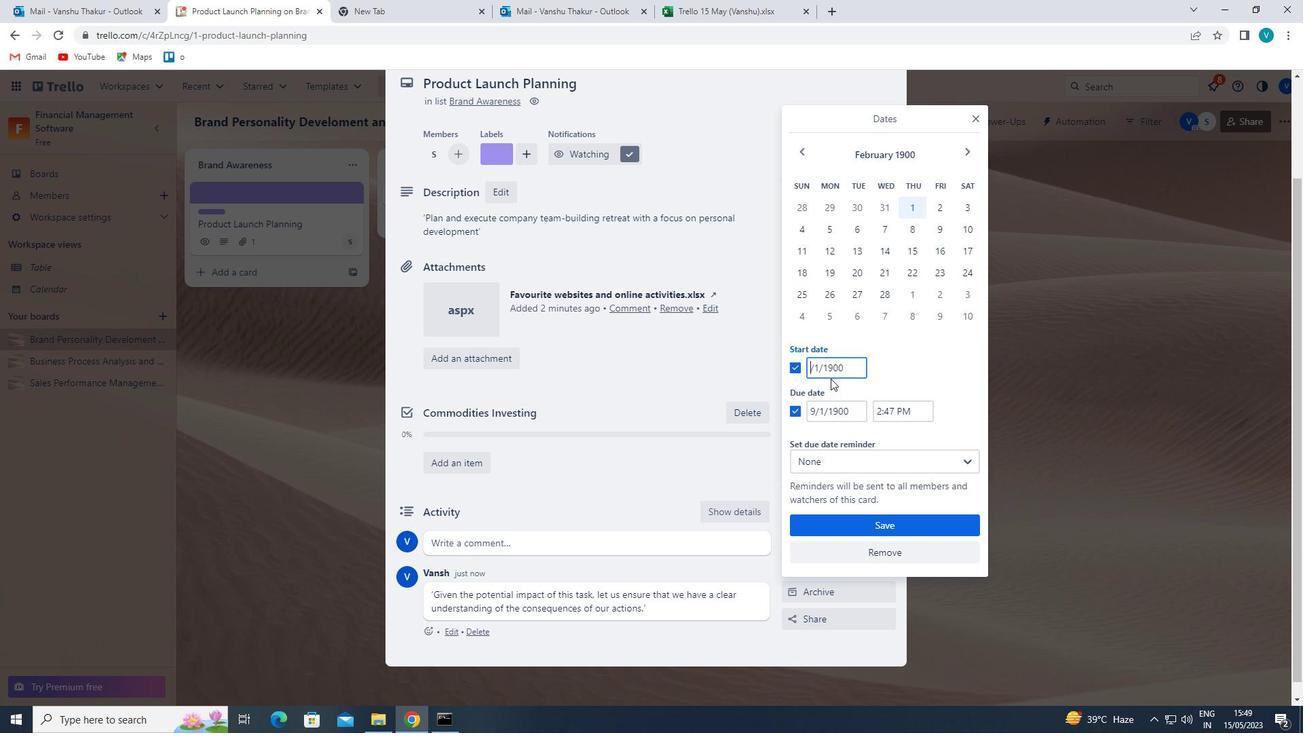 
Action: Mouse moved to (813, 402)
Screenshot: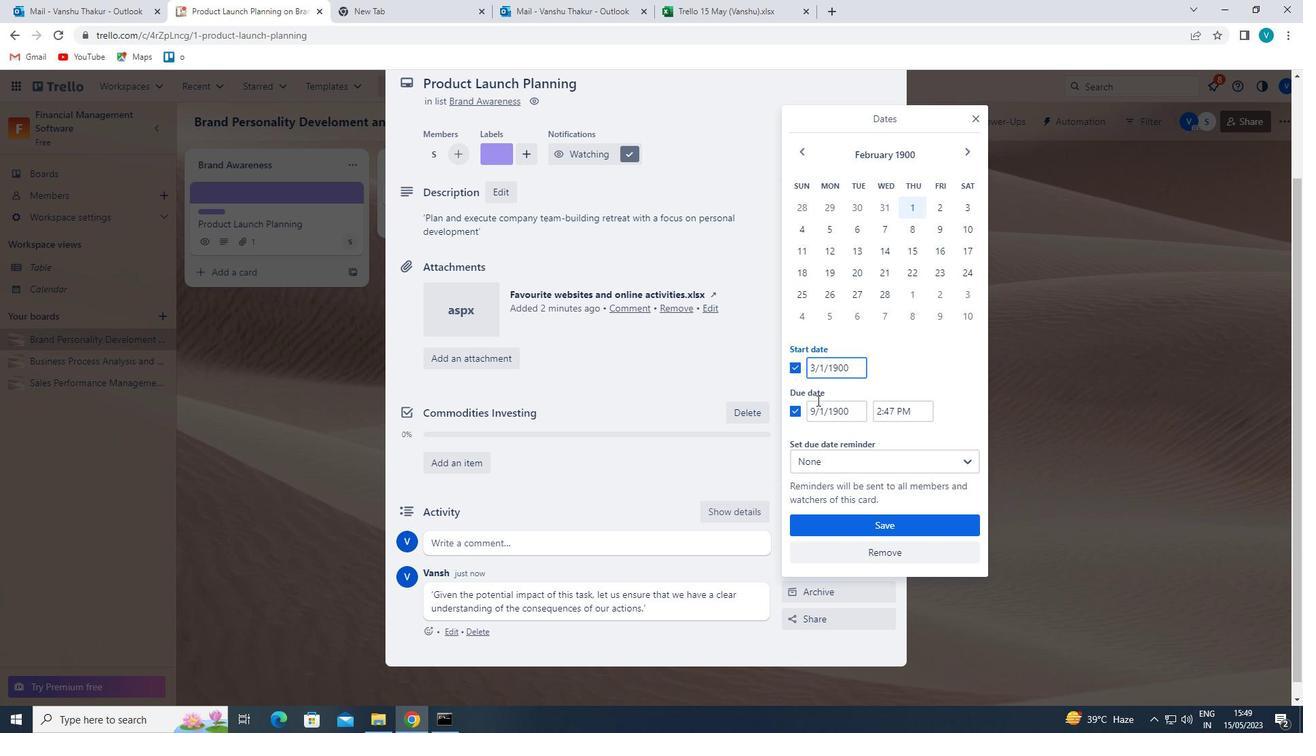 
Action: Mouse pressed left at (813, 402)
Screenshot: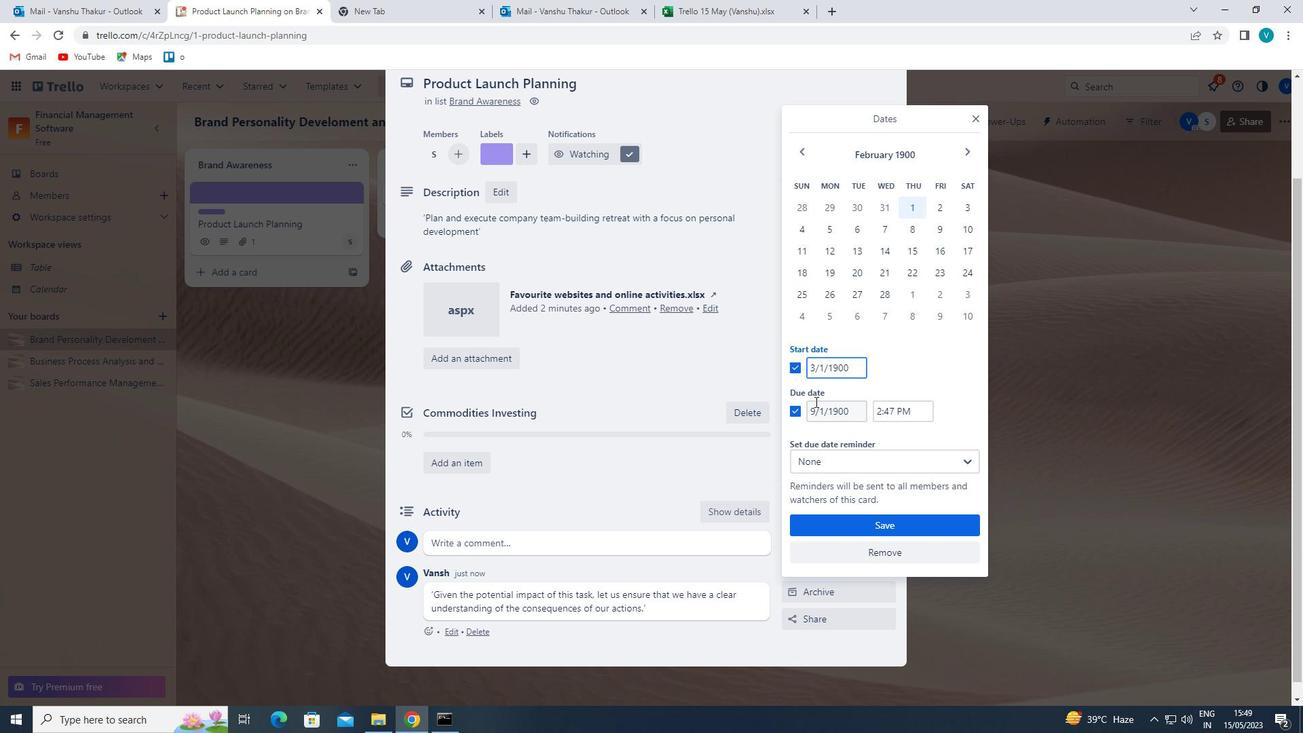 
Action: Mouse moved to (822, 411)
Screenshot: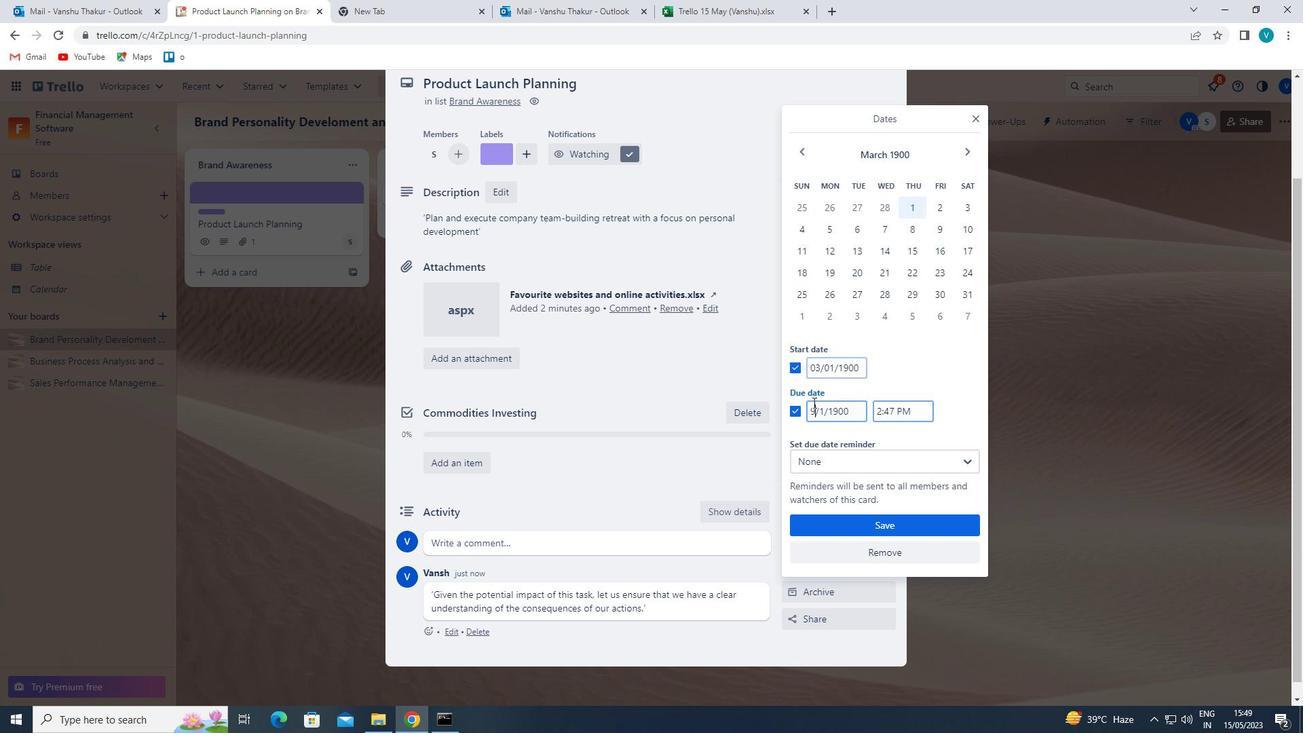 
Action: Key pressed <Key.backspace>10
Screenshot: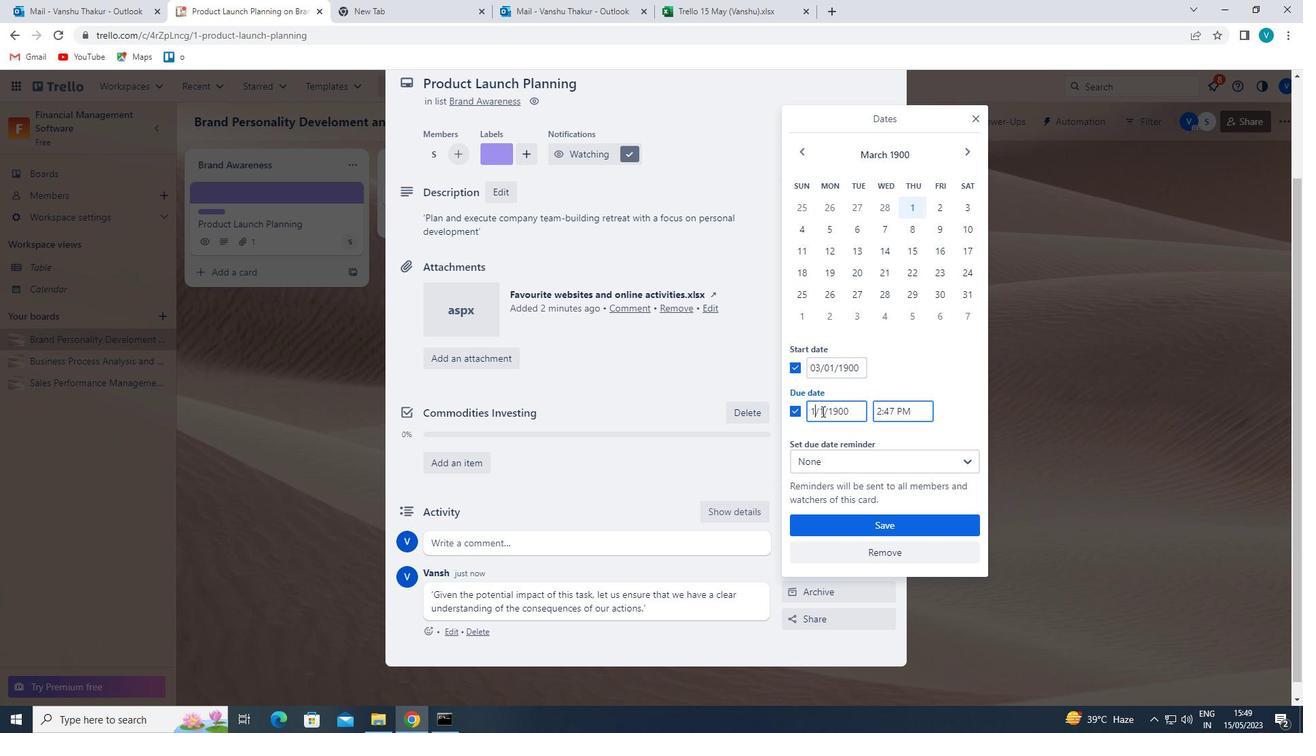 
Action: Mouse moved to (841, 519)
Screenshot: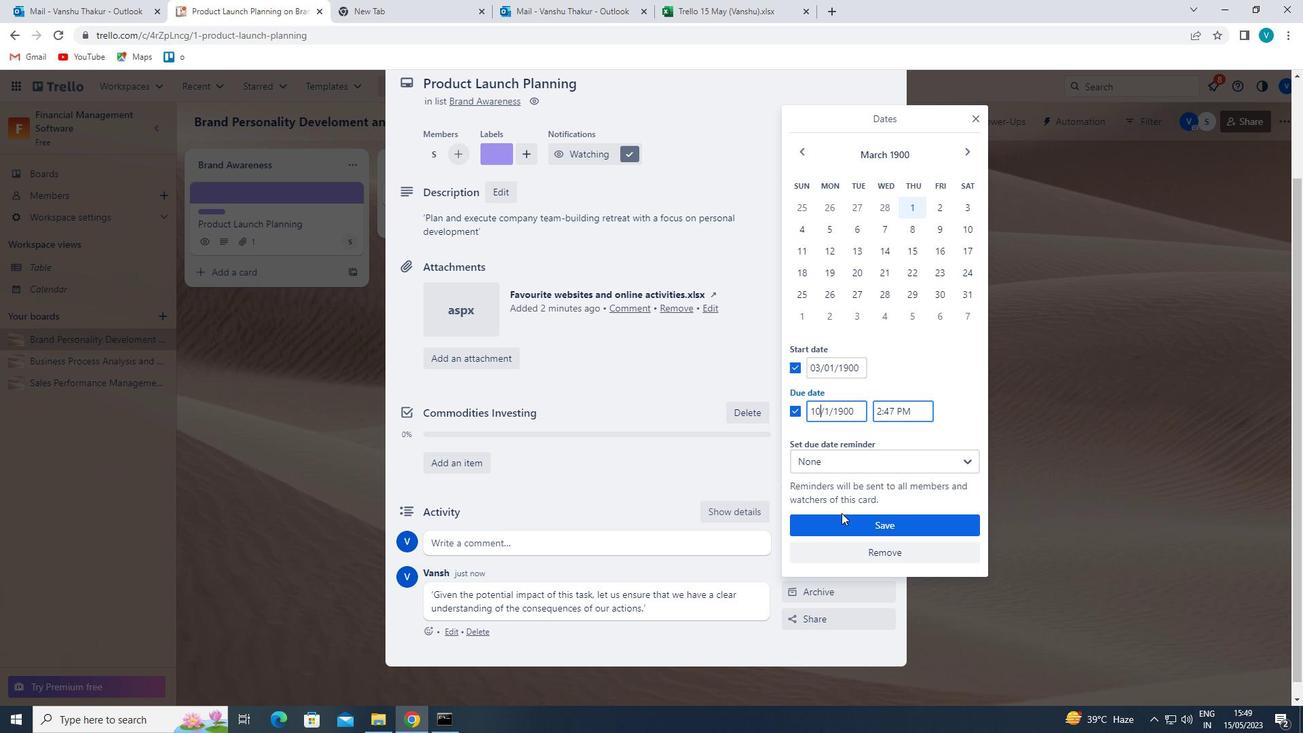 
Action: Mouse pressed left at (841, 519)
Screenshot: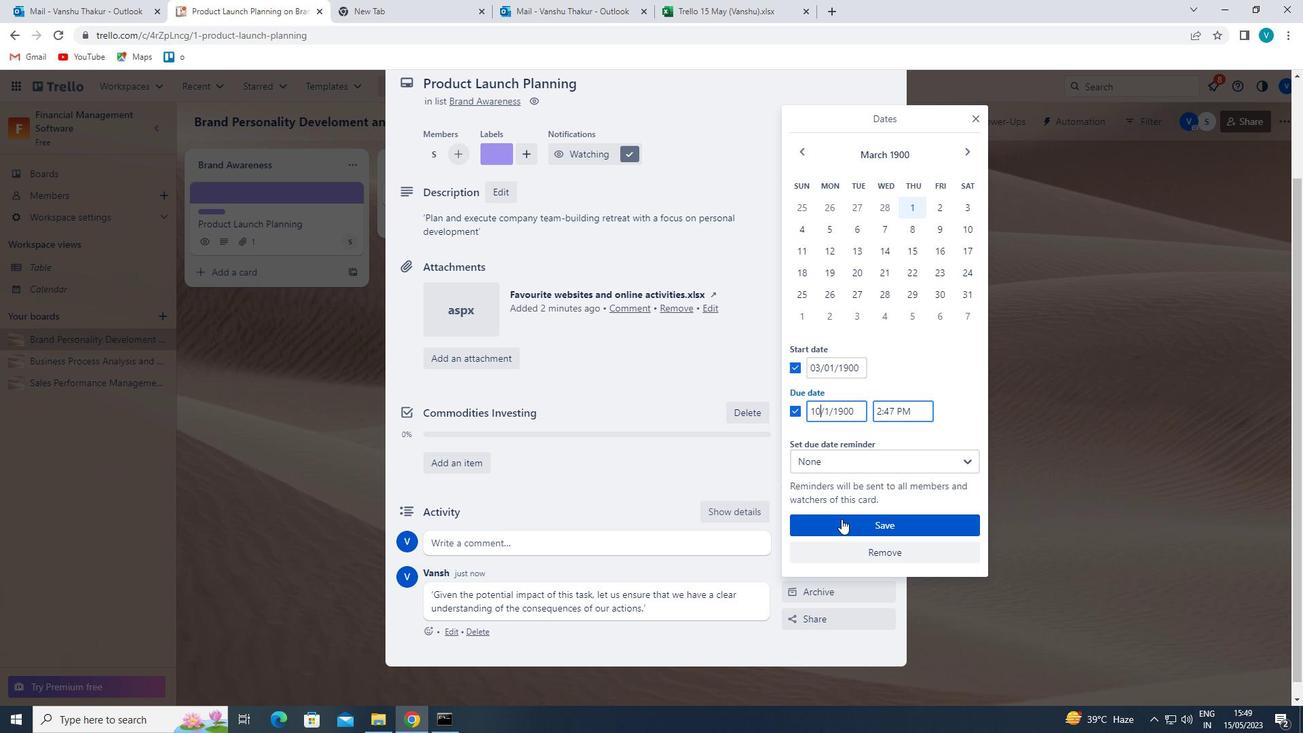 
